 Task: Look for space in Ponneri, India from 3rd August, 2023 to 17th August, 2023 for 3 adults, 1 child in price range Rs.3000 to Rs.15000. Place can be entire place with 3 bedrooms having 4 beds and 2 bathrooms. Property type can be house, flat, guest house. Amenities needed are: wifi. Booking option can be shelf check-in. Required host language is English.
Action: Mouse pressed left at (606, 74)
Screenshot: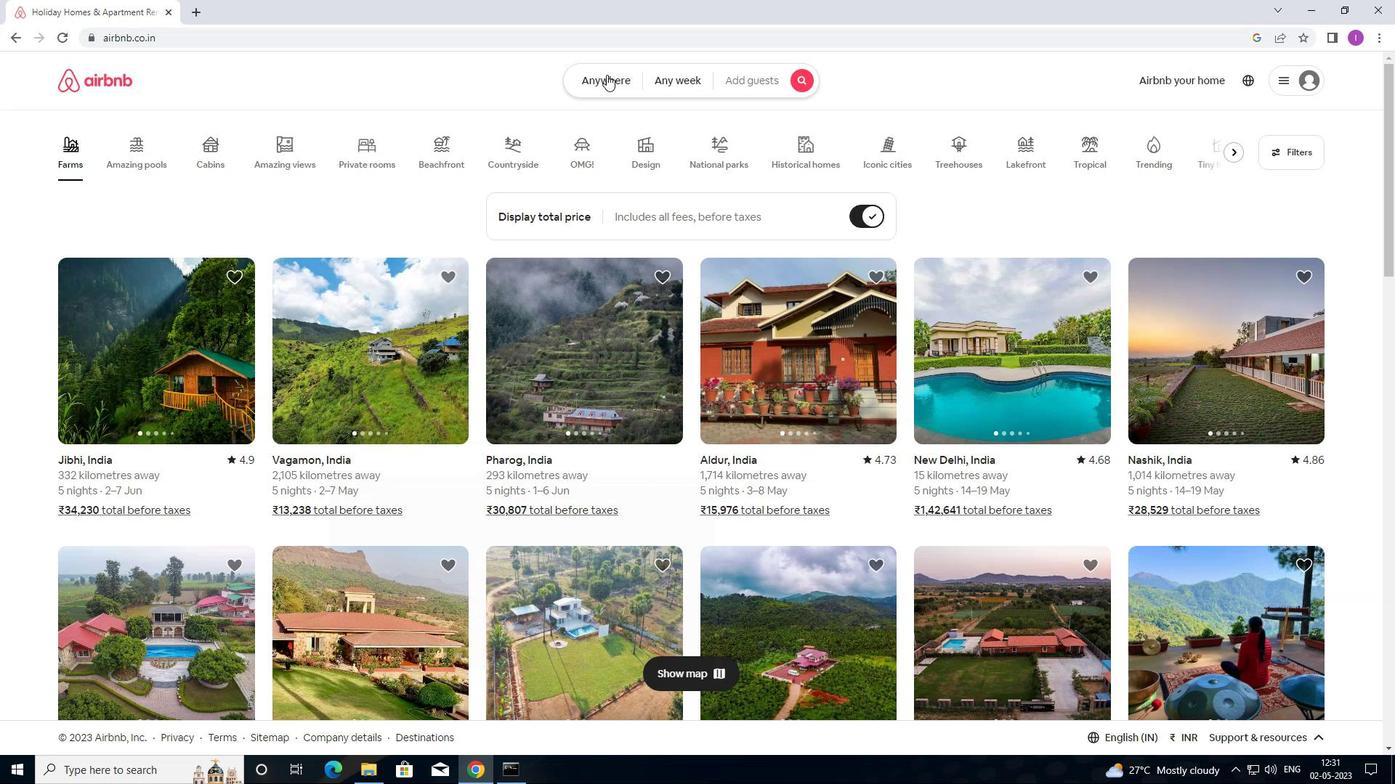 
Action: Mouse moved to (496, 144)
Screenshot: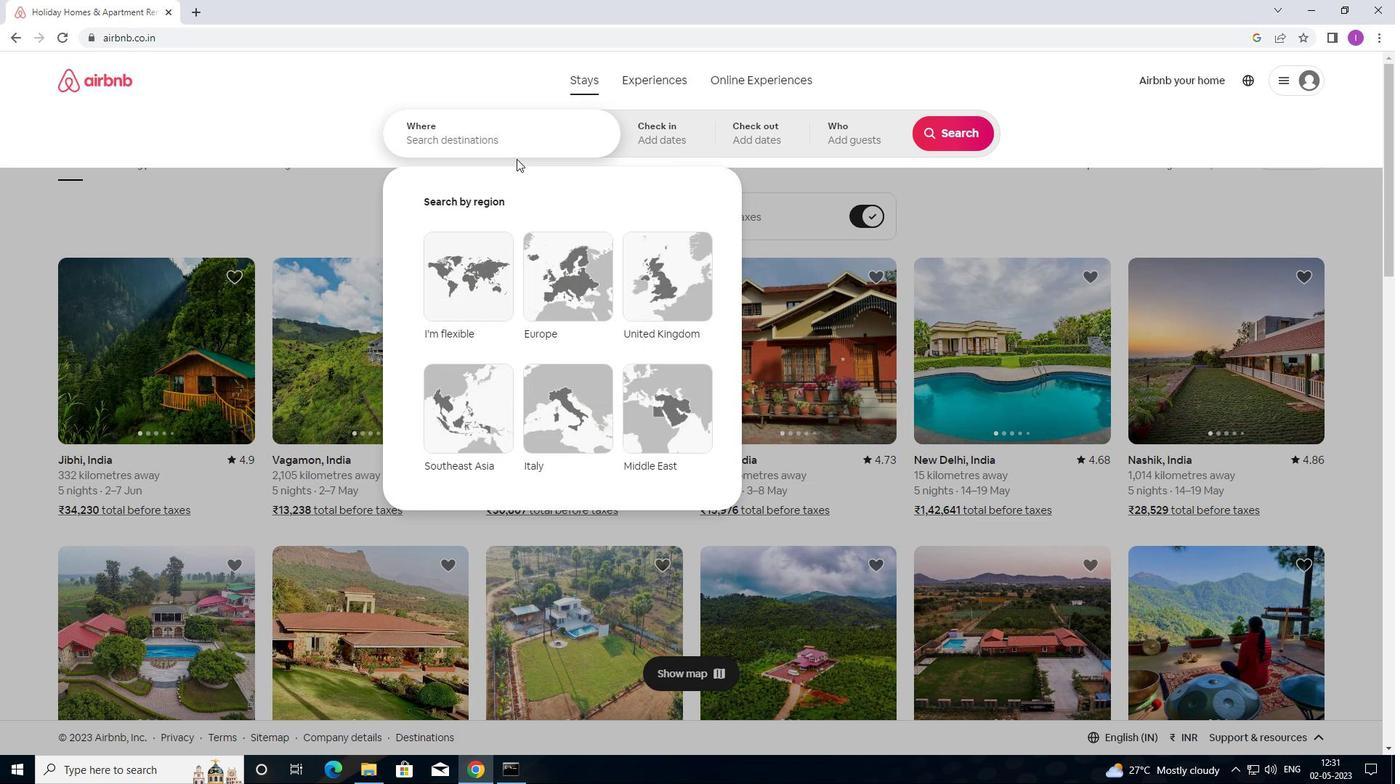 
Action: Mouse pressed left at (496, 144)
Screenshot: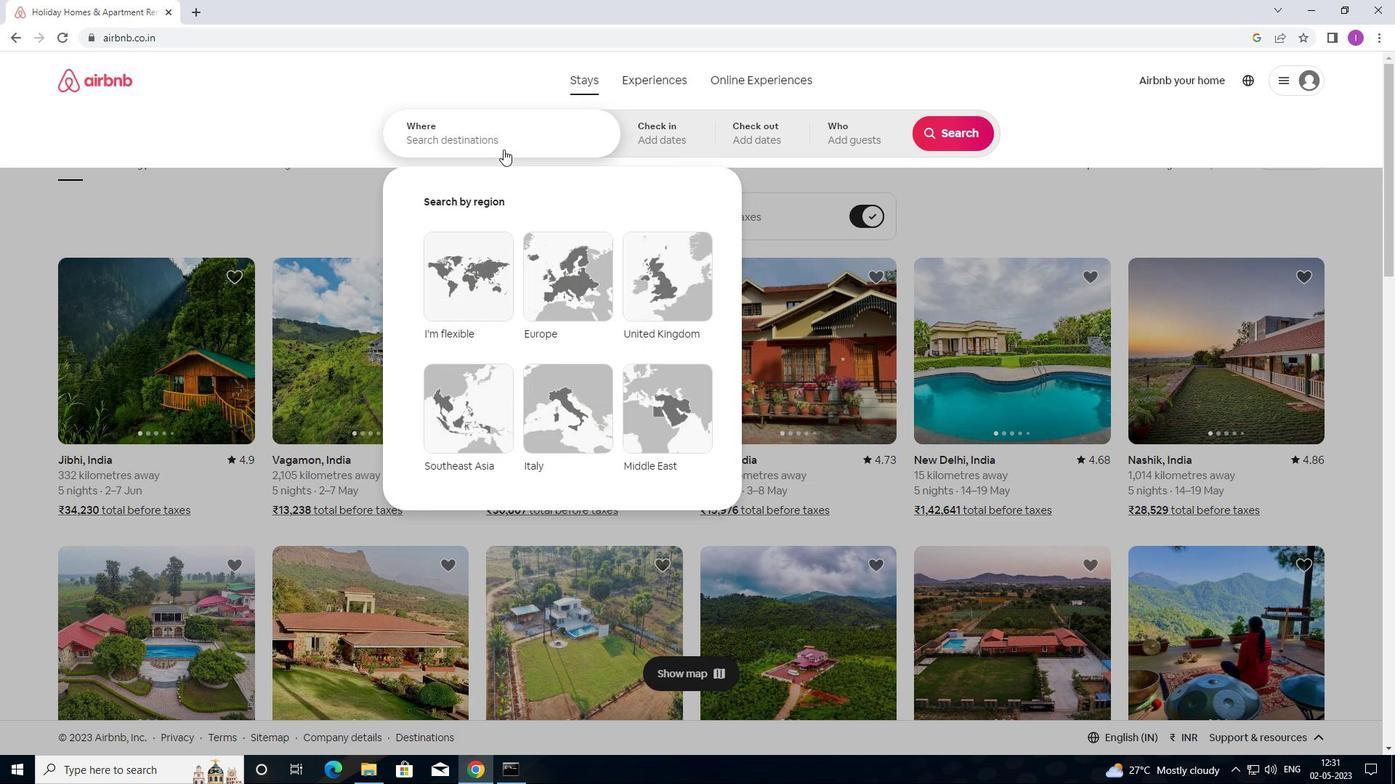 
Action: Mouse moved to (513, 146)
Screenshot: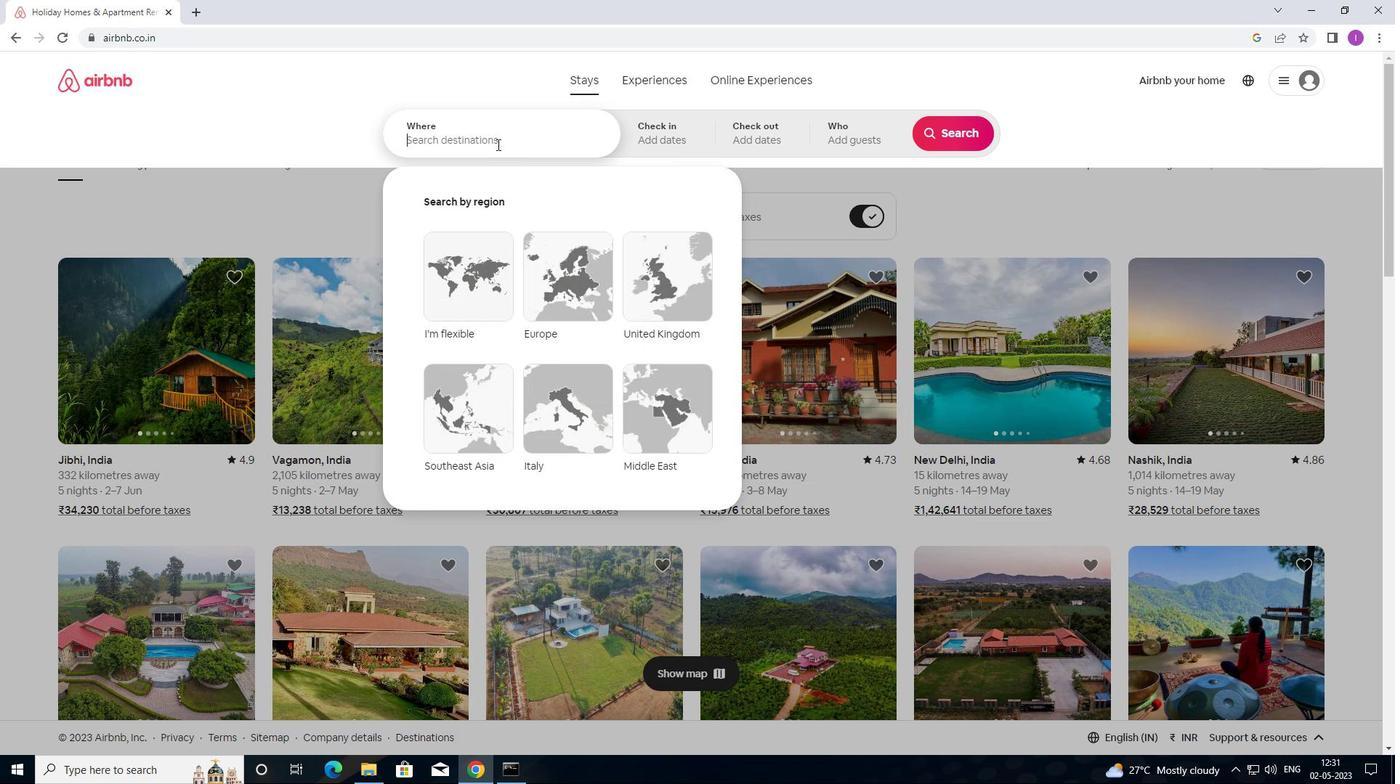 
Action: Key pressed <Key.shift>PONNERI,<Key.shift><Key.shift><Key.shift>INDIA
Screenshot: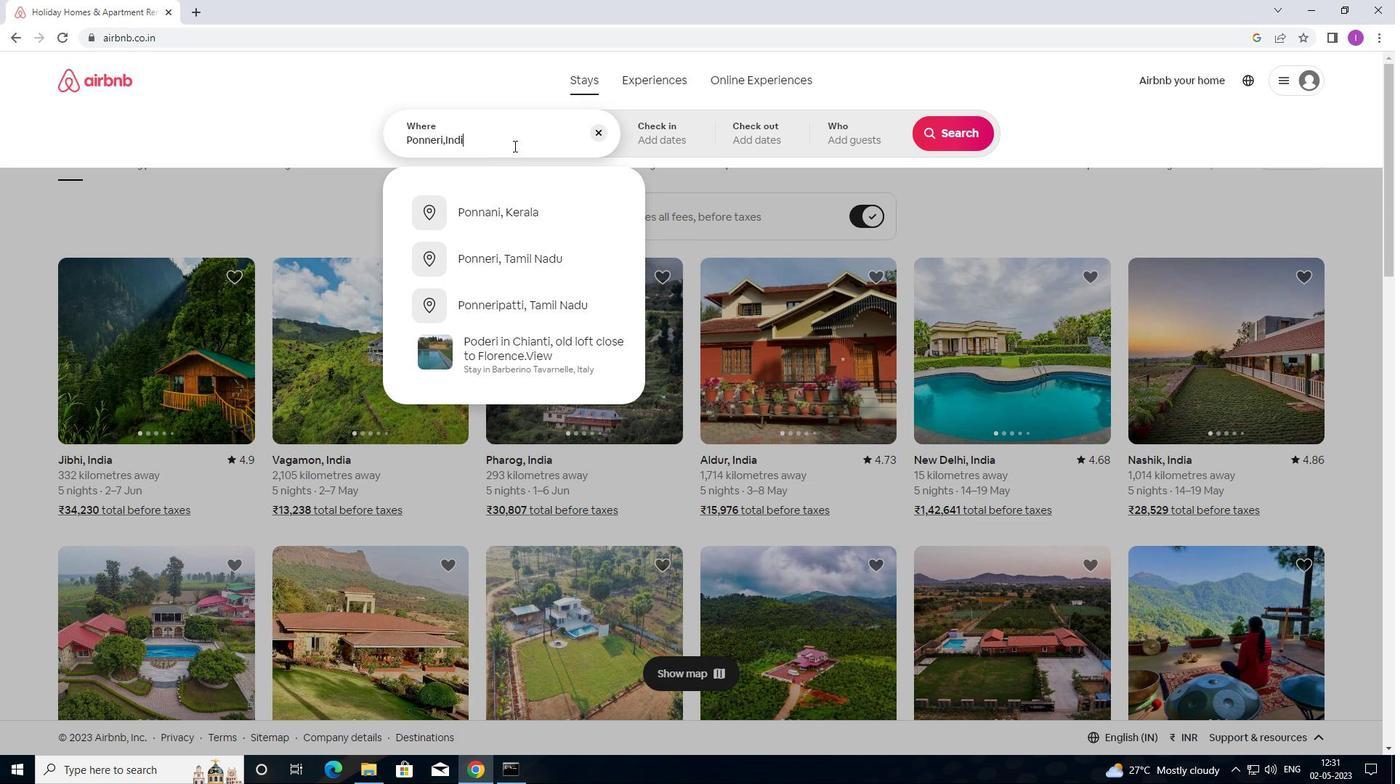 
Action: Mouse moved to (664, 136)
Screenshot: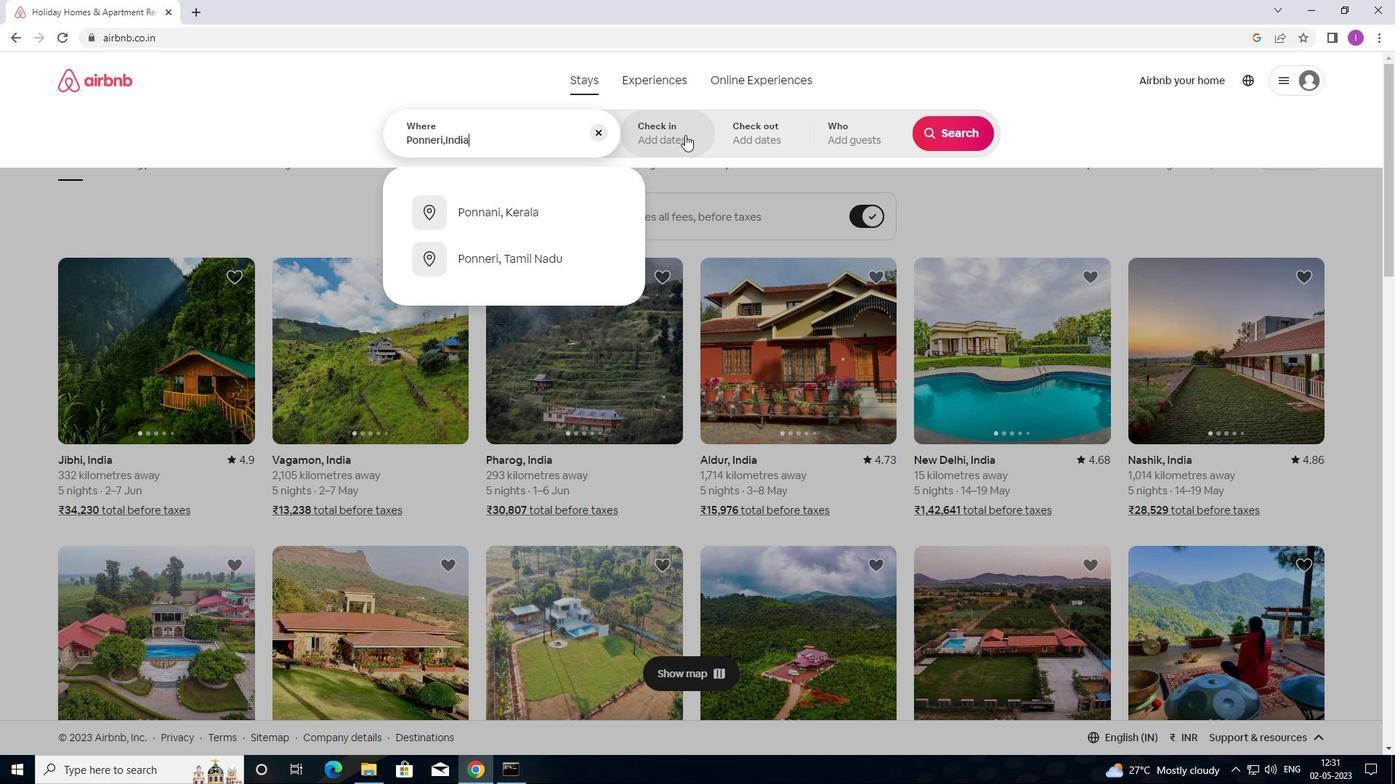 
Action: Mouse pressed left at (664, 136)
Screenshot: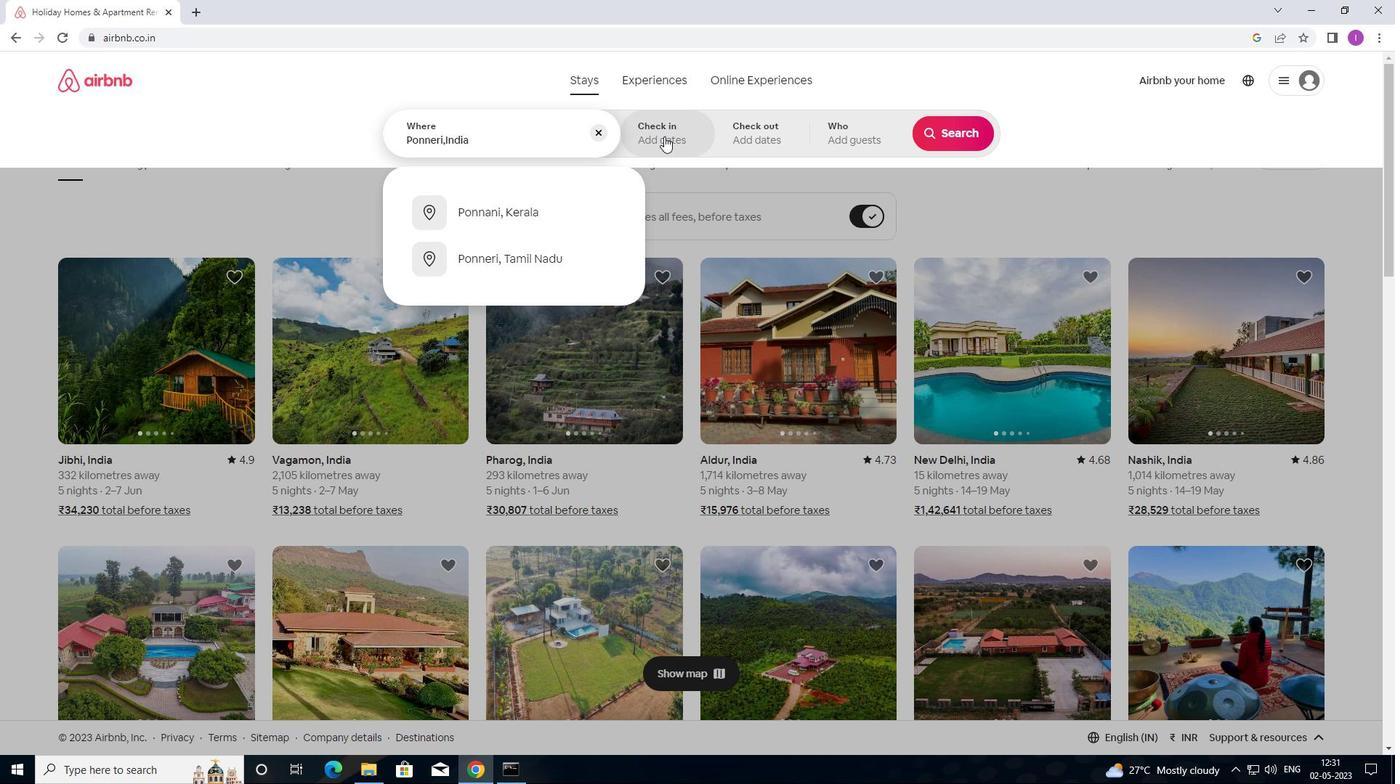 
Action: Mouse moved to (934, 249)
Screenshot: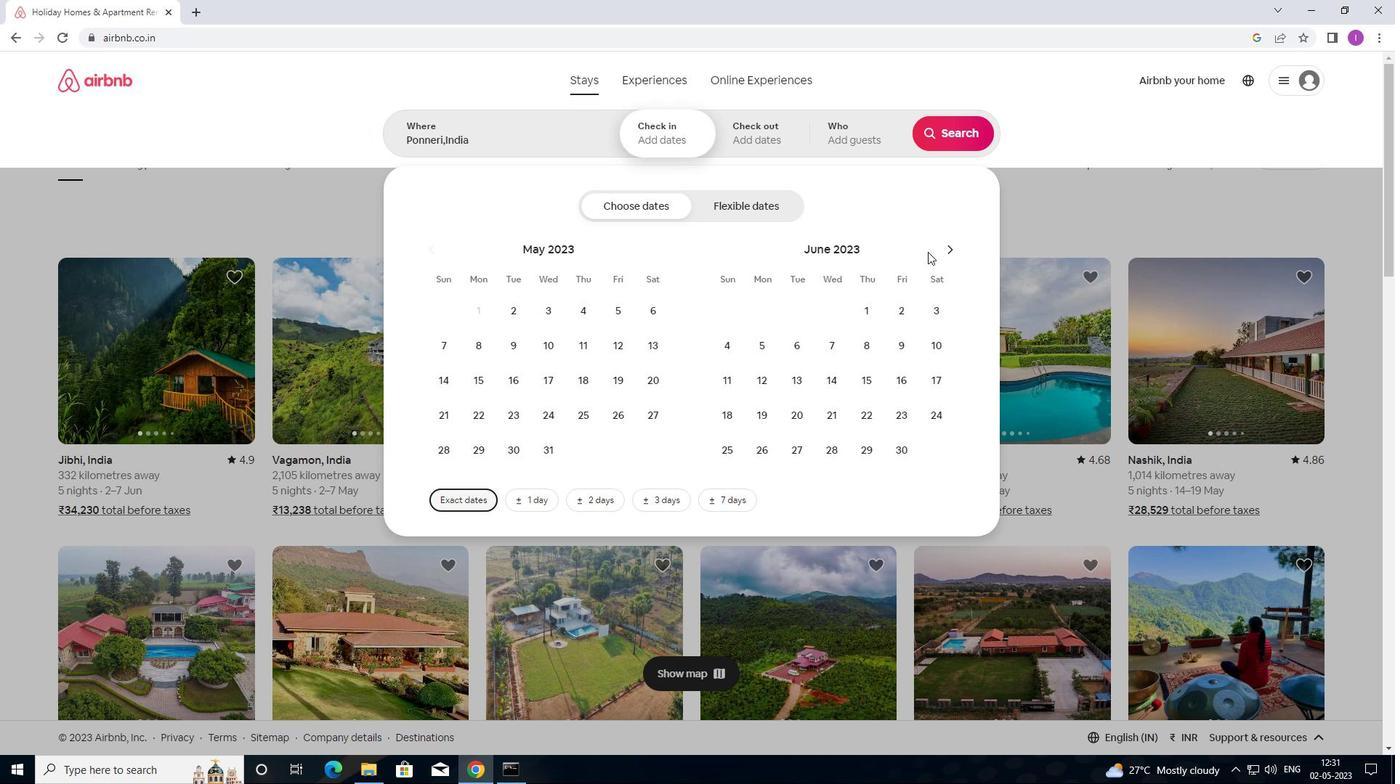 
Action: Mouse pressed left at (934, 249)
Screenshot: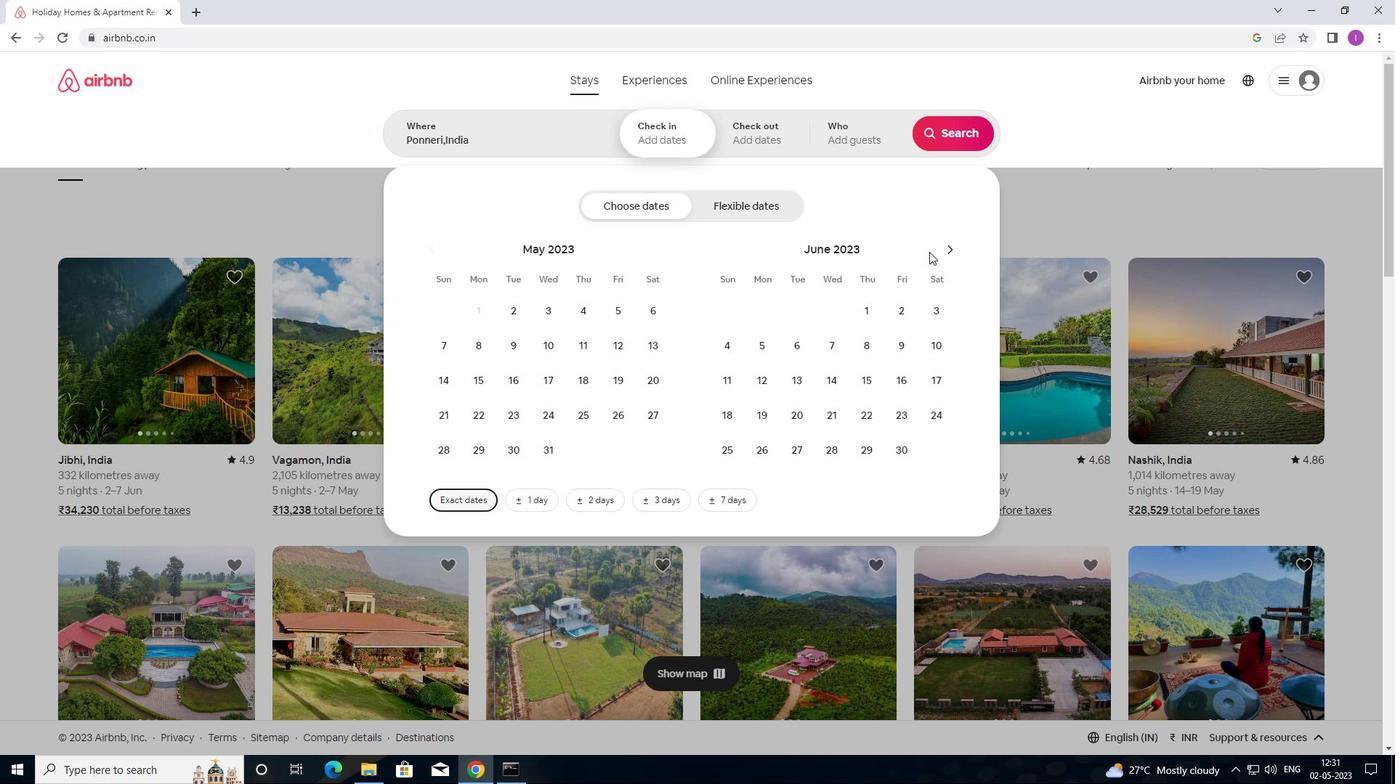 
Action: Mouse pressed left at (934, 249)
Screenshot: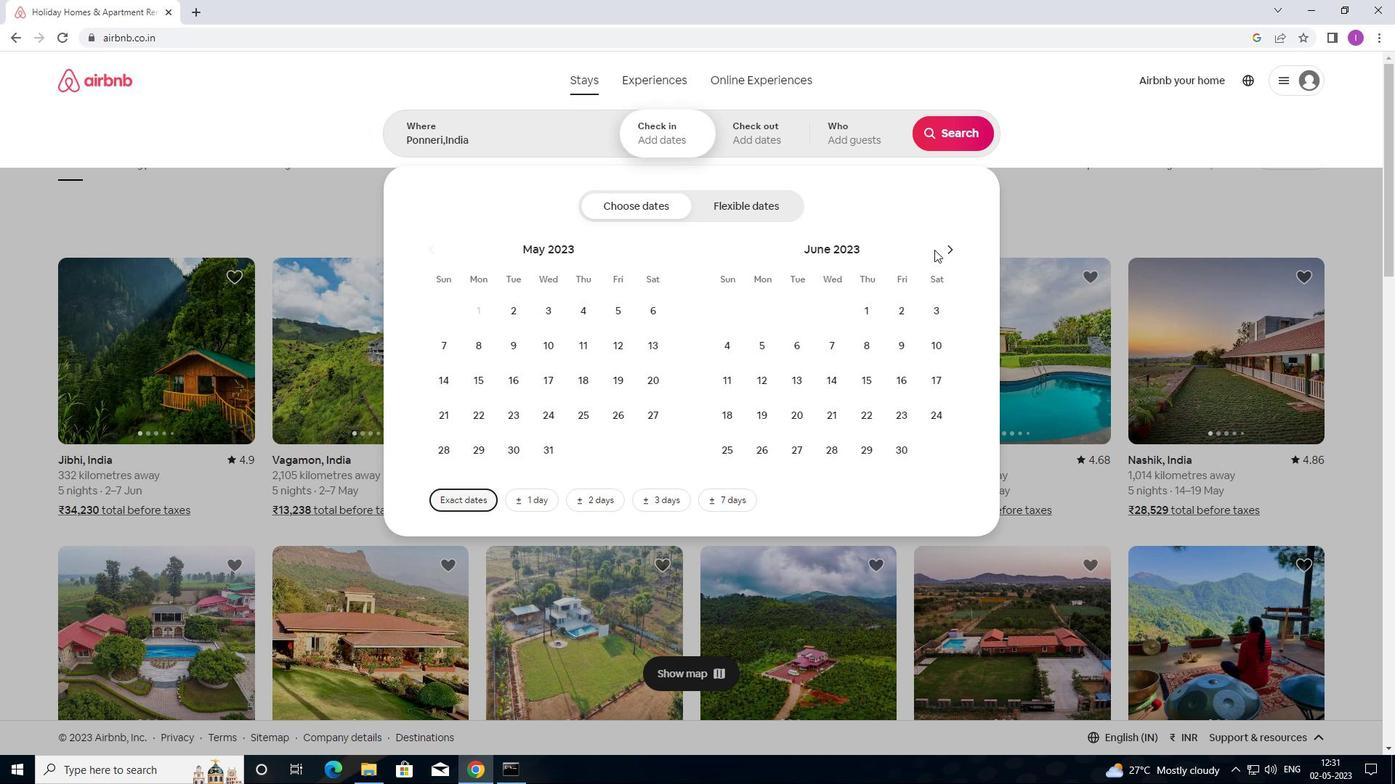 
Action: Mouse moved to (956, 248)
Screenshot: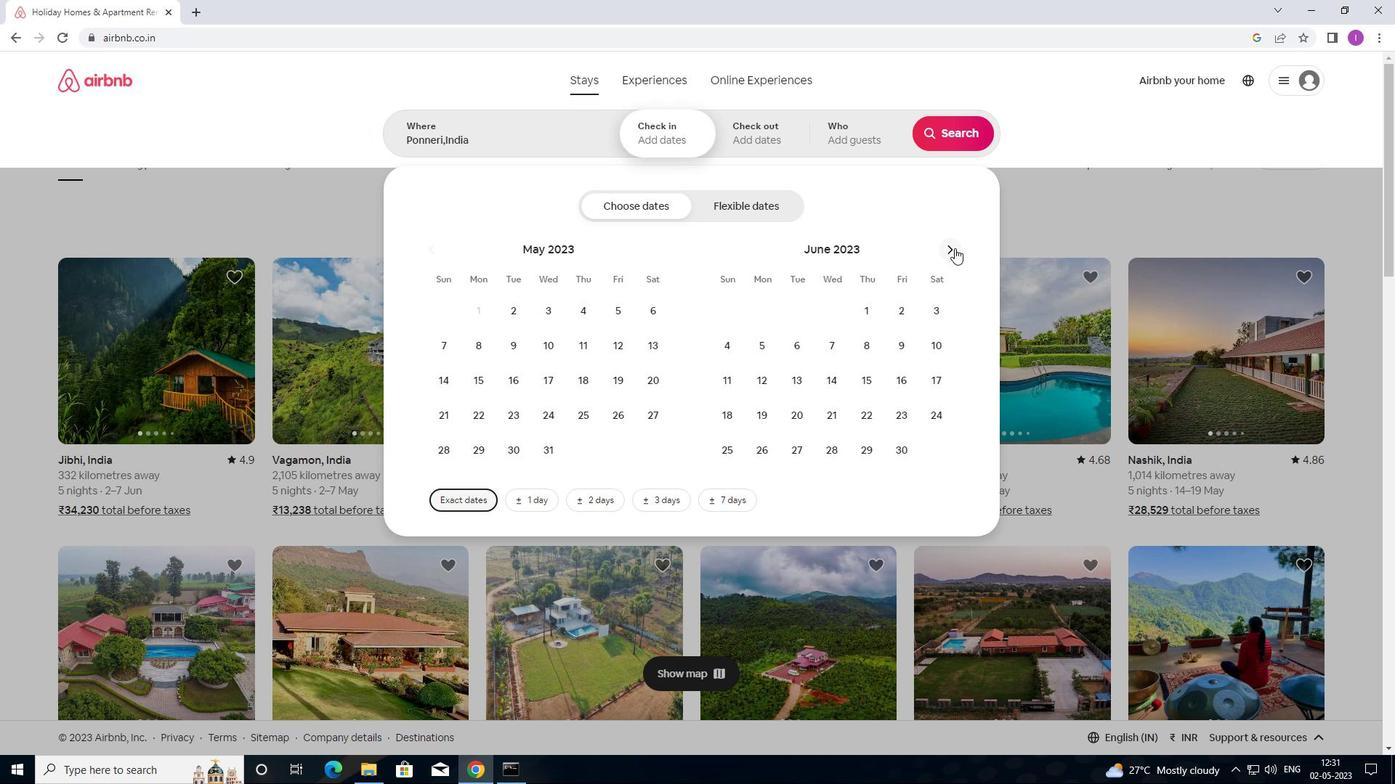 
Action: Mouse pressed left at (956, 248)
Screenshot: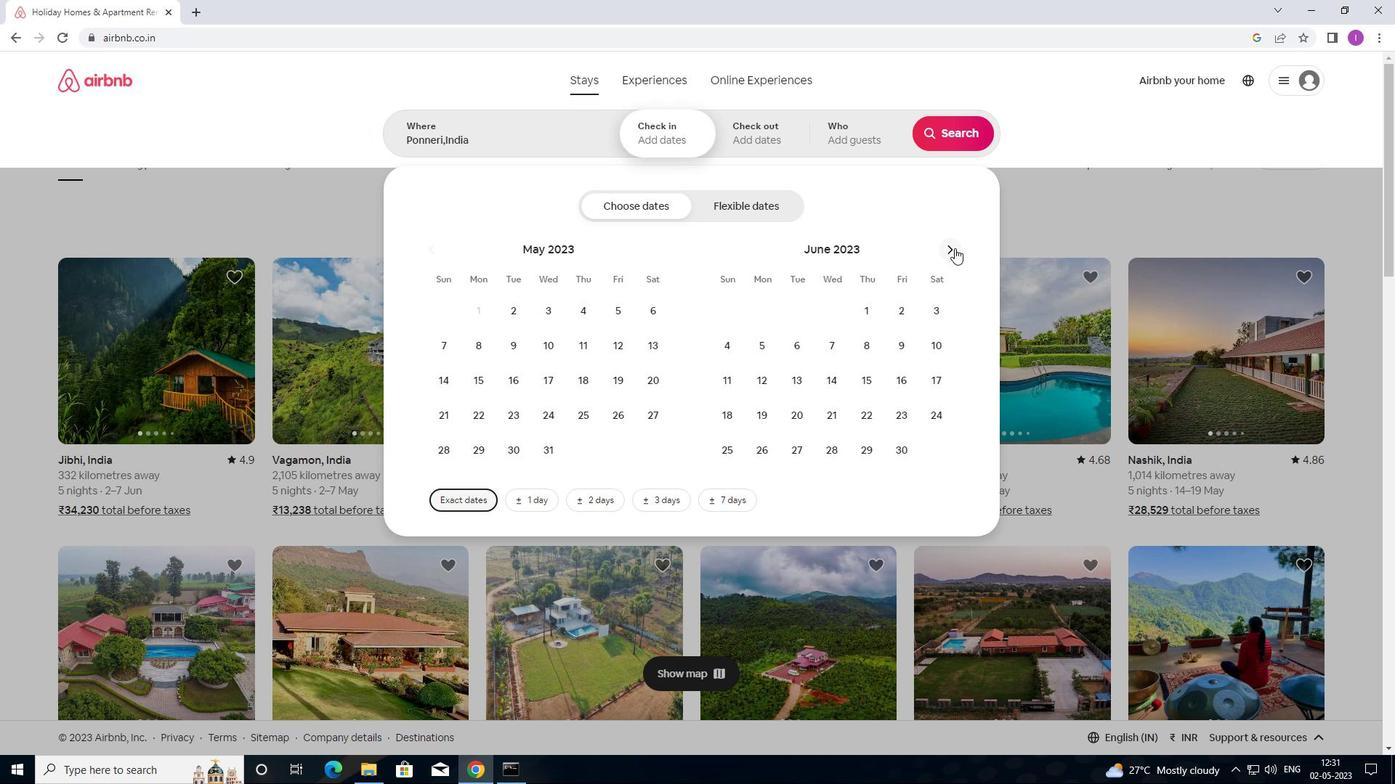 
Action: Mouse moved to (956, 250)
Screenshot: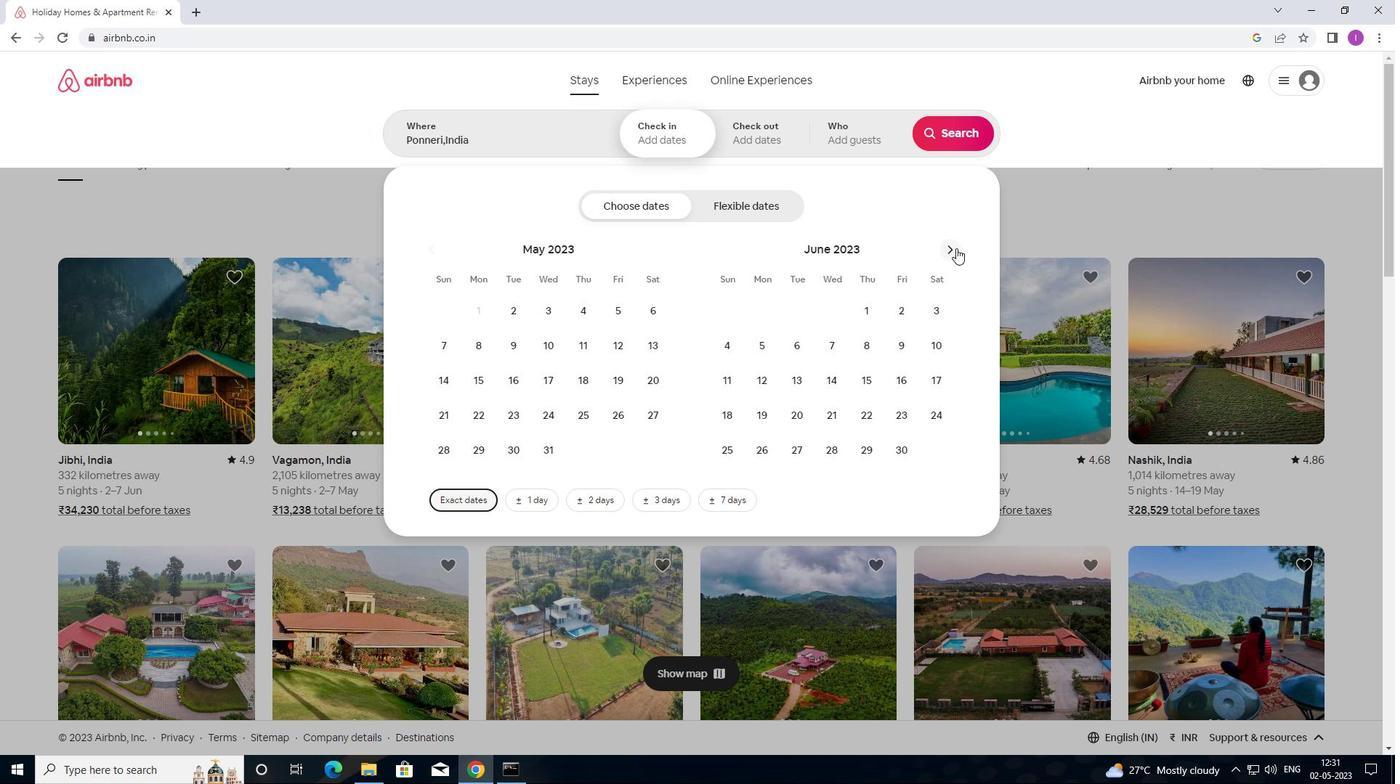 
Action: Mouse pressed left at (956, 250)
Screenshot: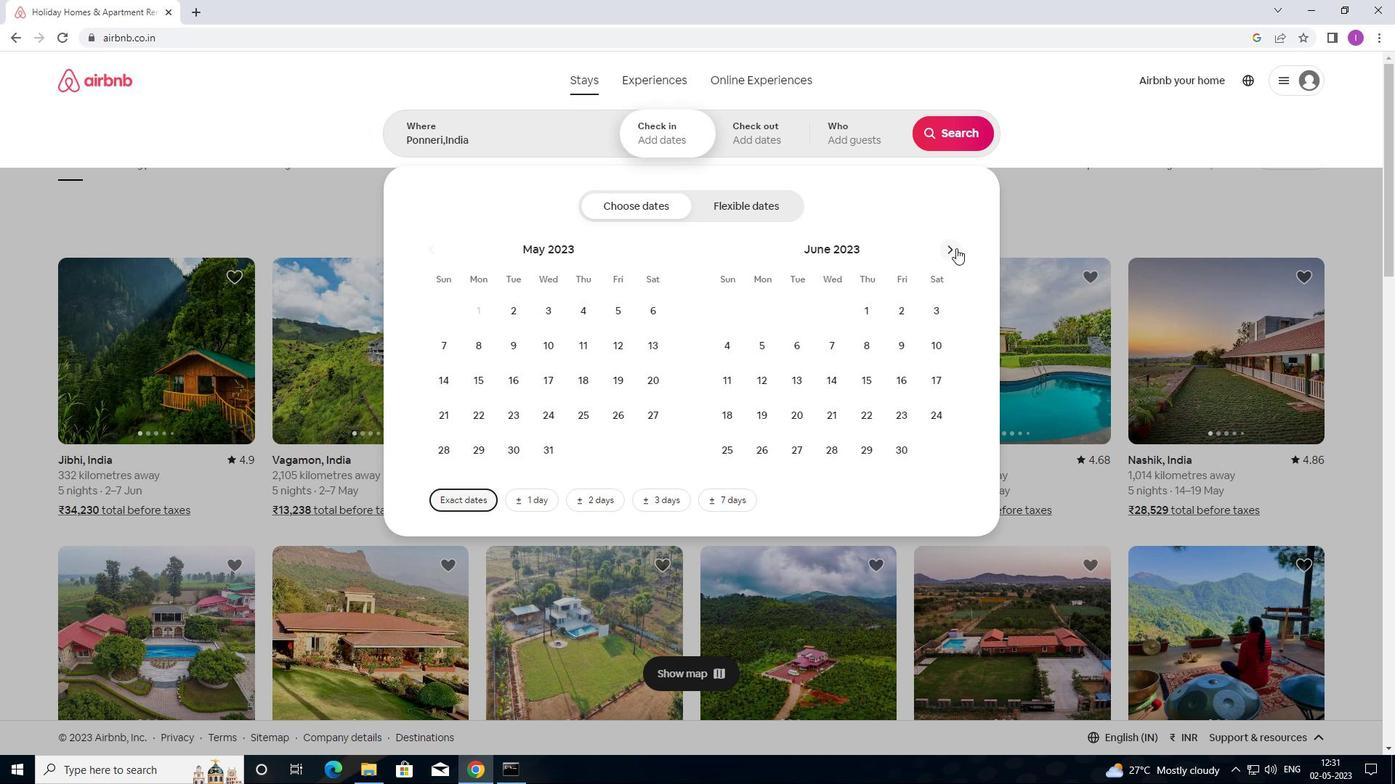 
Action: Mouse moved to (955, 252)
Screenshot: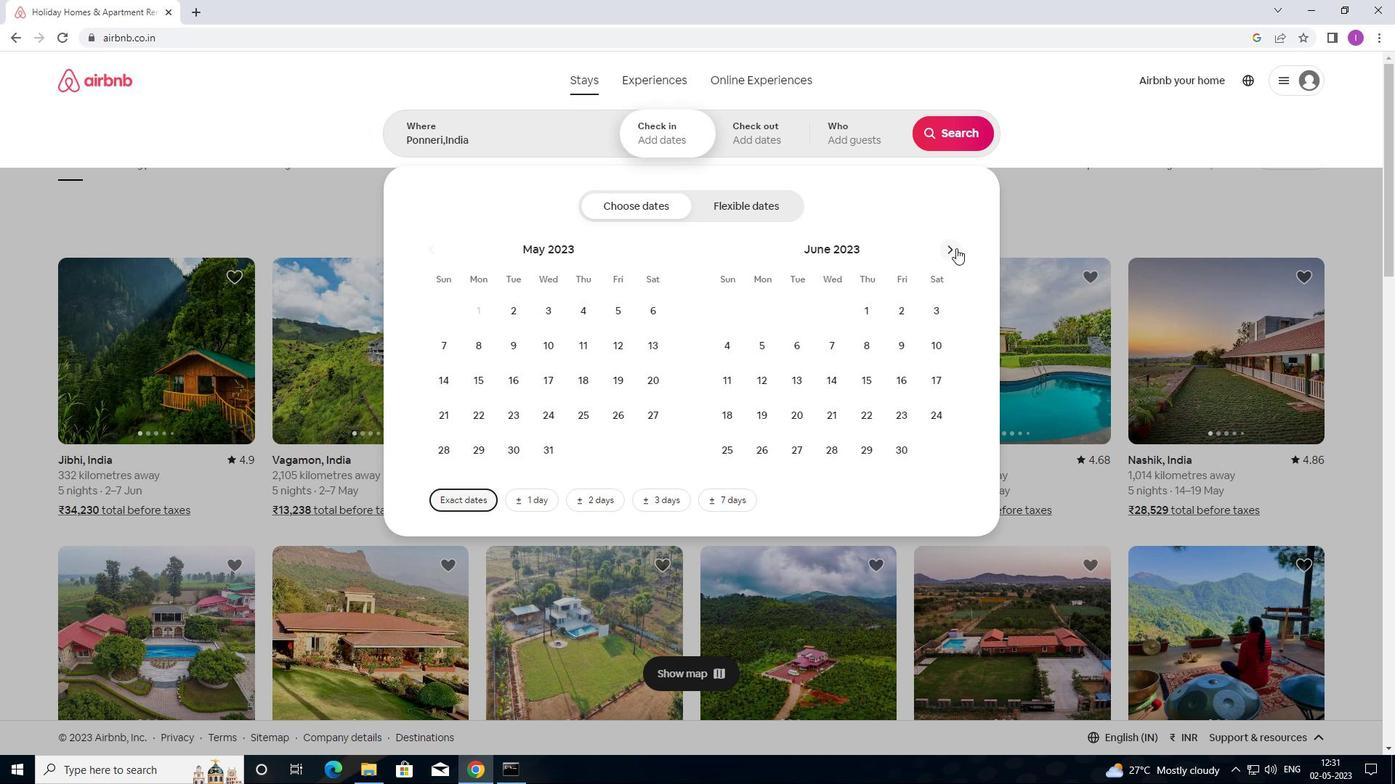 
Action: Mouse pressed left at (955, 252)
Screenshot: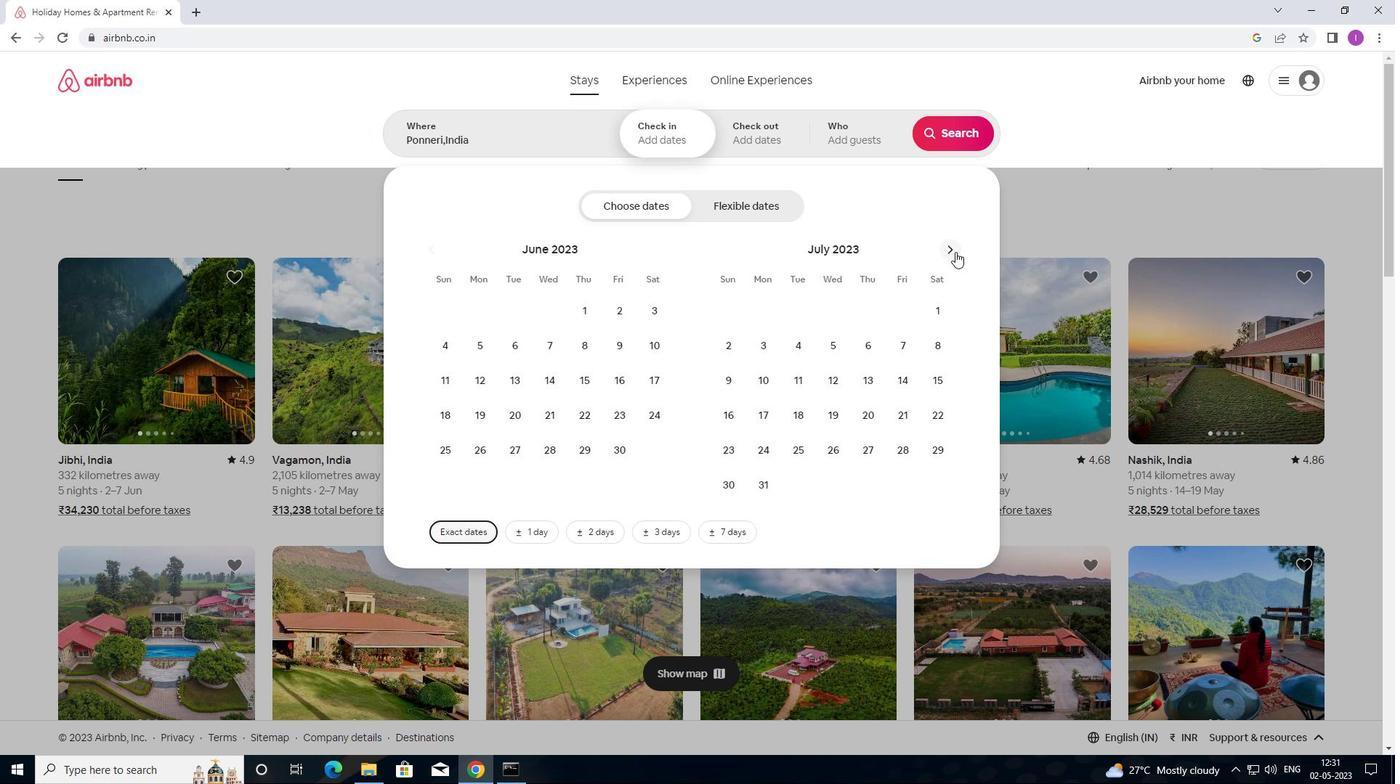 
Action: Mouse moved to (863, 313)
Screenshot: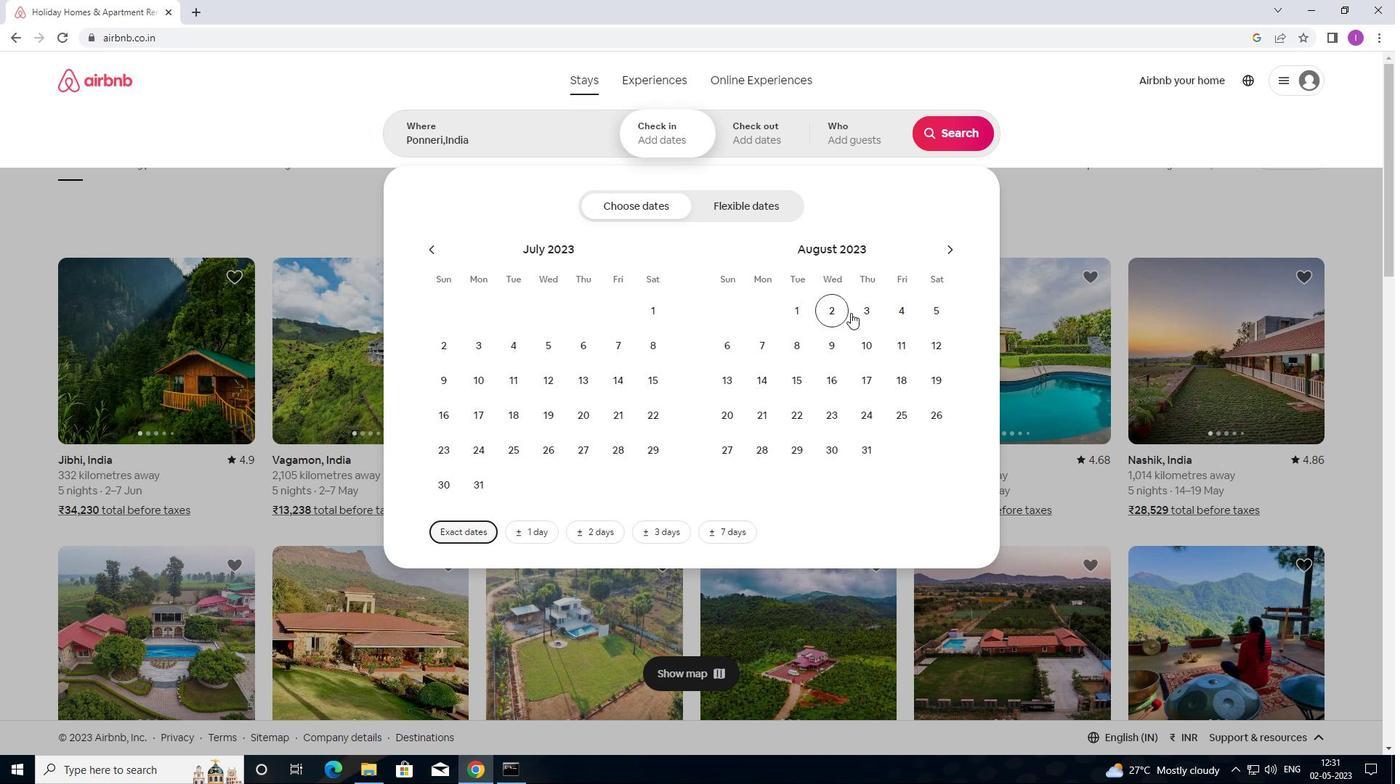 
Action: Mouse pressed left at (863, 313)
Screenshot: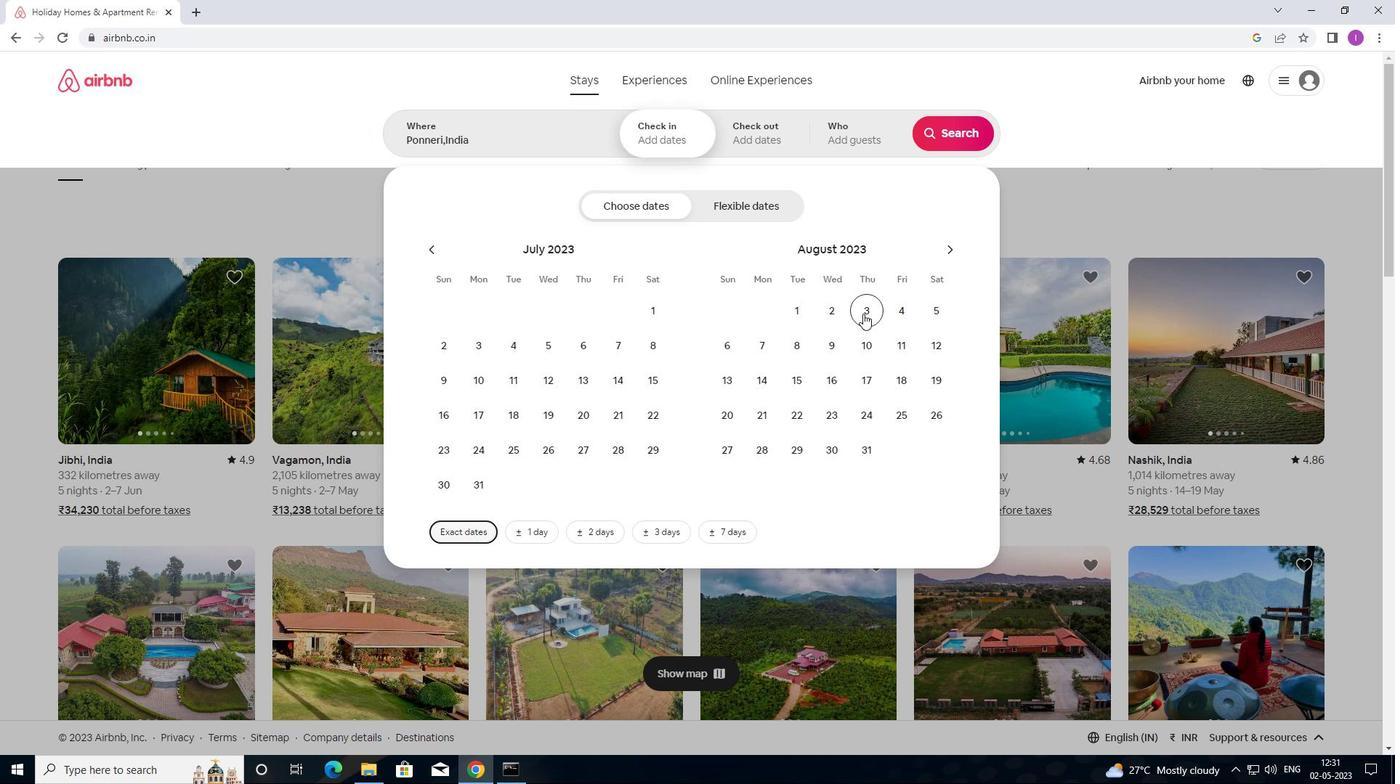 
Action: Mouse moved to (869, 377)
Screenshot: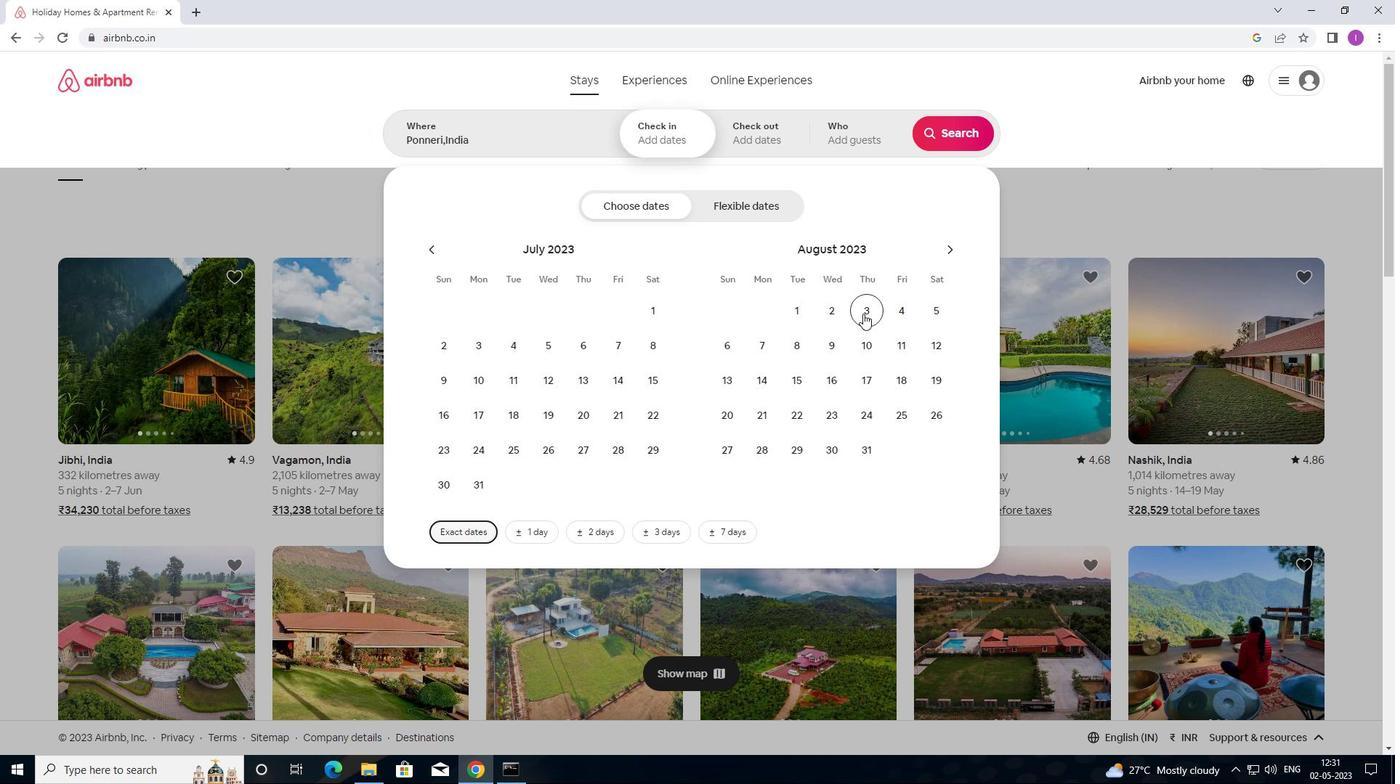 
Action: Mouse pressed left at (869, 377)
Screenshot: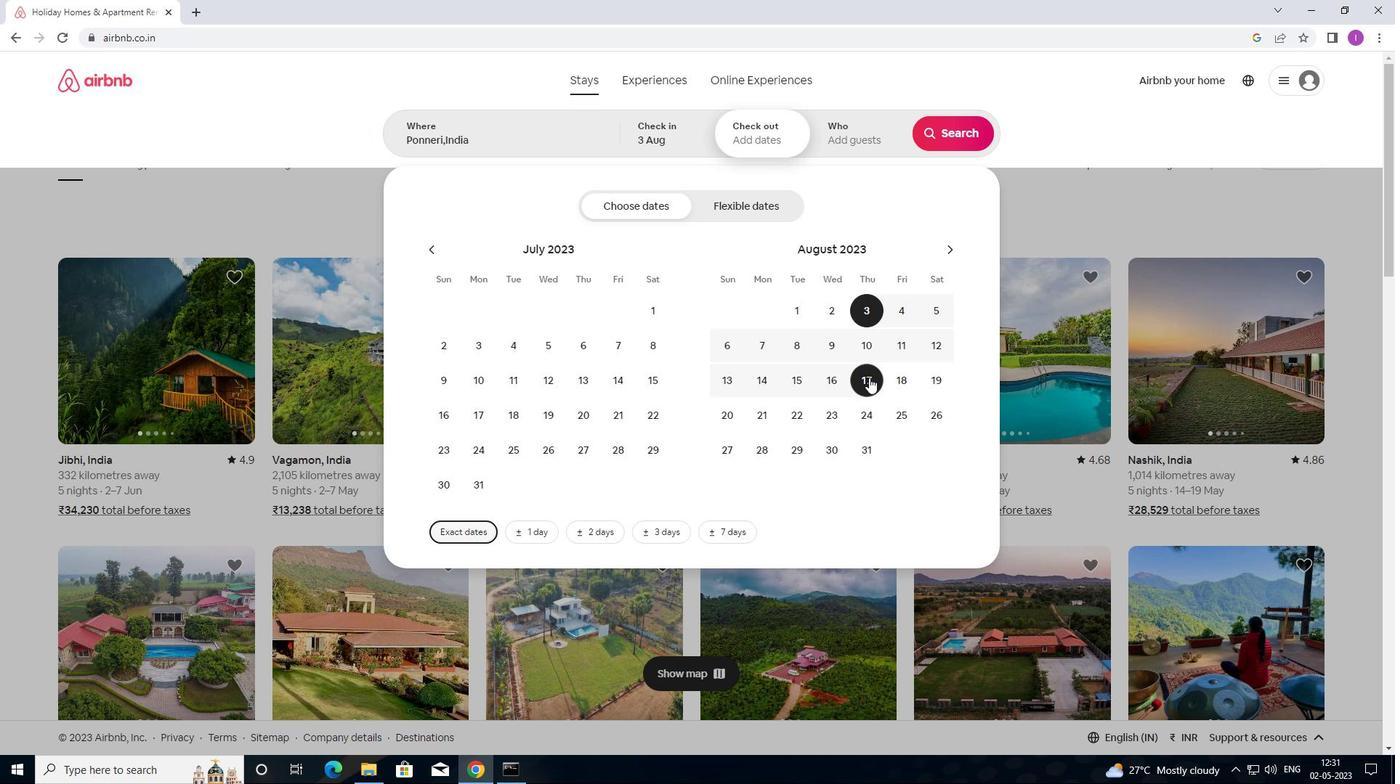 
Action: Mouse moved to (879, 130)
Screenshot: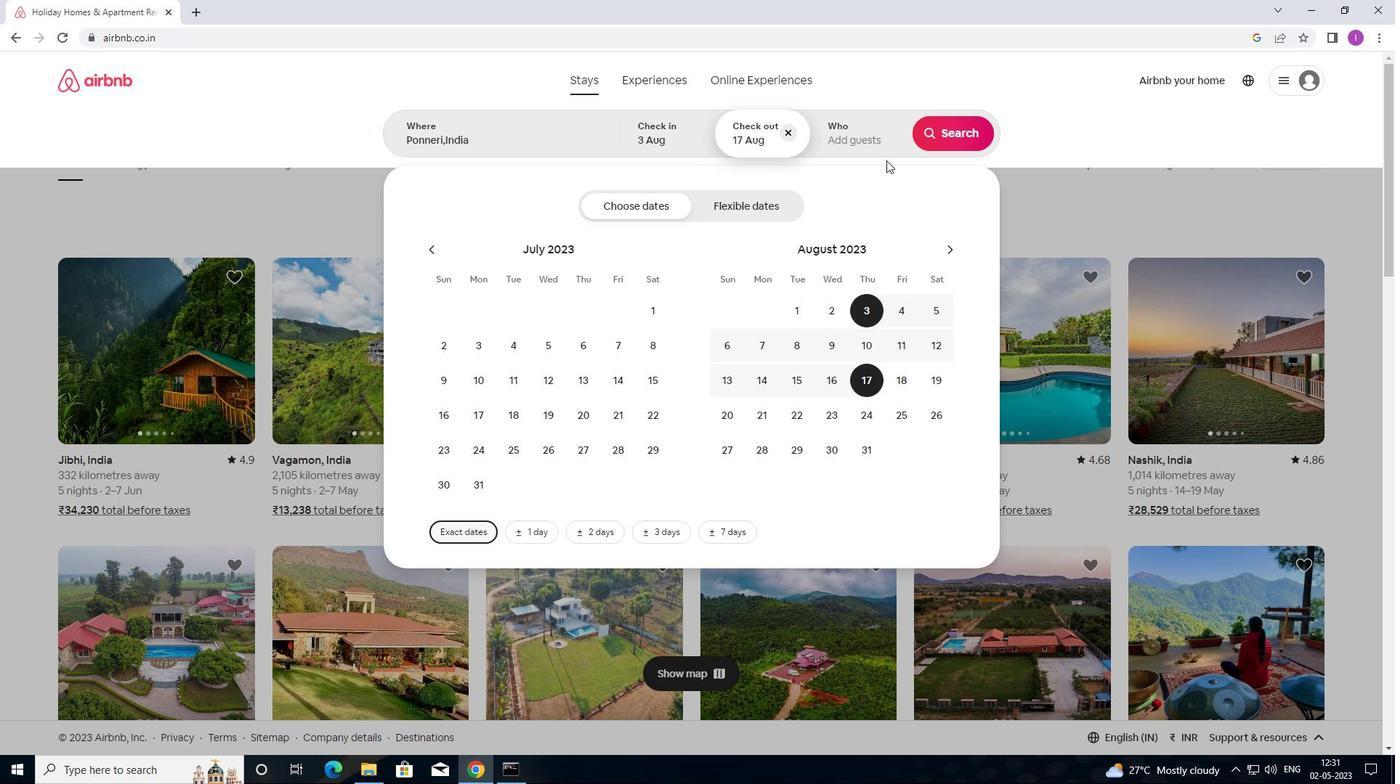 
Action: Mouse pressed left at (879, 130)
Screenshot: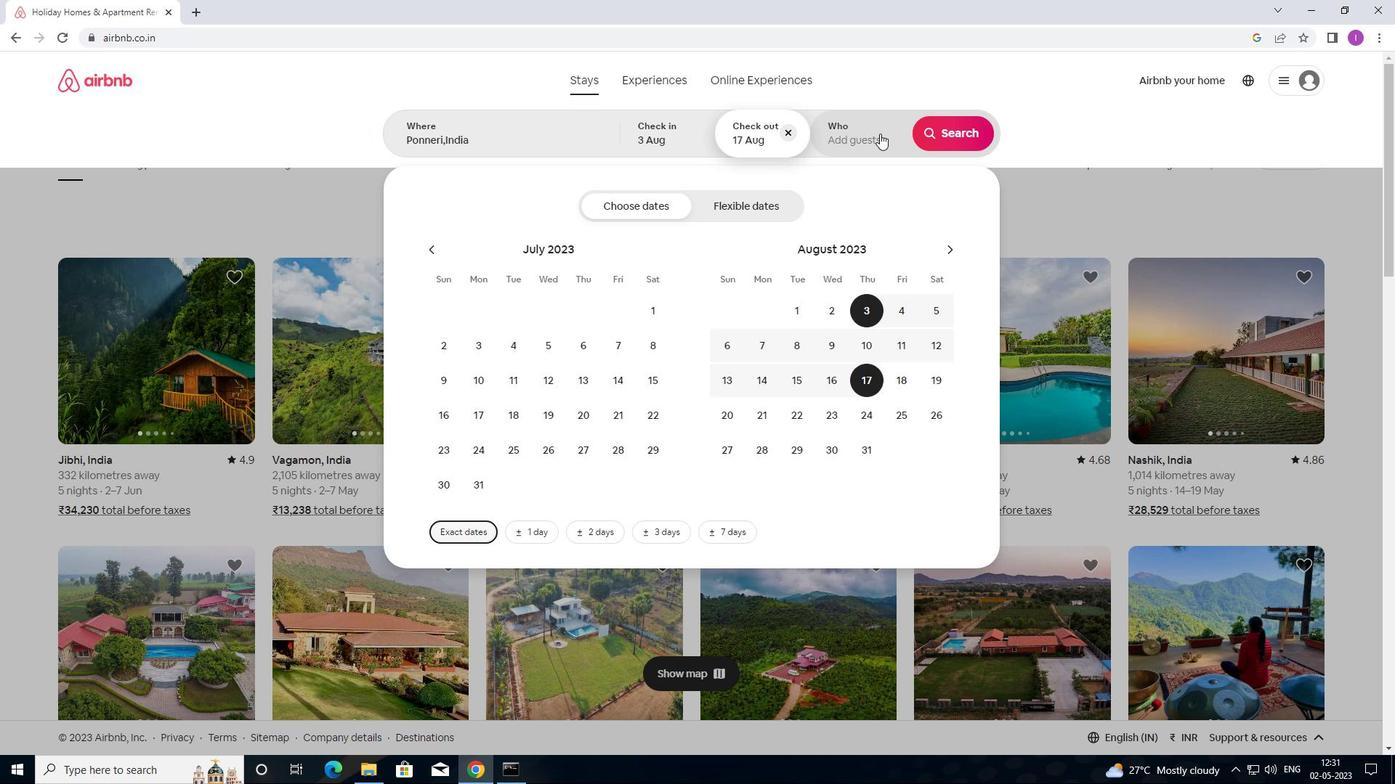 
Action: Mouse moved to (953, 211)
Screenshot: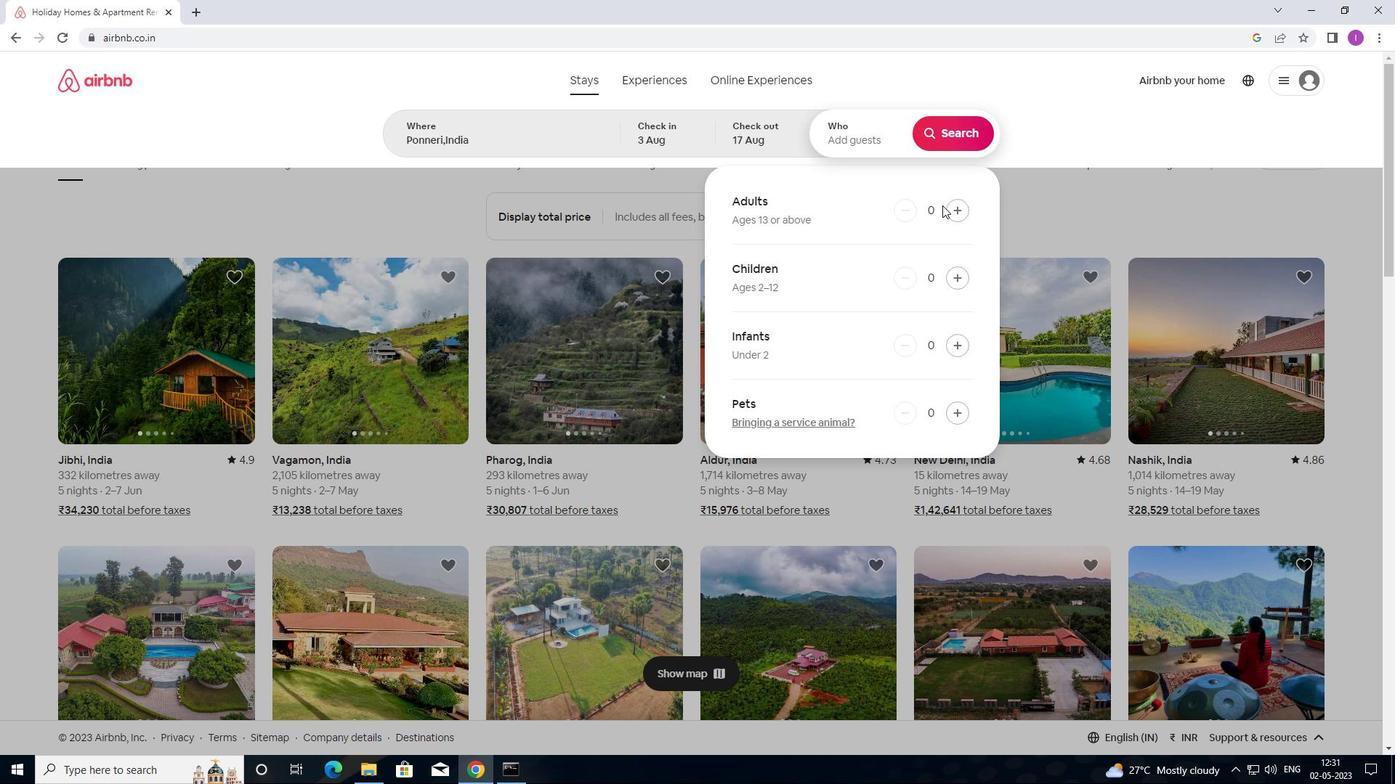
Action: Mouse pressed left at (953, 211)
Screenshot: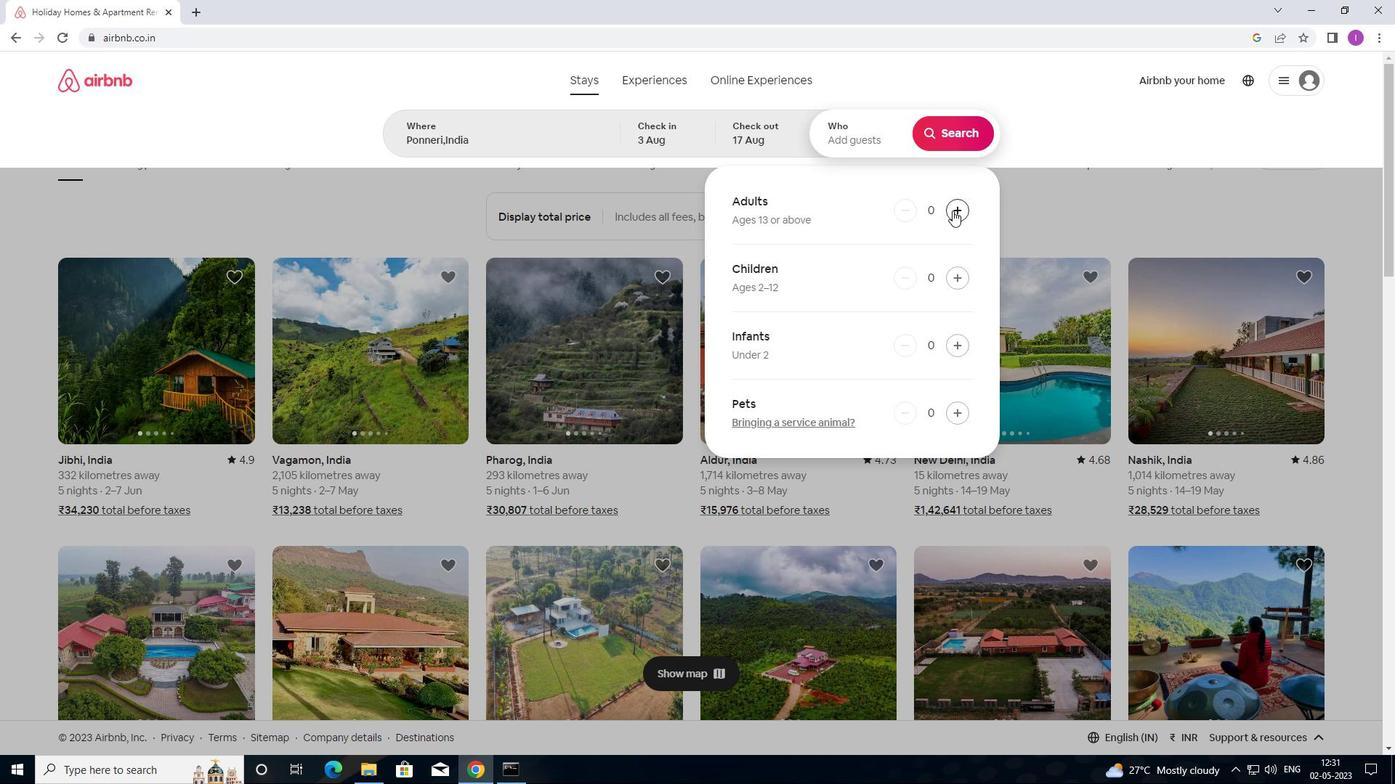 
Action: Mouse pressed left at (953, 211)
Screenshot: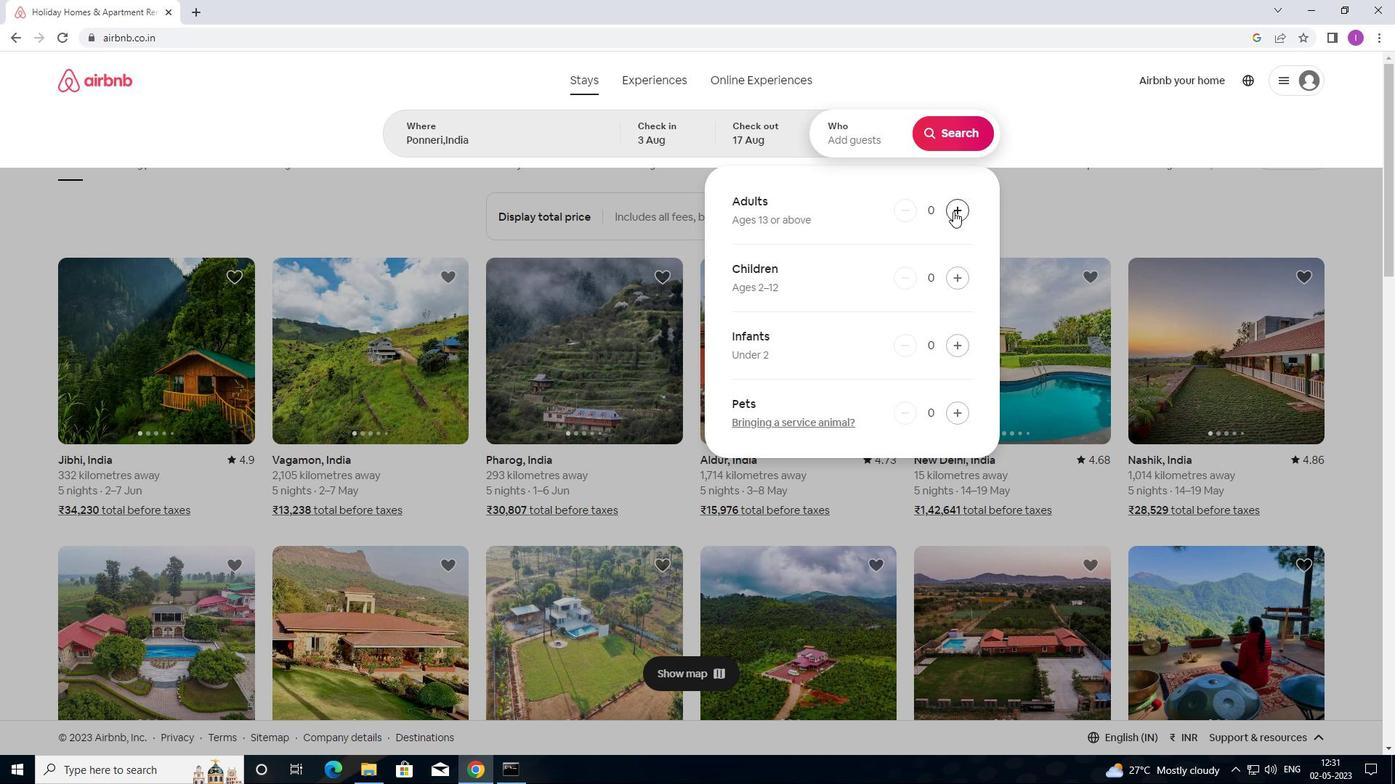 
Action: Mouse pressed left at (953, 211)
Screenshot: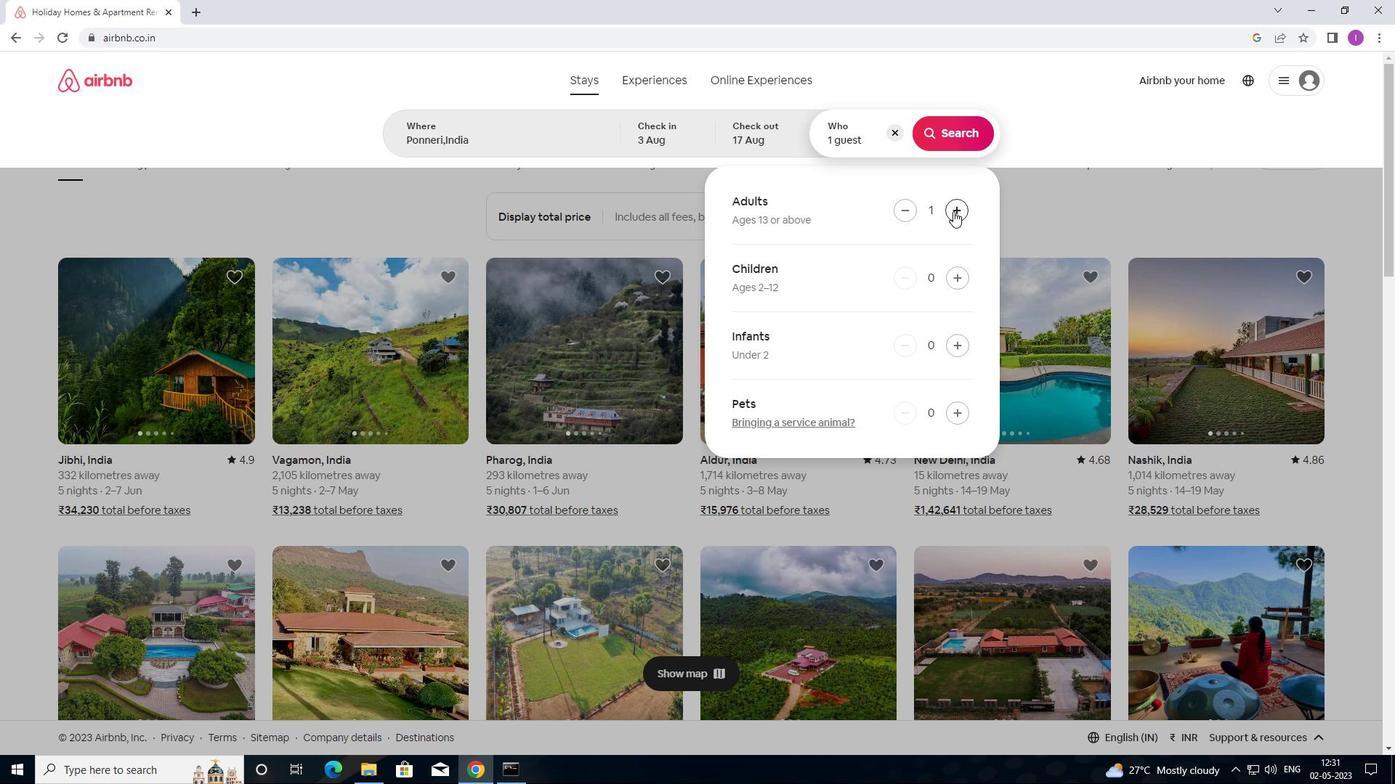 
Action: Mouse moved to (962, 276)
Screenshot: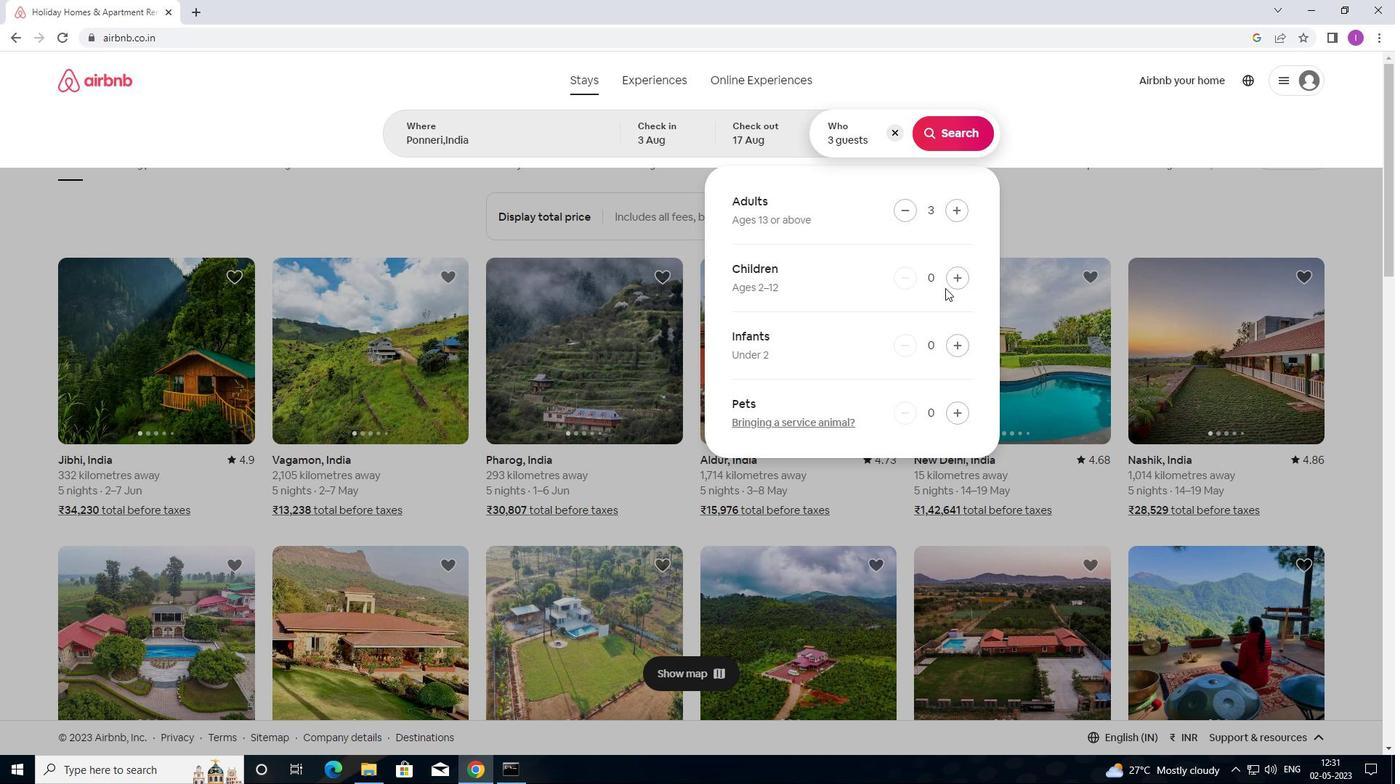 
Action: Mouse pressed left at (962, 276)
Screenshot: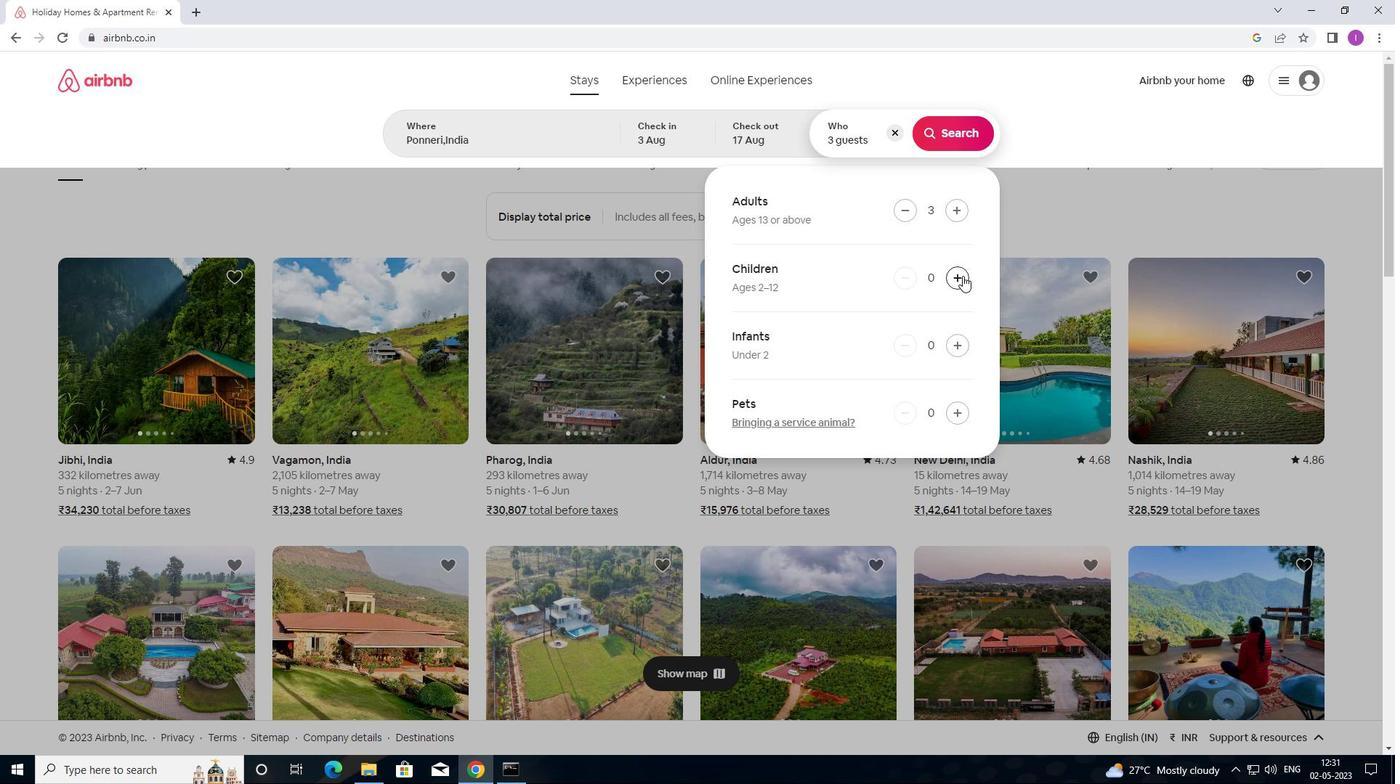
Action: Mouse moved to (955, 143)
Screenshot: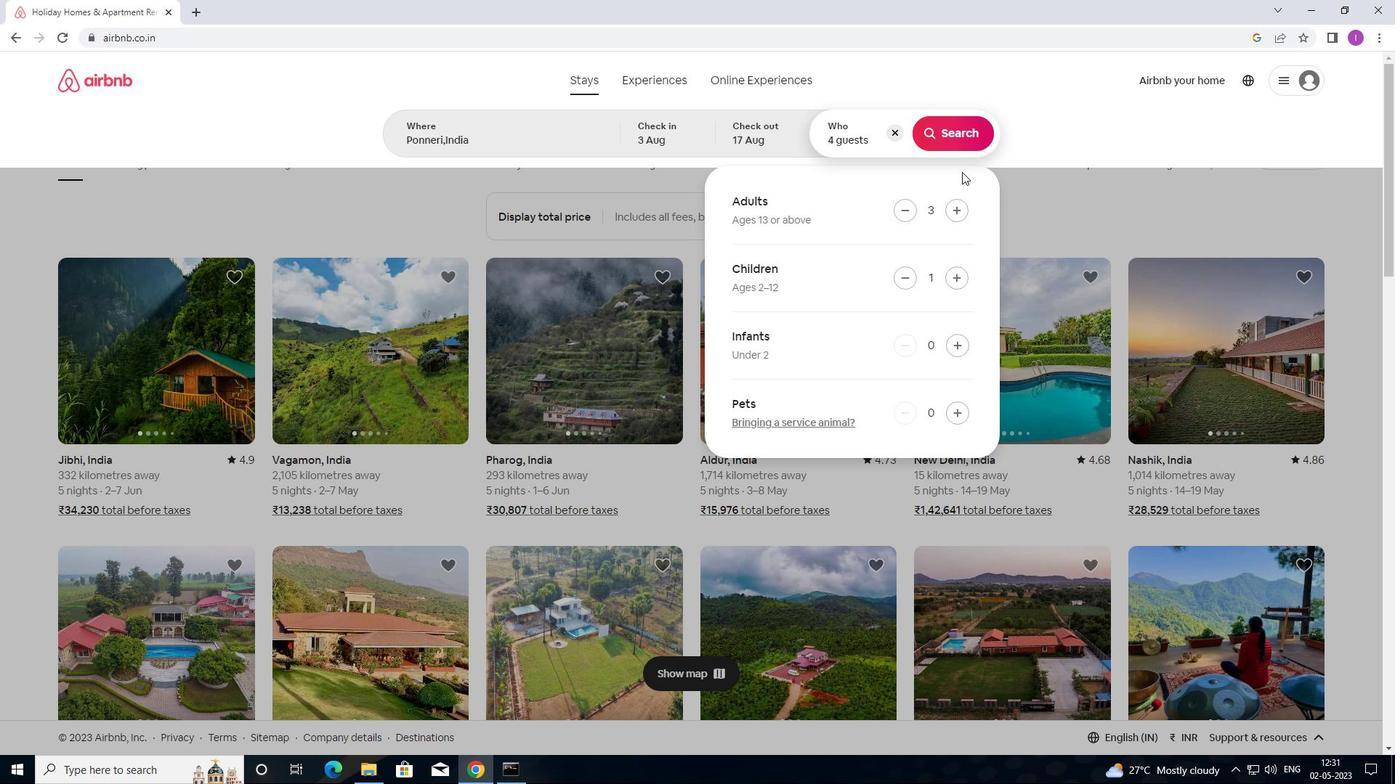 
Action: Mouse pressed left at (955, 143)
Screenshot: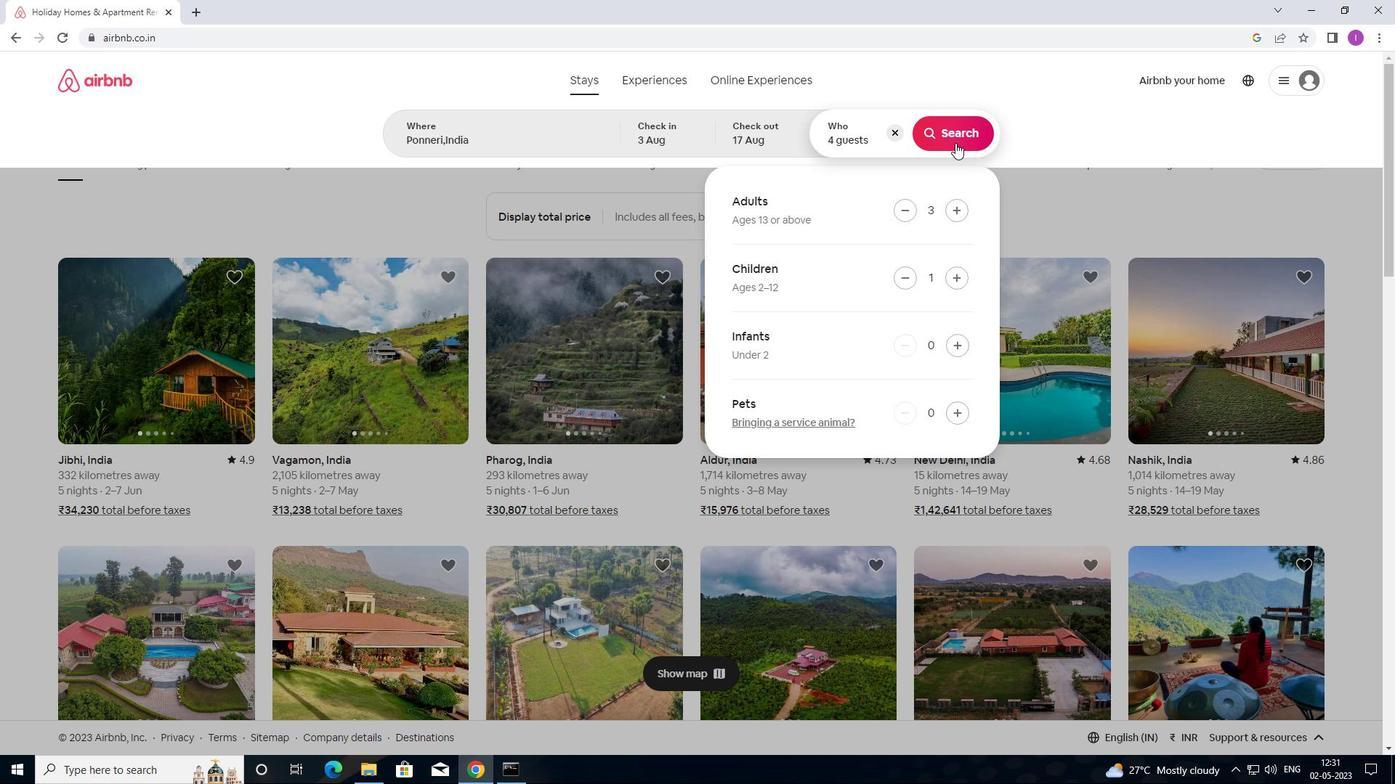 
Action: Mouse moved to (1311, 145)
Screenshot: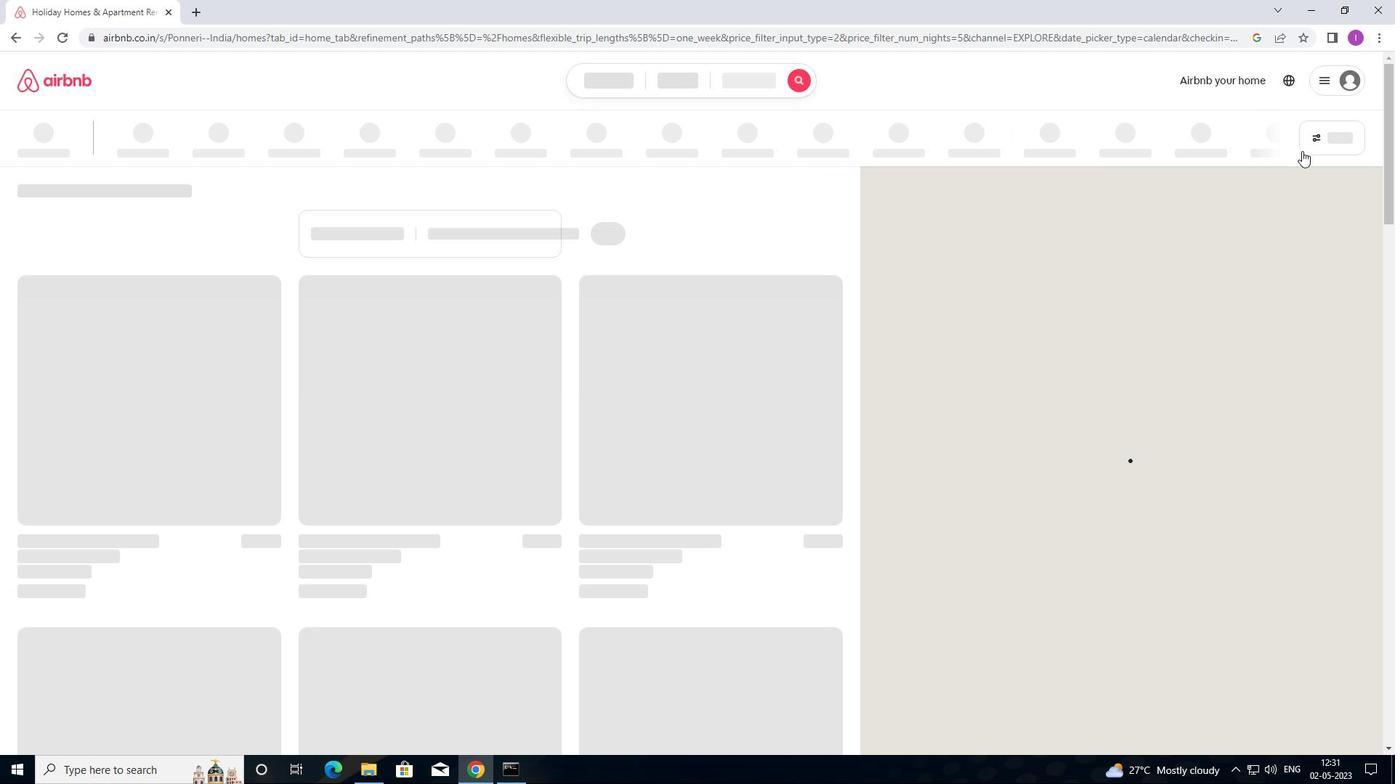 
Action: Mouse pressed left at (1311, 145)
Screenshot: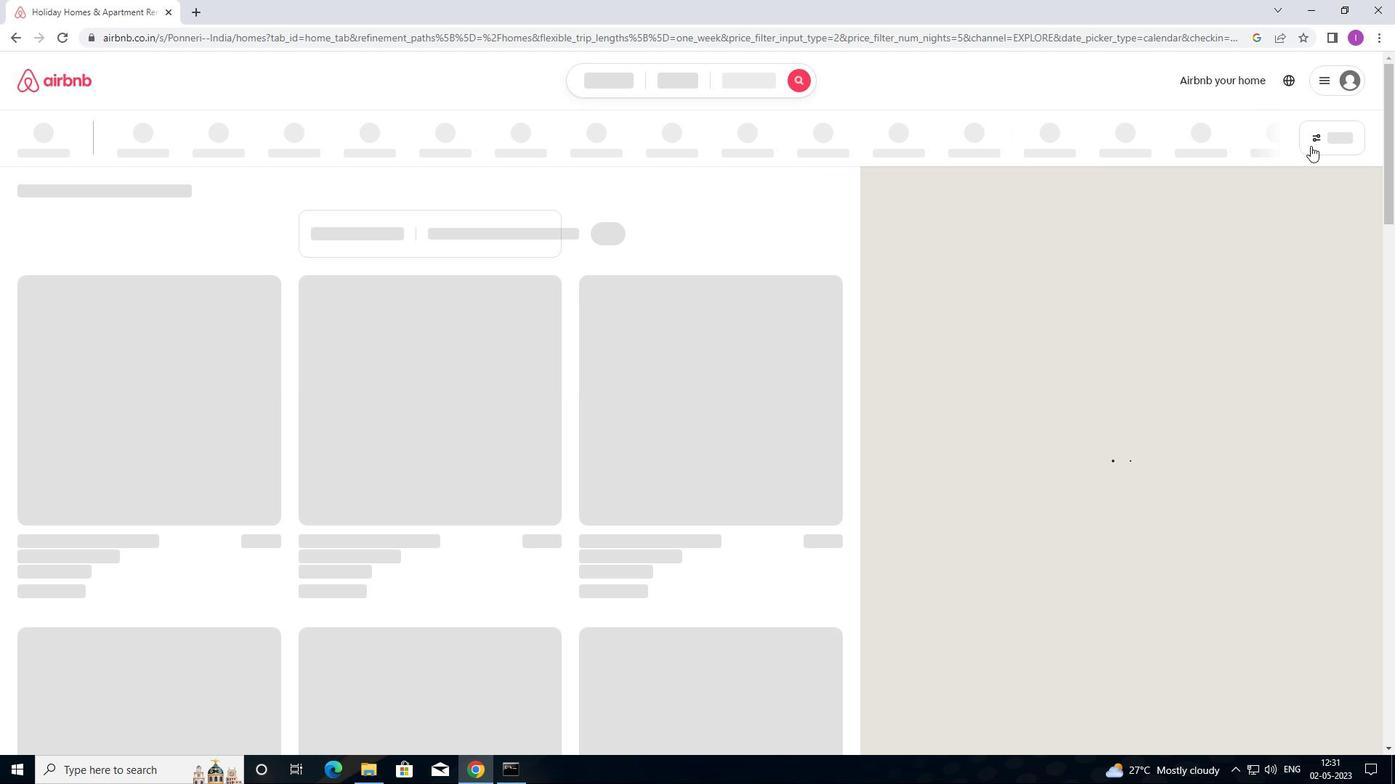 
Action: Mouse moved to (531, 325)
Screenshot: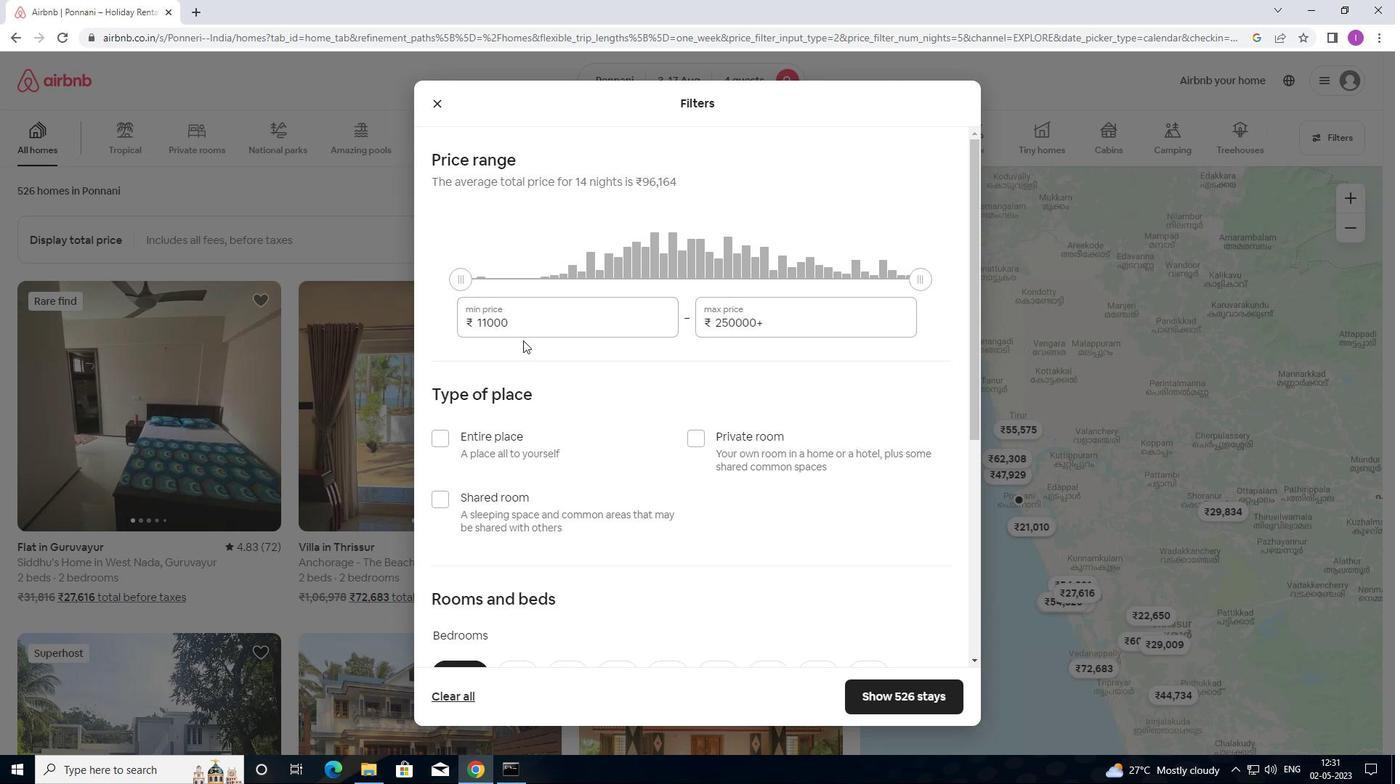 
Action: Mouse pressed left at (531, 325)
Screenshot: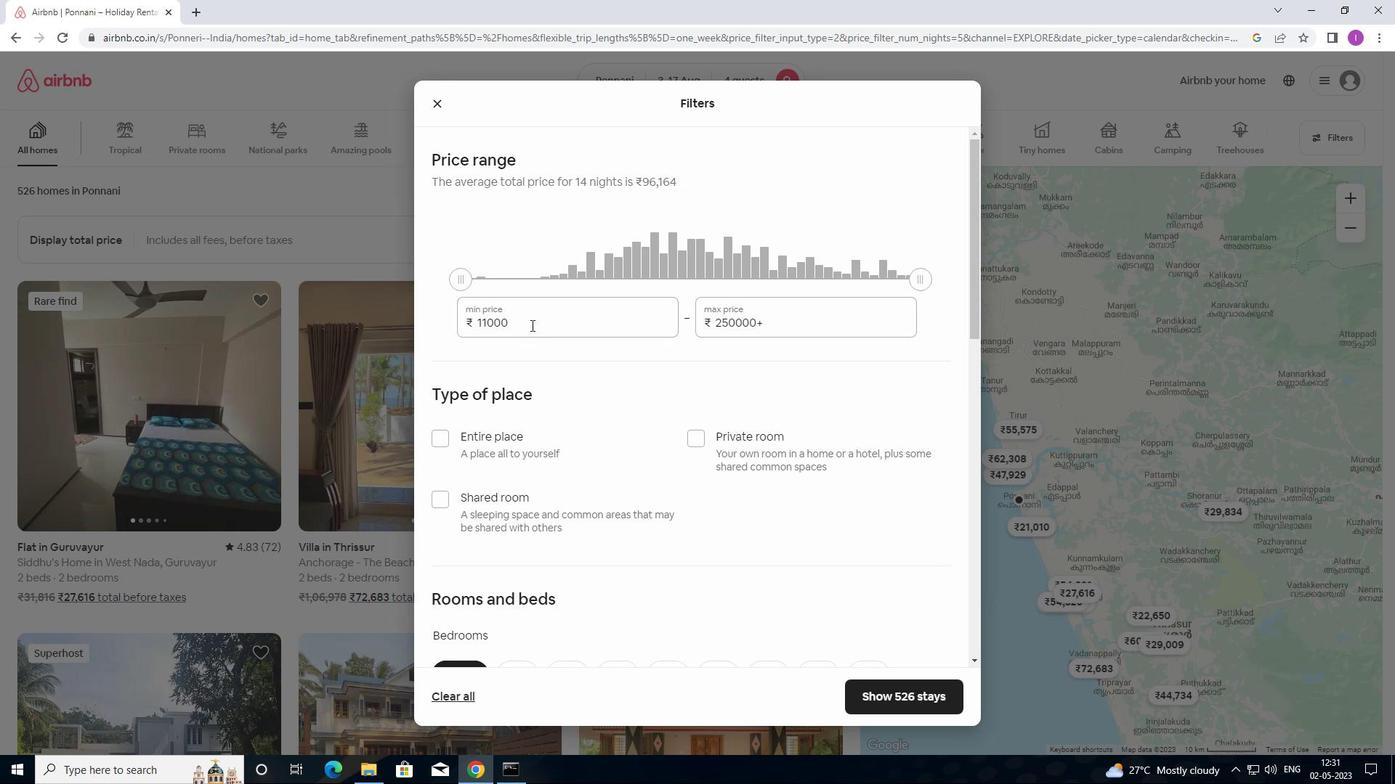 
Action: Mouse moved to (475, 332)
Screenshot: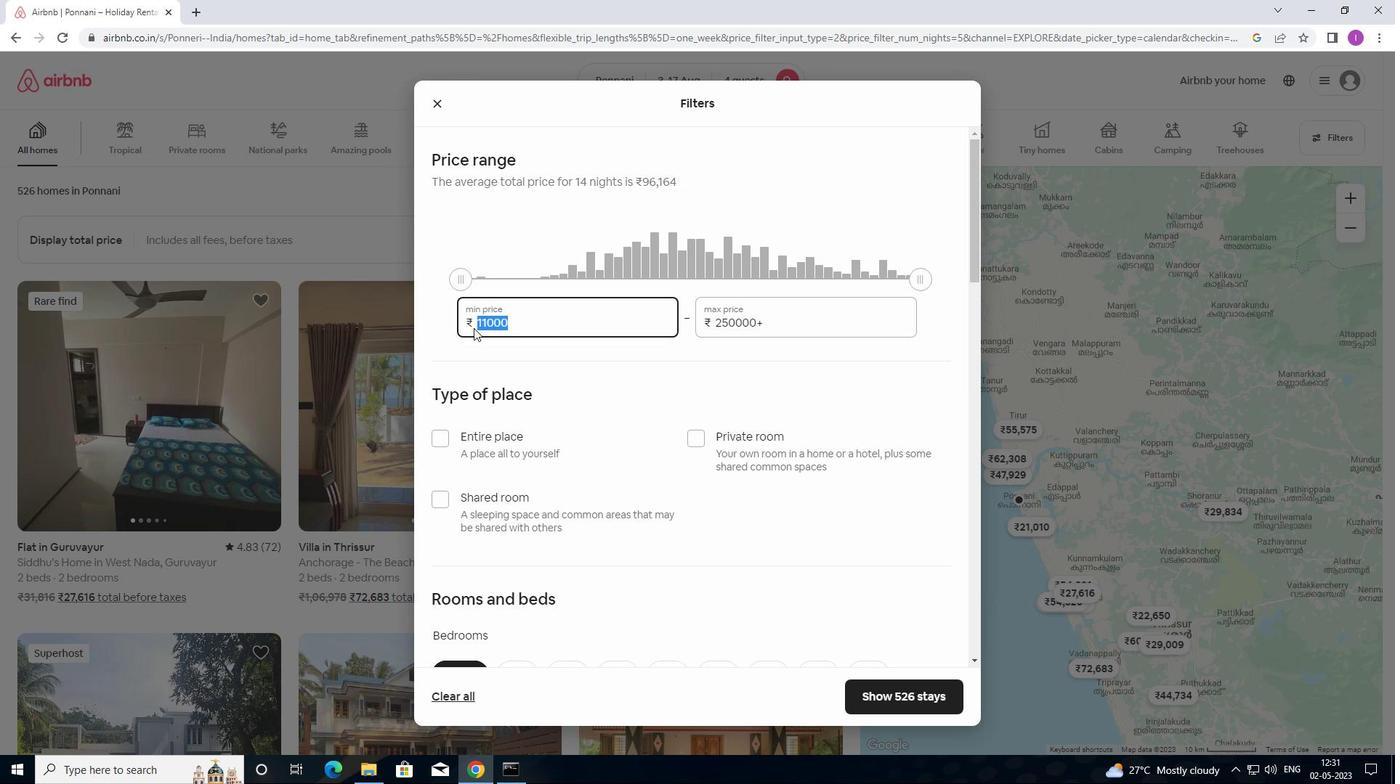 
Action: Key pressed 300
Screenshot: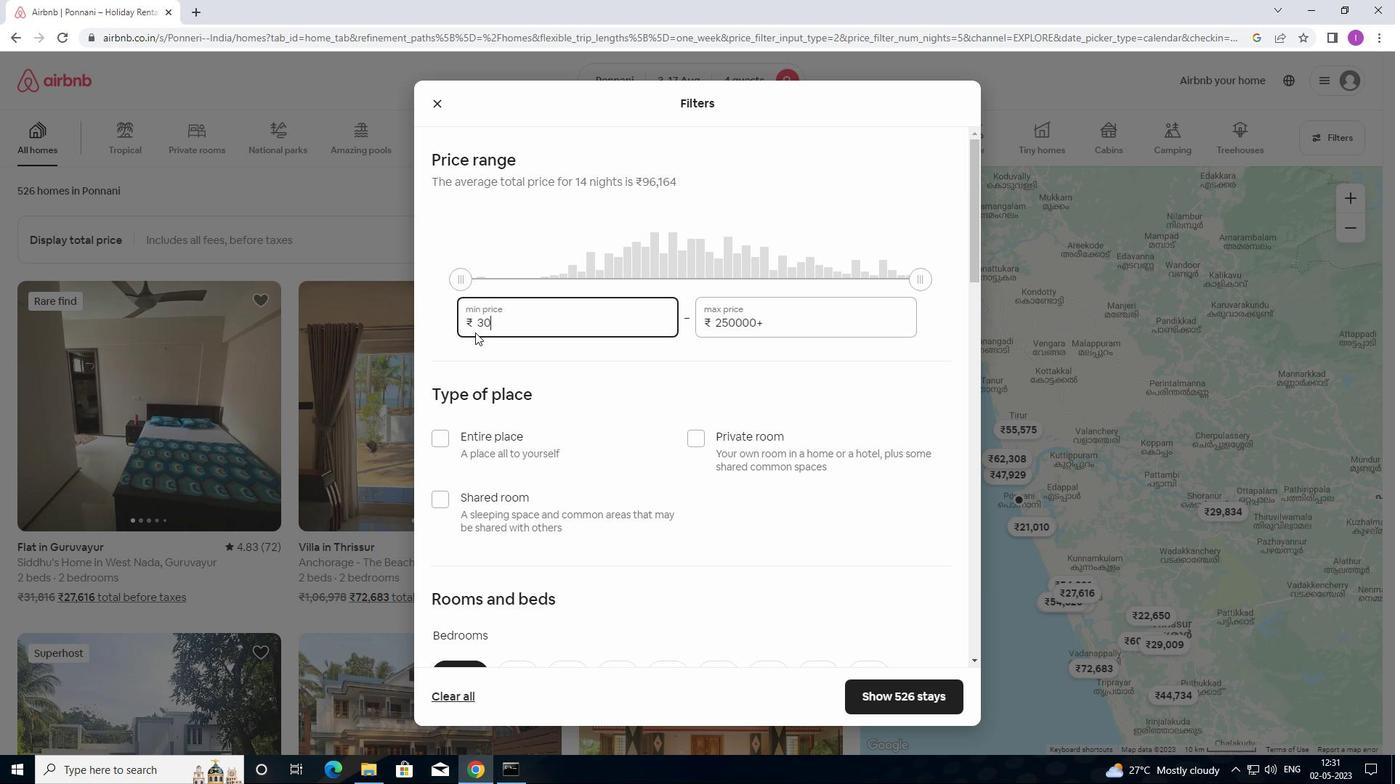 
Action: Mouse moved to (484, 330)
Screenshot: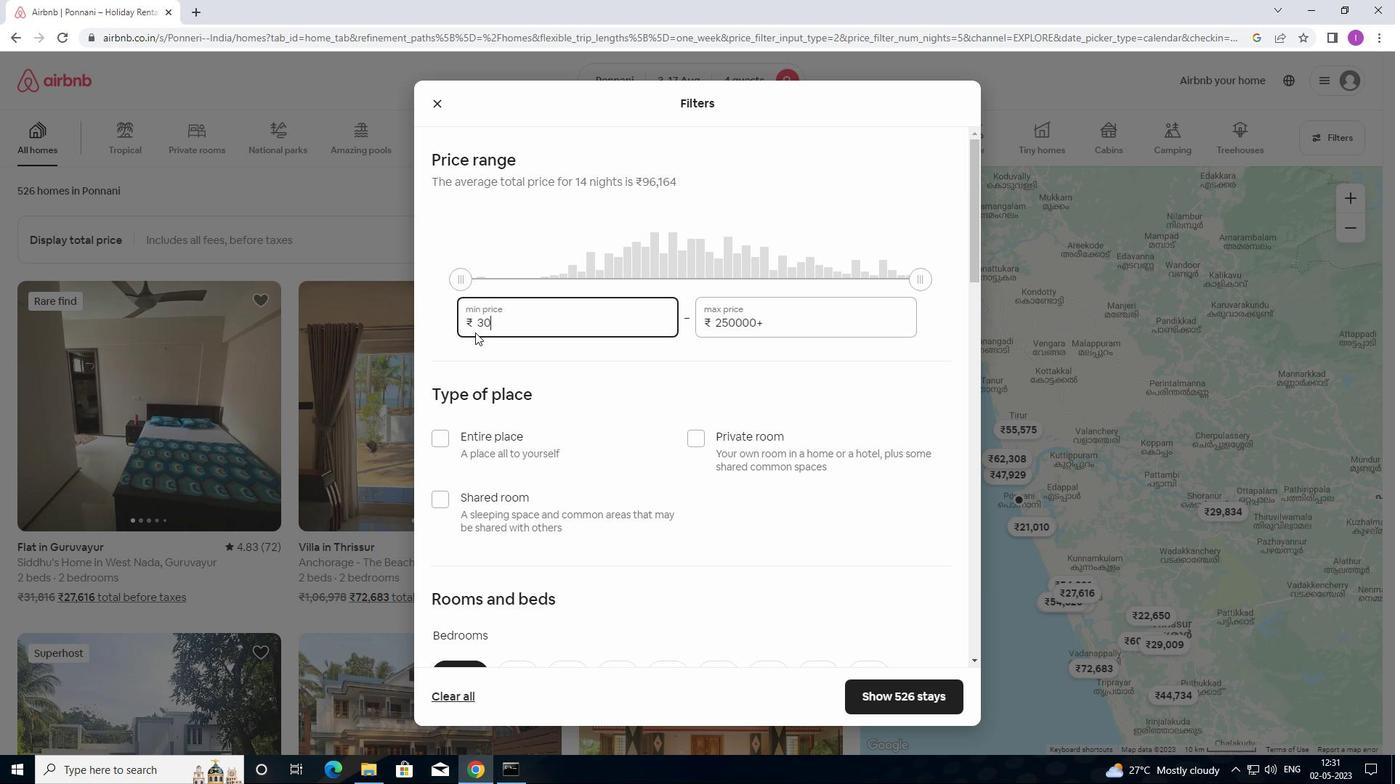 
Action: Key pressed 0
Screenshot: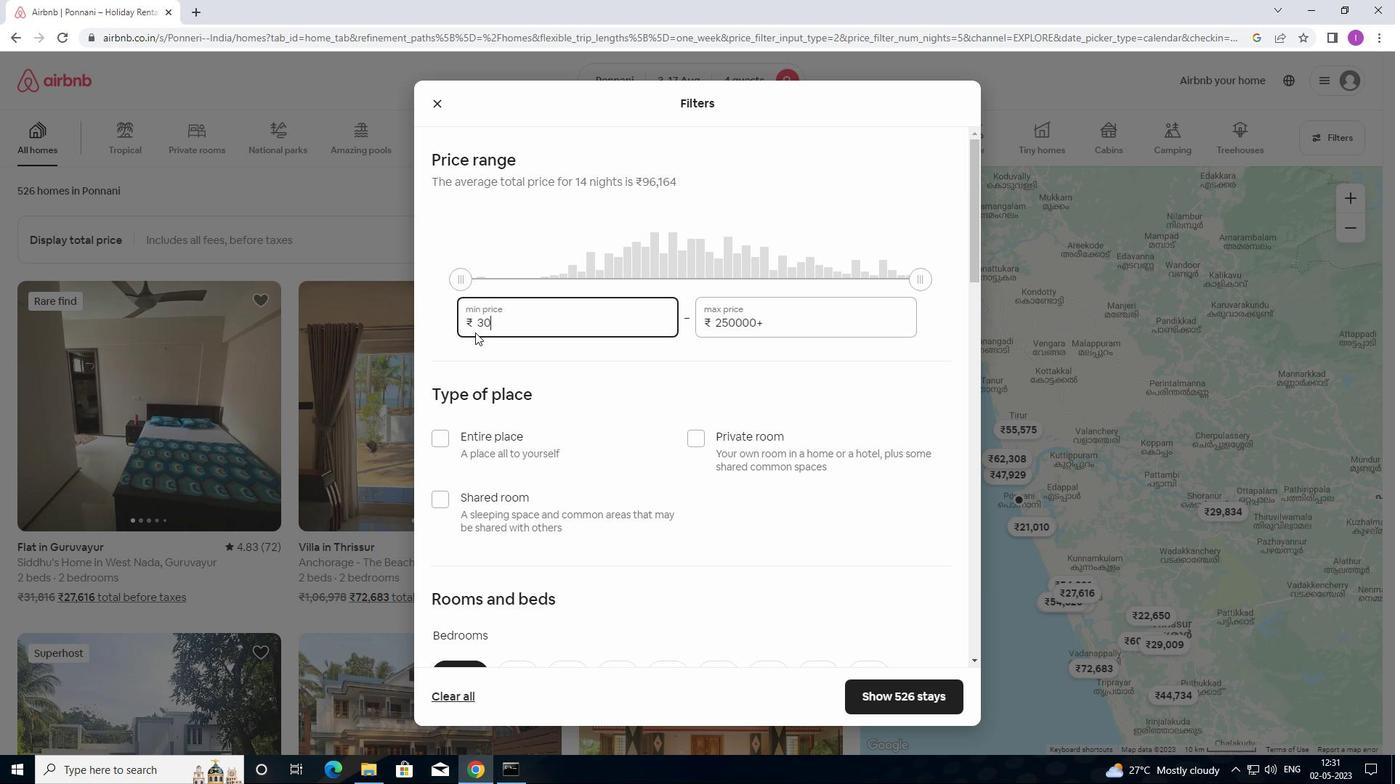 
Action: Mouse moved to (787, 324)
Screenshot: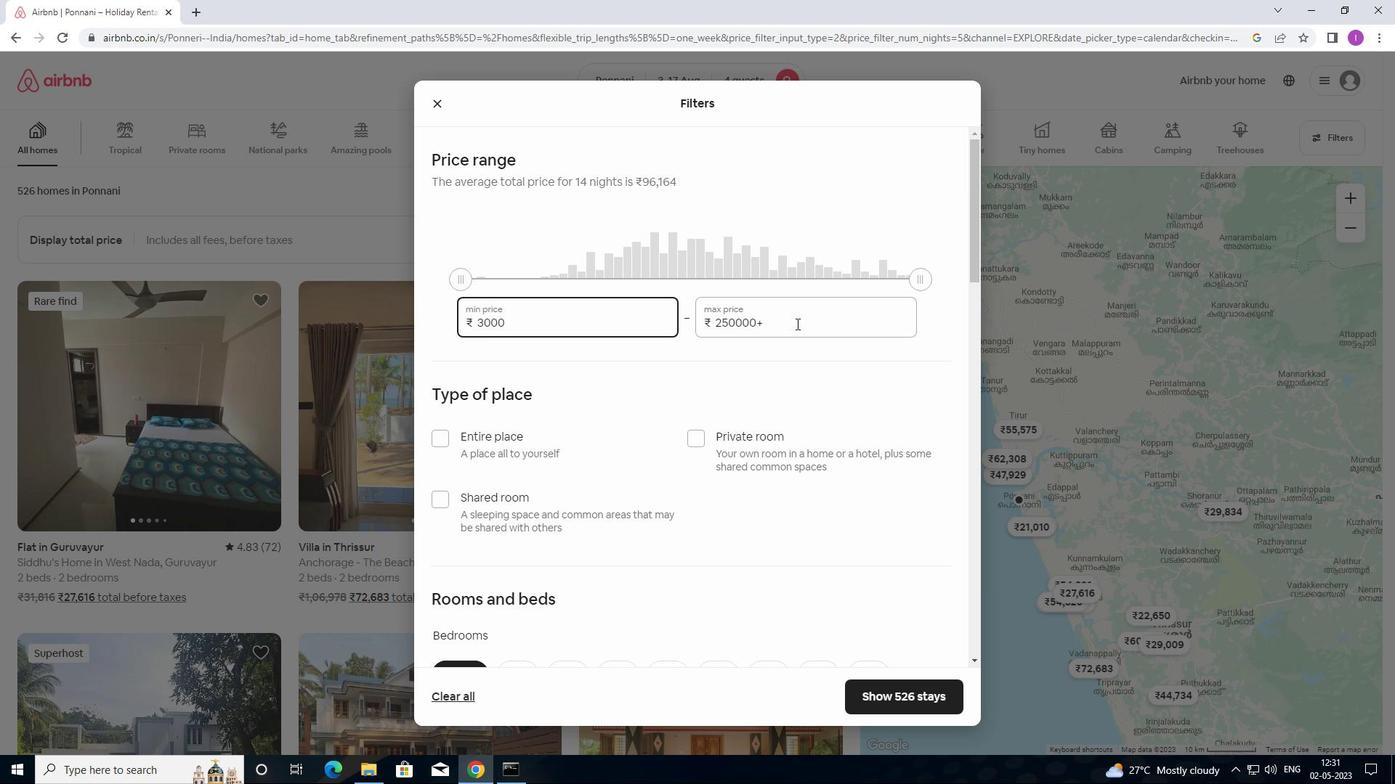 
Action: Mouse pressed left at (787, 324)
Screenshot: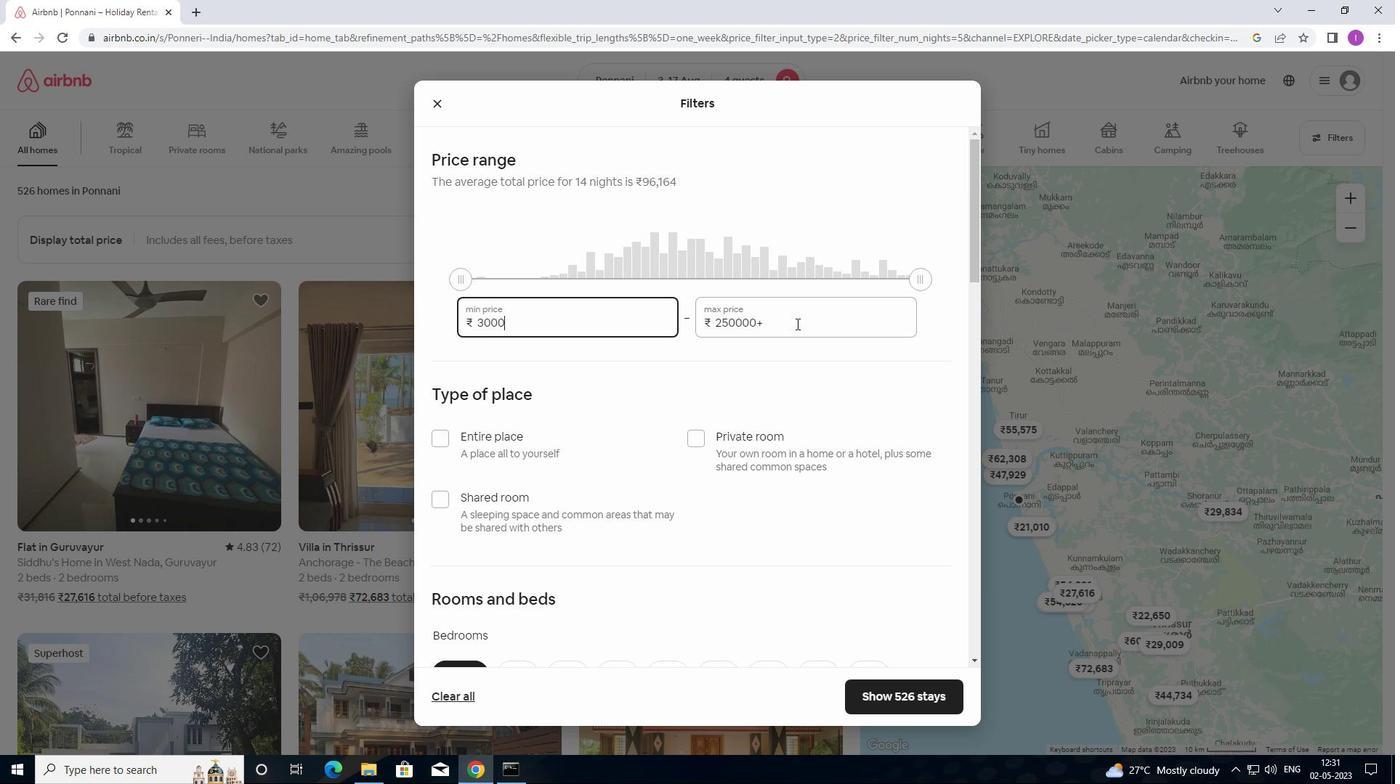 
Action: Mouse moved to (691, 330)
Screenshot: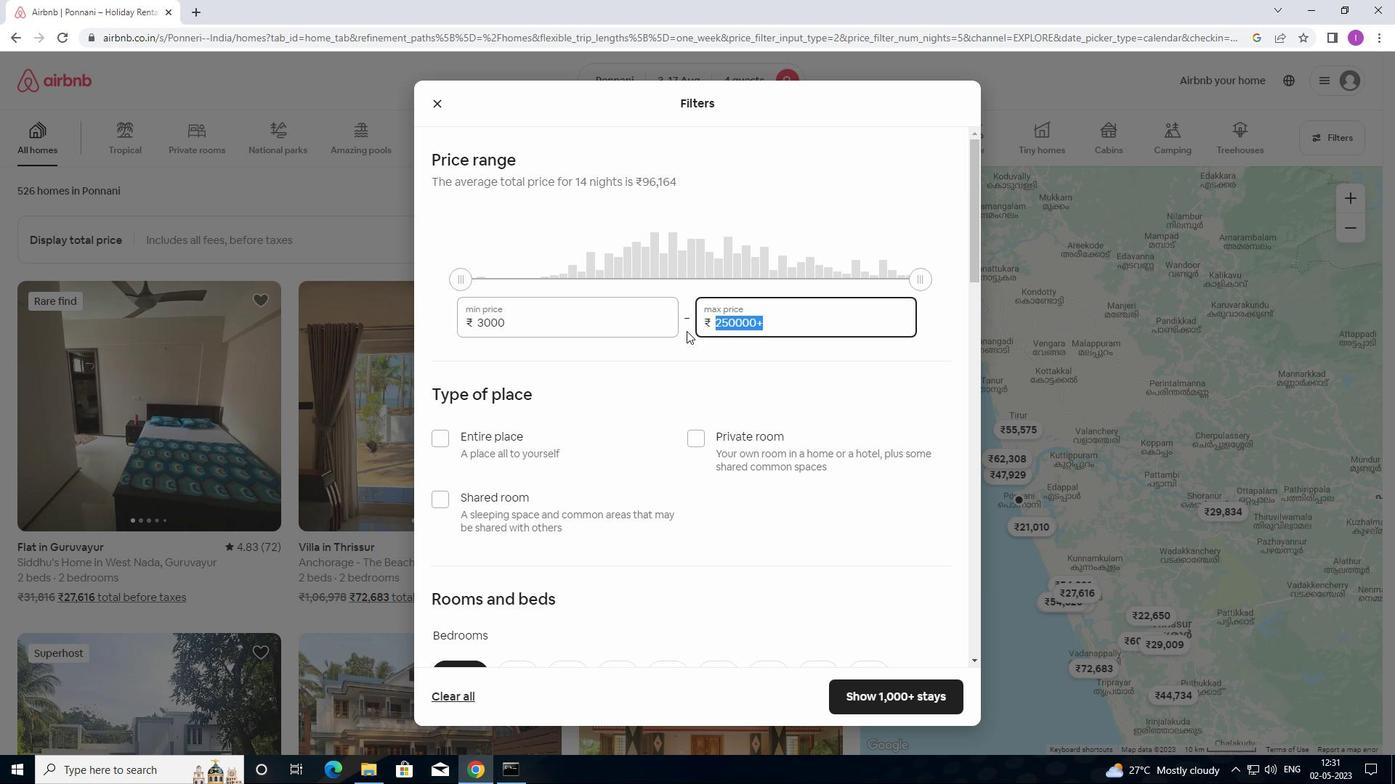 
Action: Key pressed 15
Screenshot: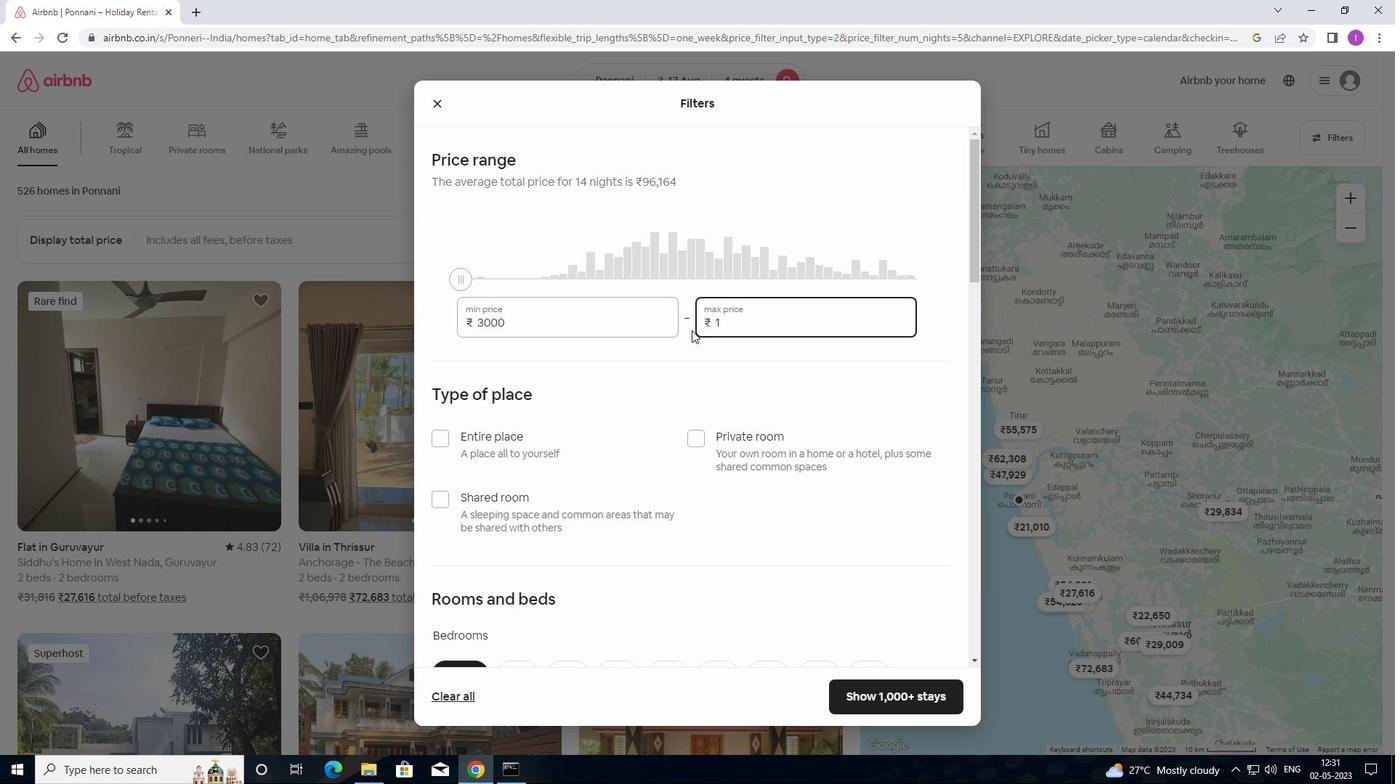 
Action: Mouse moved to (693, 329)
Screenshot: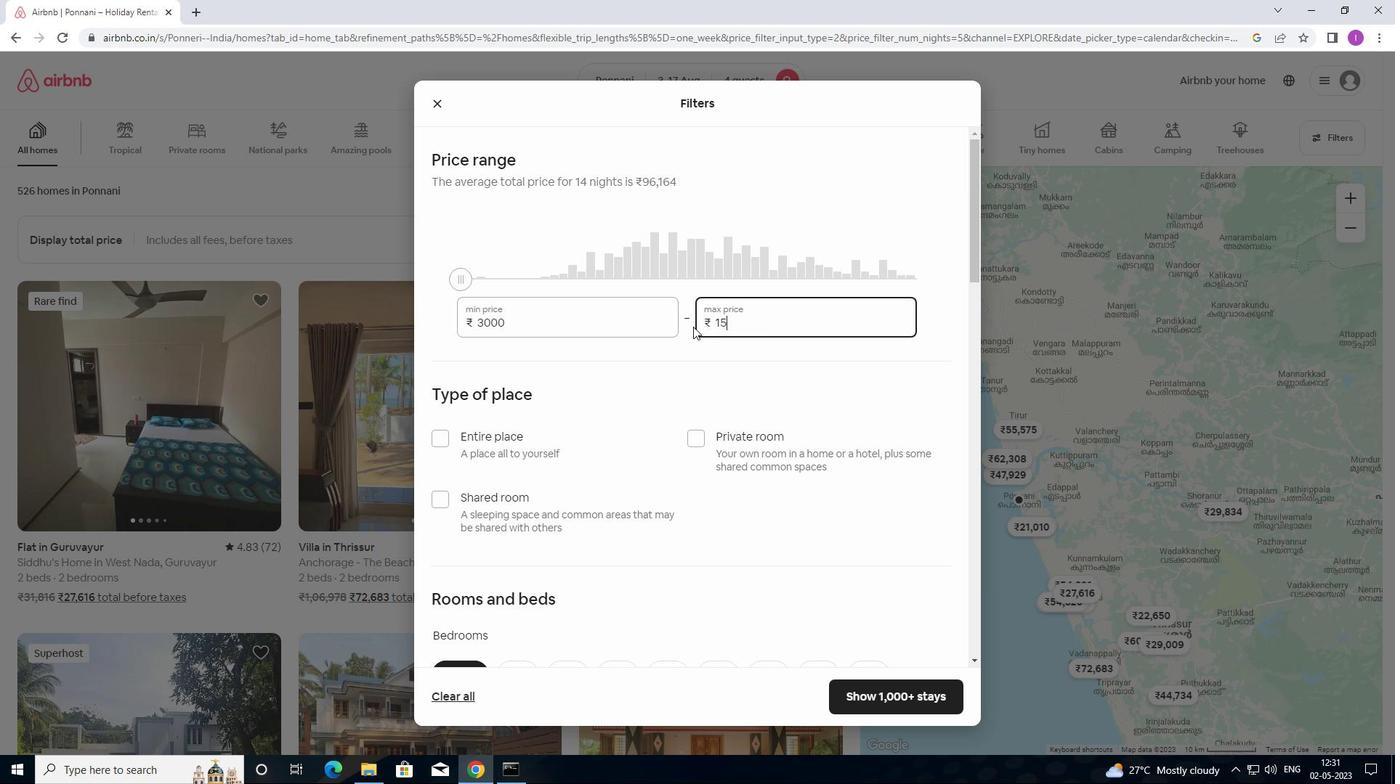 
Action: Key pressed 0
Screenshot: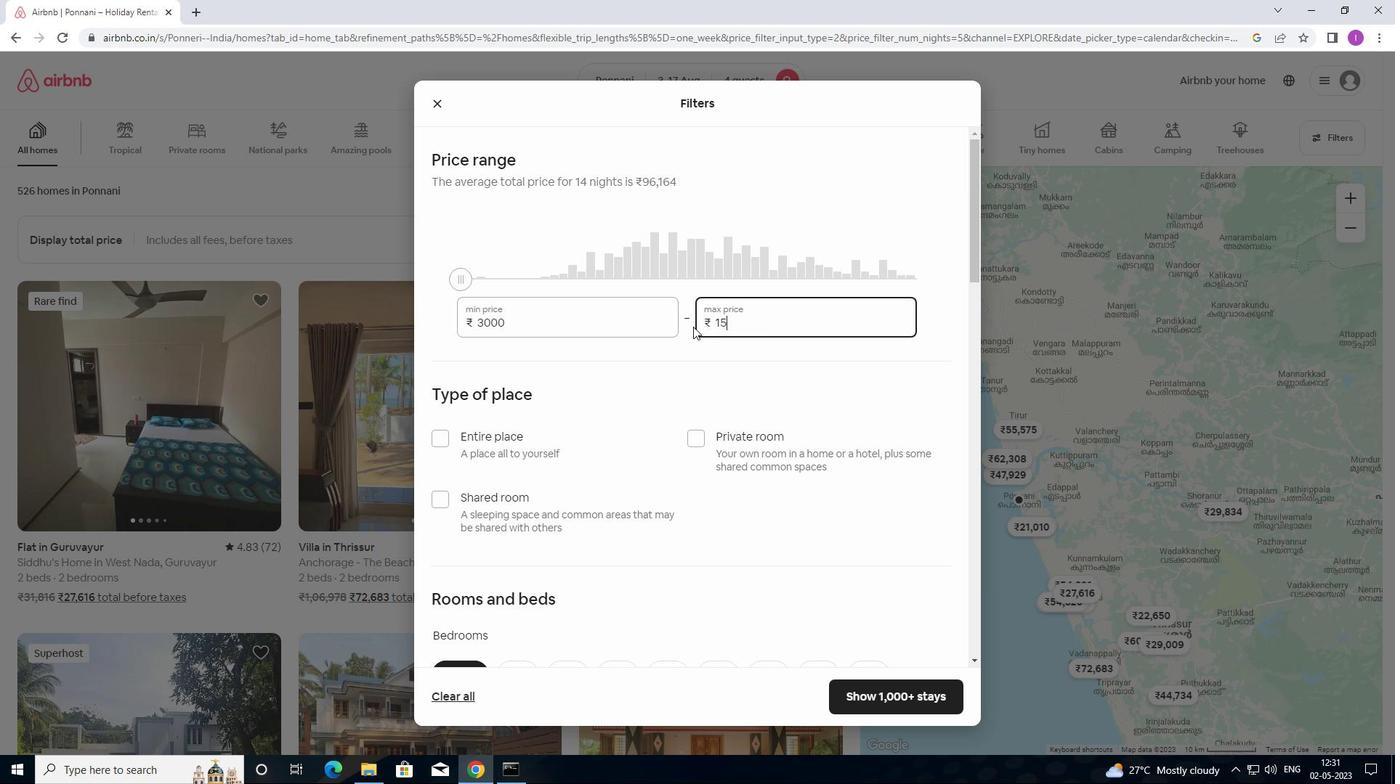 
Action: Mouse moved to (693, 332)
Screenshot: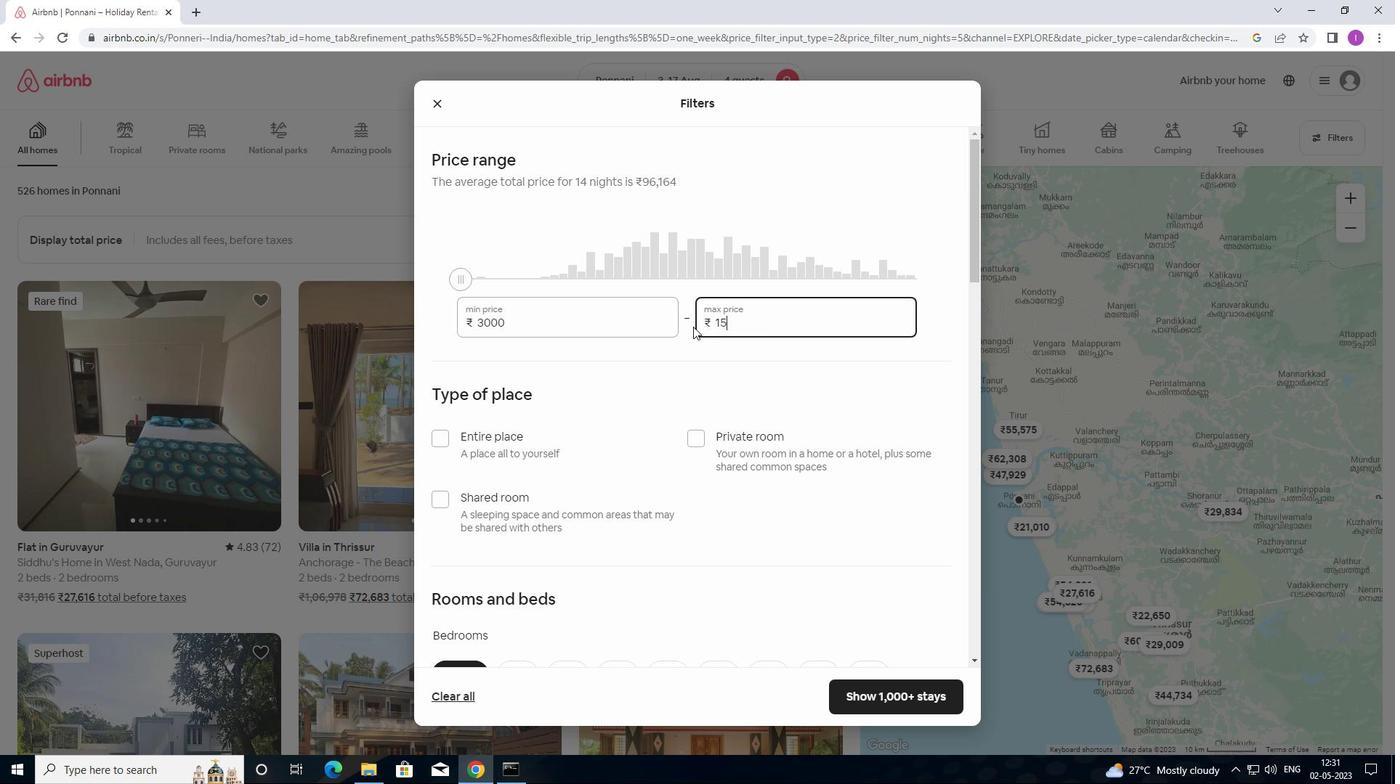 
Action: Key pressed 00
Screenshot: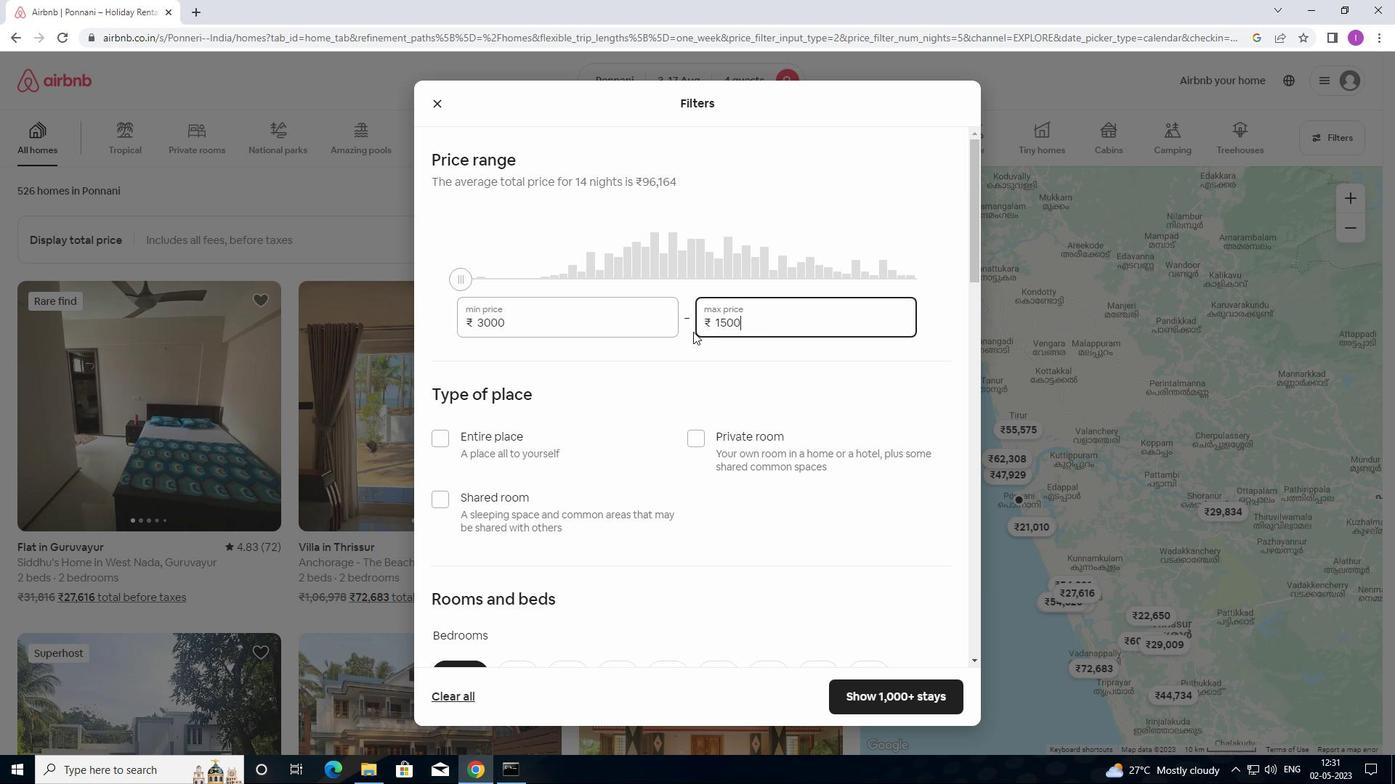 
Action: Mouse moved to (712, 425)
Screenshot: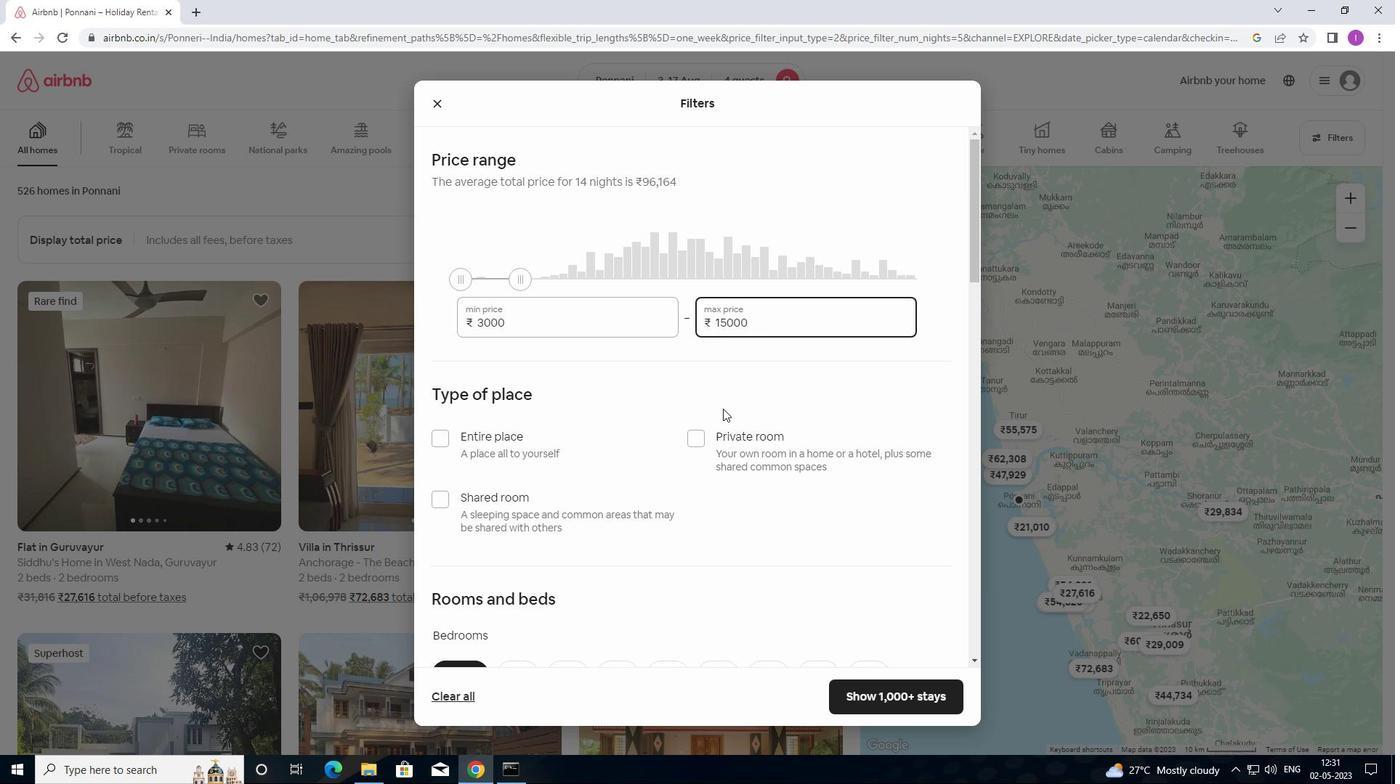 
Action: Mouse scrolled (712, 424) with delta (0, 0)
Screenshot: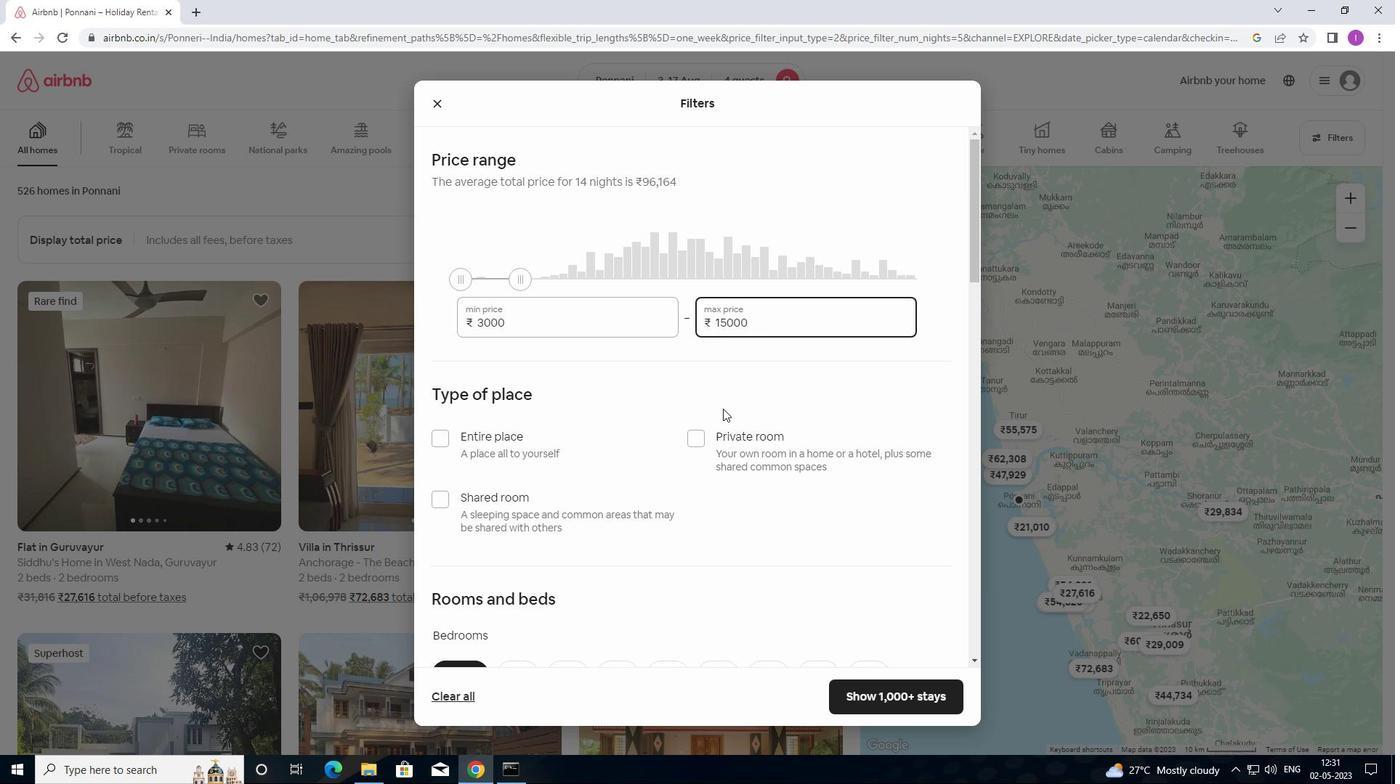
Action: Mouse moved to (712, 427)
Screenshot: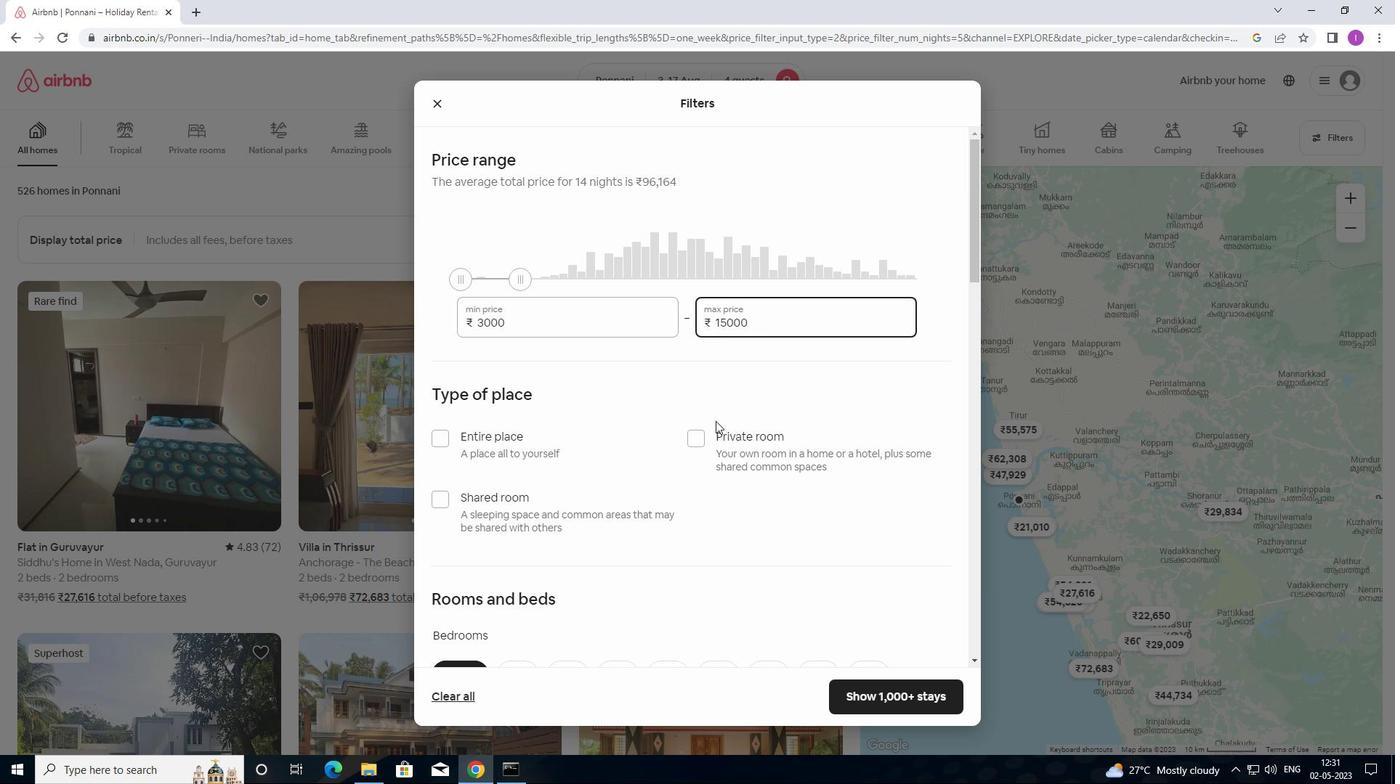 
Action: Mouse scrolled (712, 426) with delta (0, 0)
Screenshot: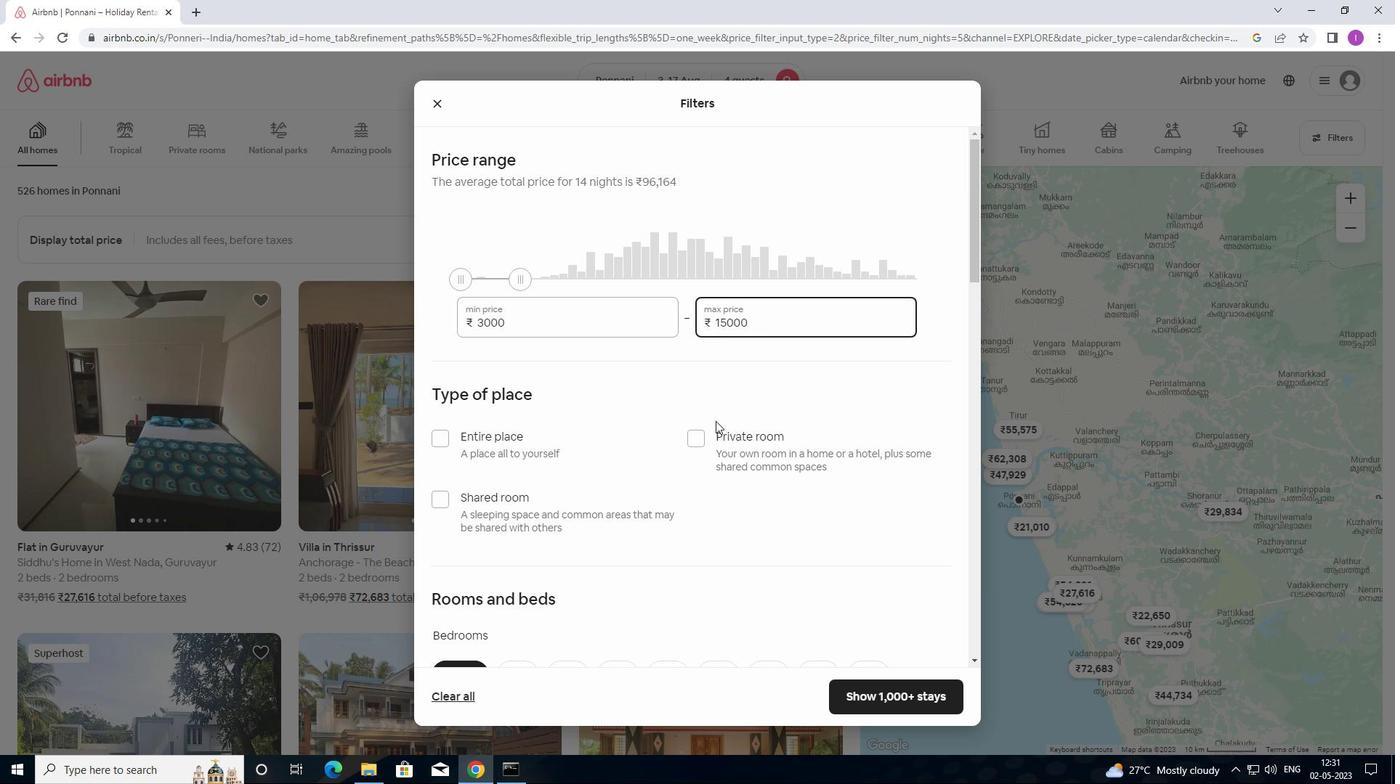 
Action: Mouse scrolled (712, 426) with delta (0, 0)
Screenshot: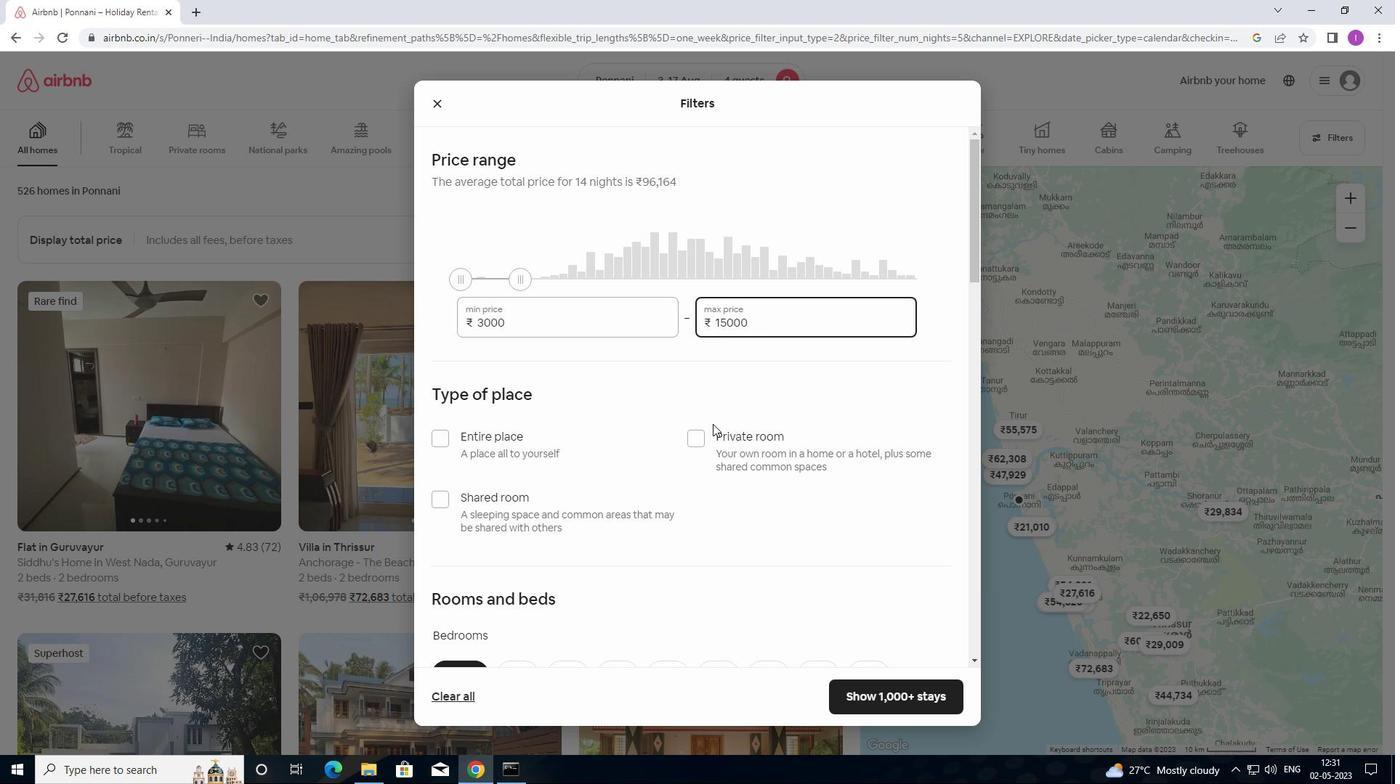
Action: Mouse moved to (438, 218)
Screenshot: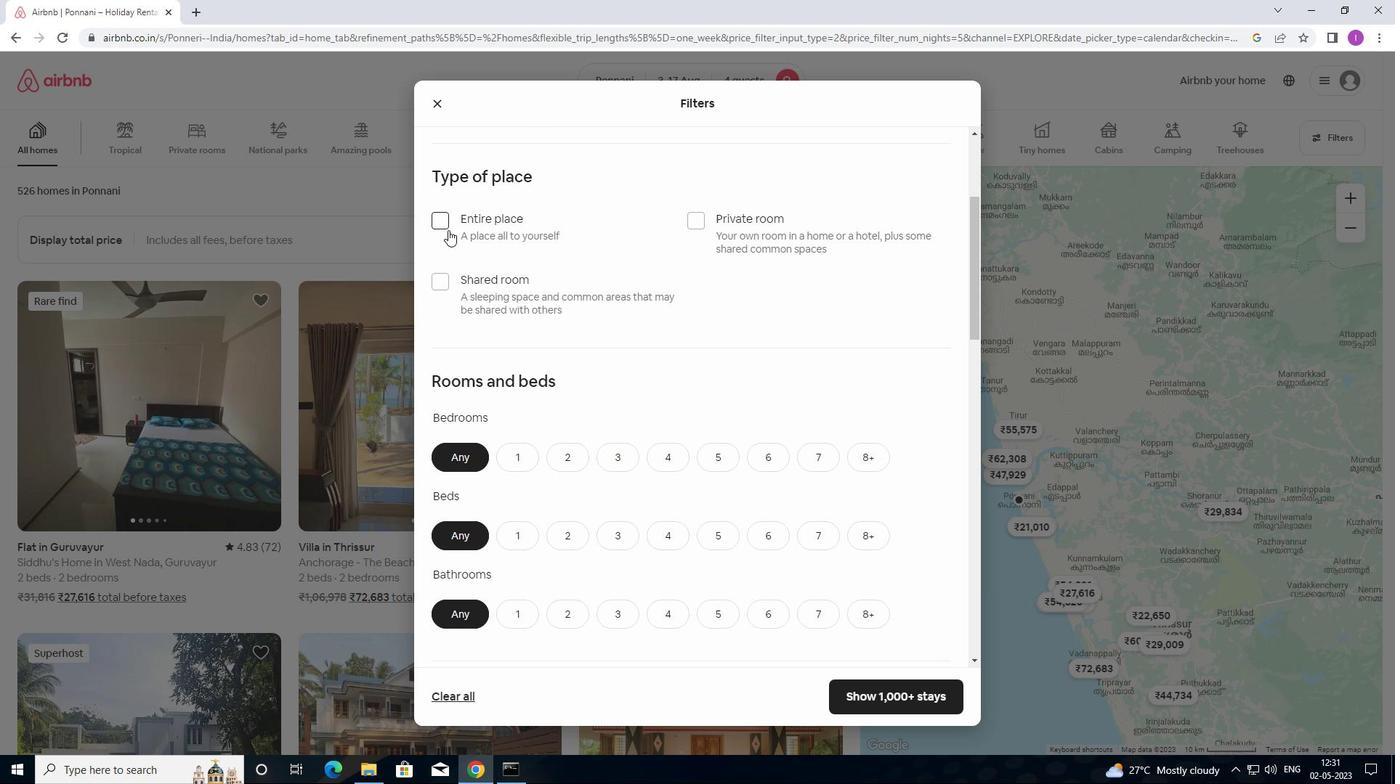 
Action: Mouse pressed left at (438, 218)
Screenshot: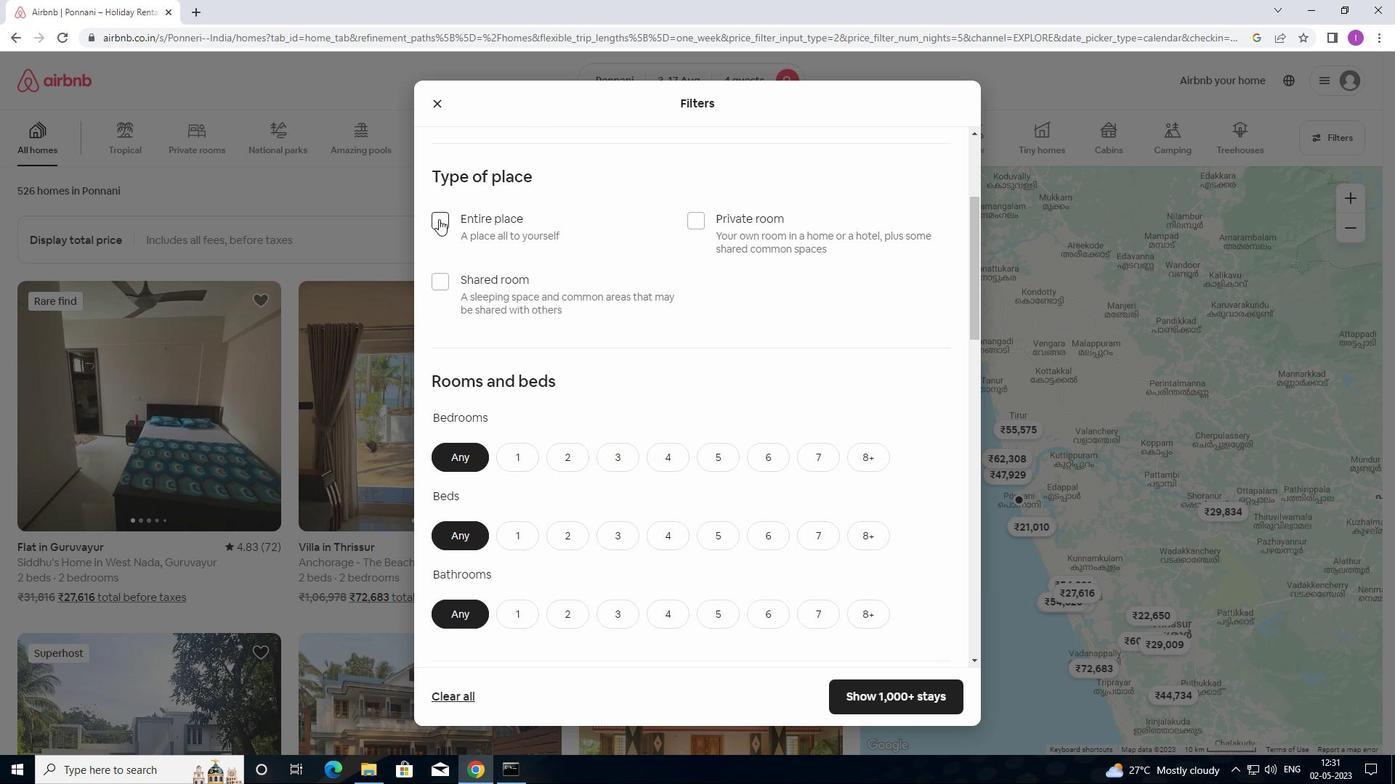 
Action: Mouse moved to (629, 366)
Screenshot: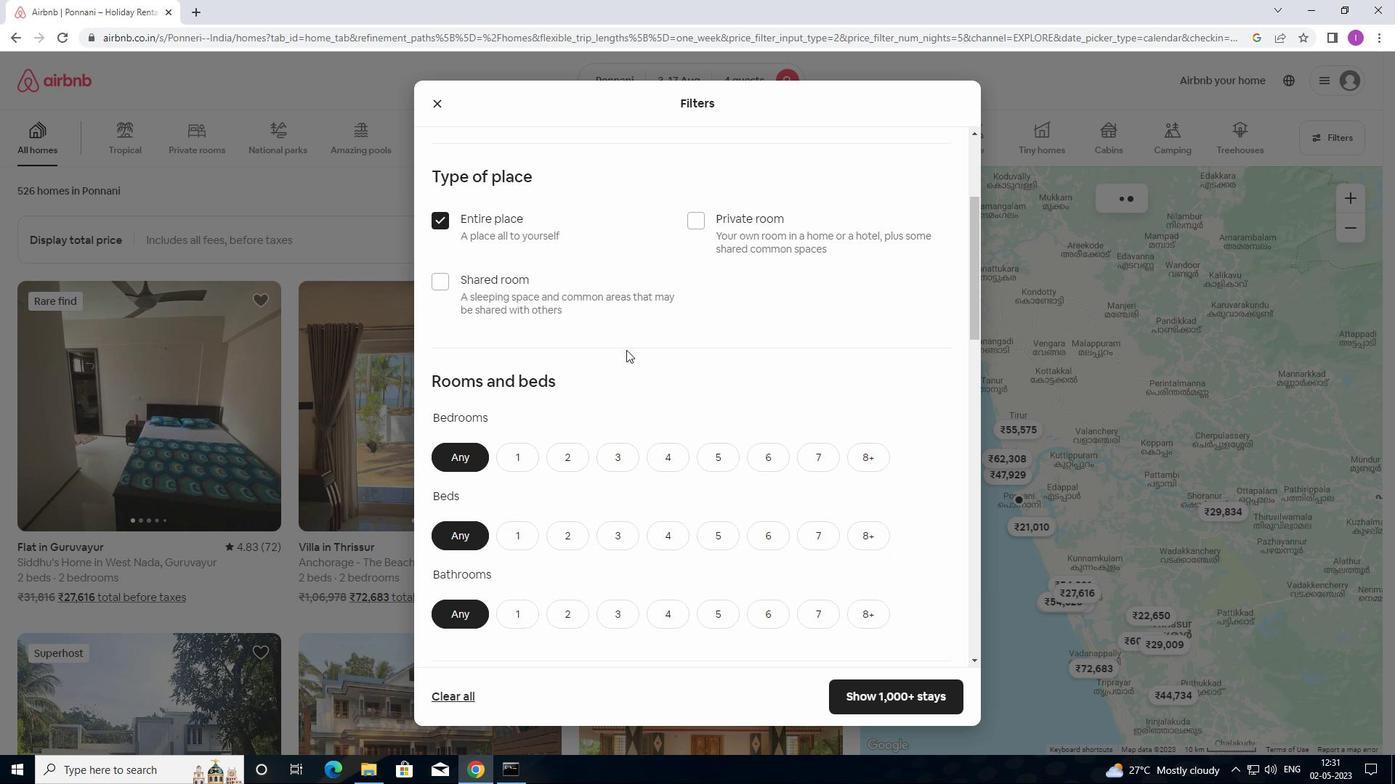 
Action: Mouse scrolled (629, 365) with delta (0, 0)
Screenshot: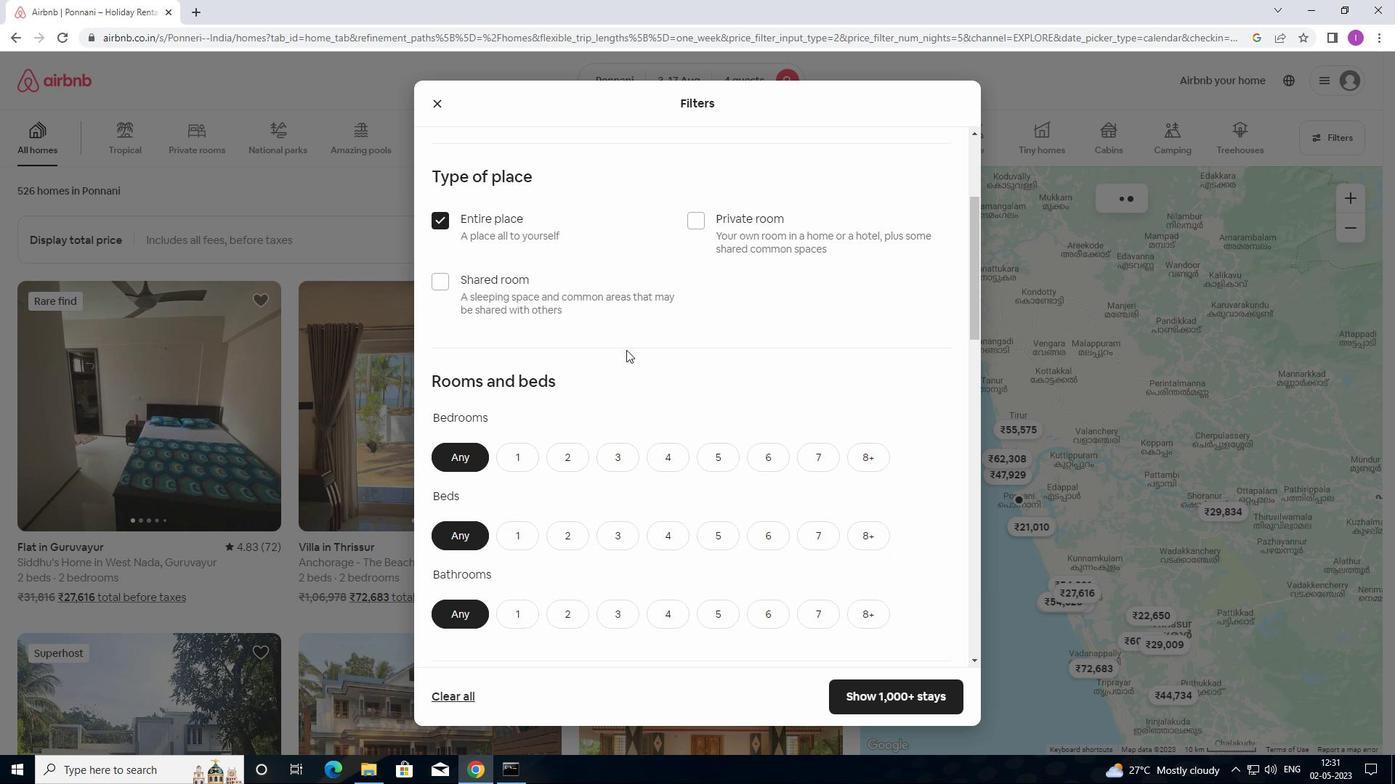 
Action: Mouse moved to (629, 367)
Screenshot: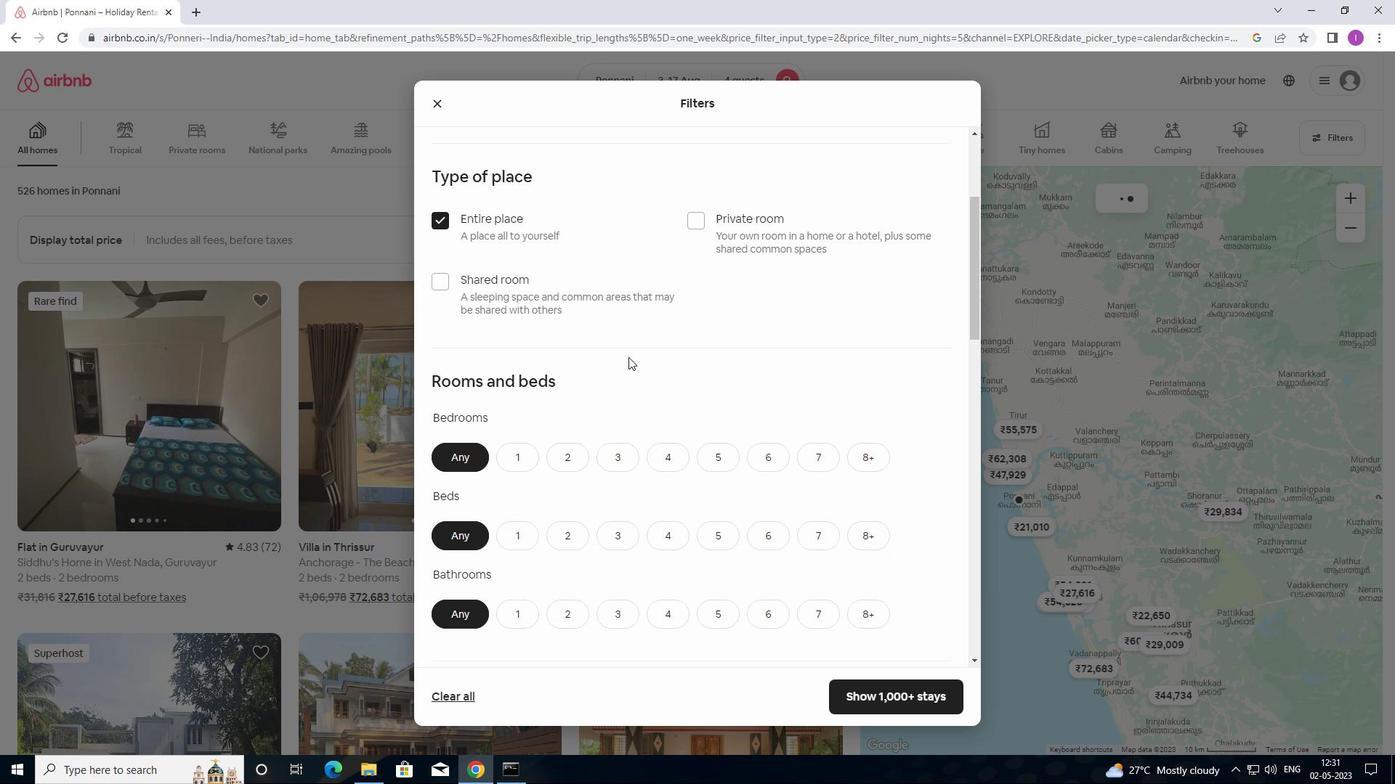 
Action: Mouse scrolled (629, 366) with delta (0, 0)
Screenshot: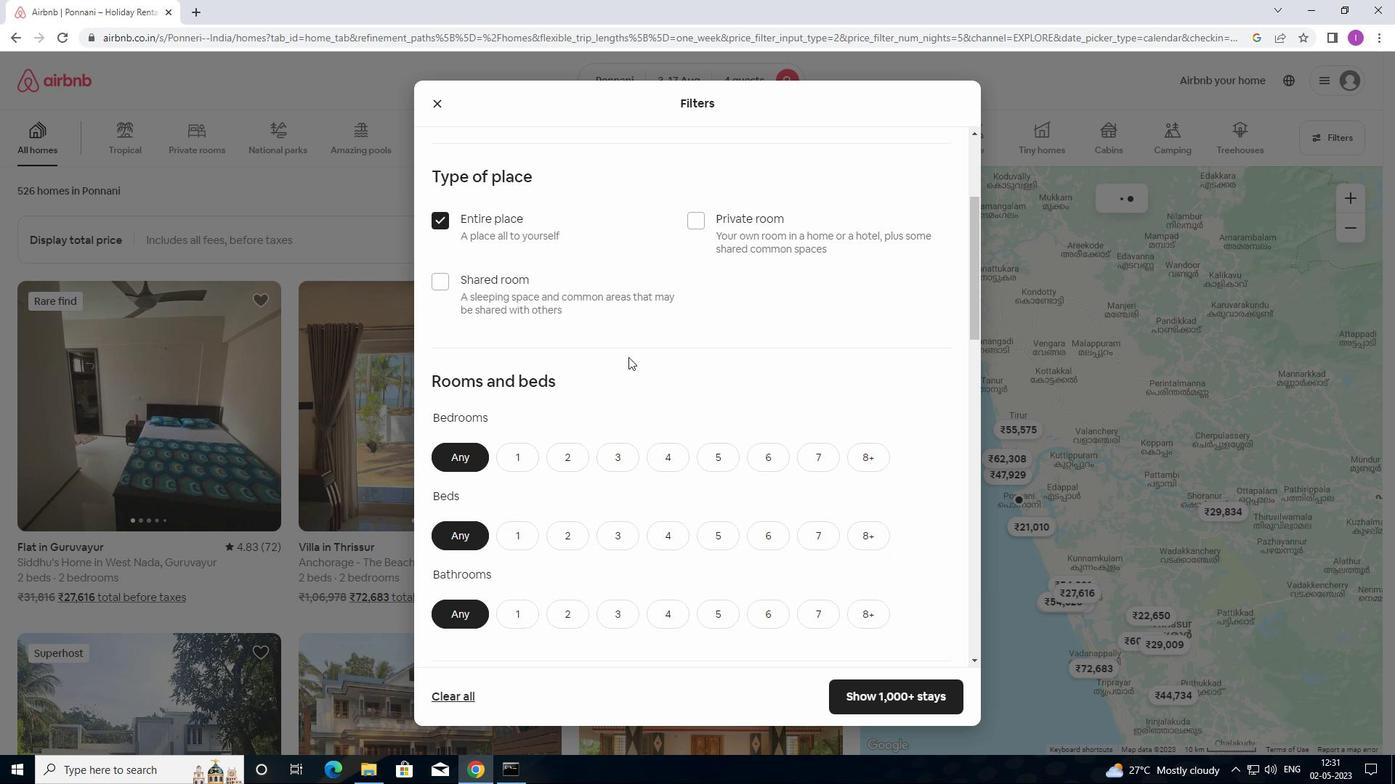 
Action: Mouse scrolled (629, 366) with delta (0, 0)
Screenshot: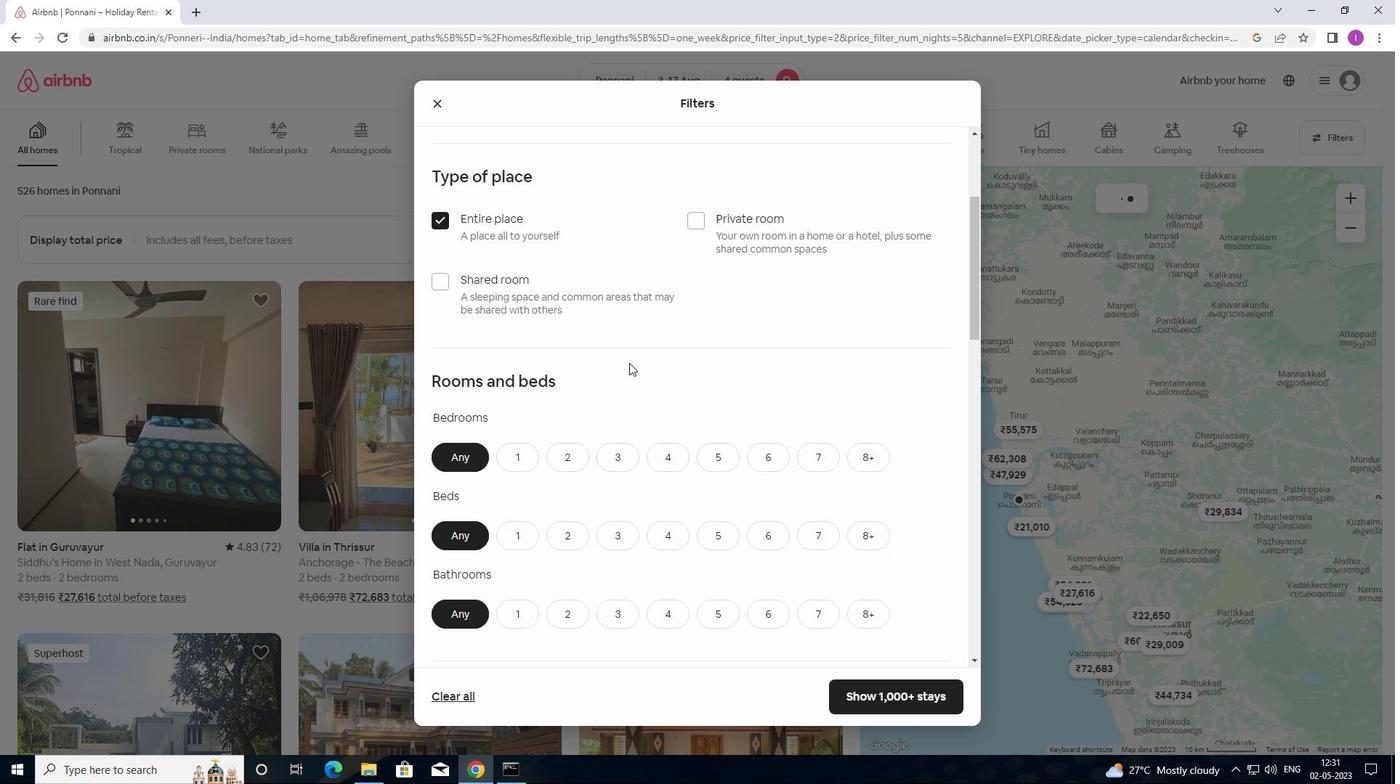 
Action: Mouse moved to (597, 249)
Screenshot: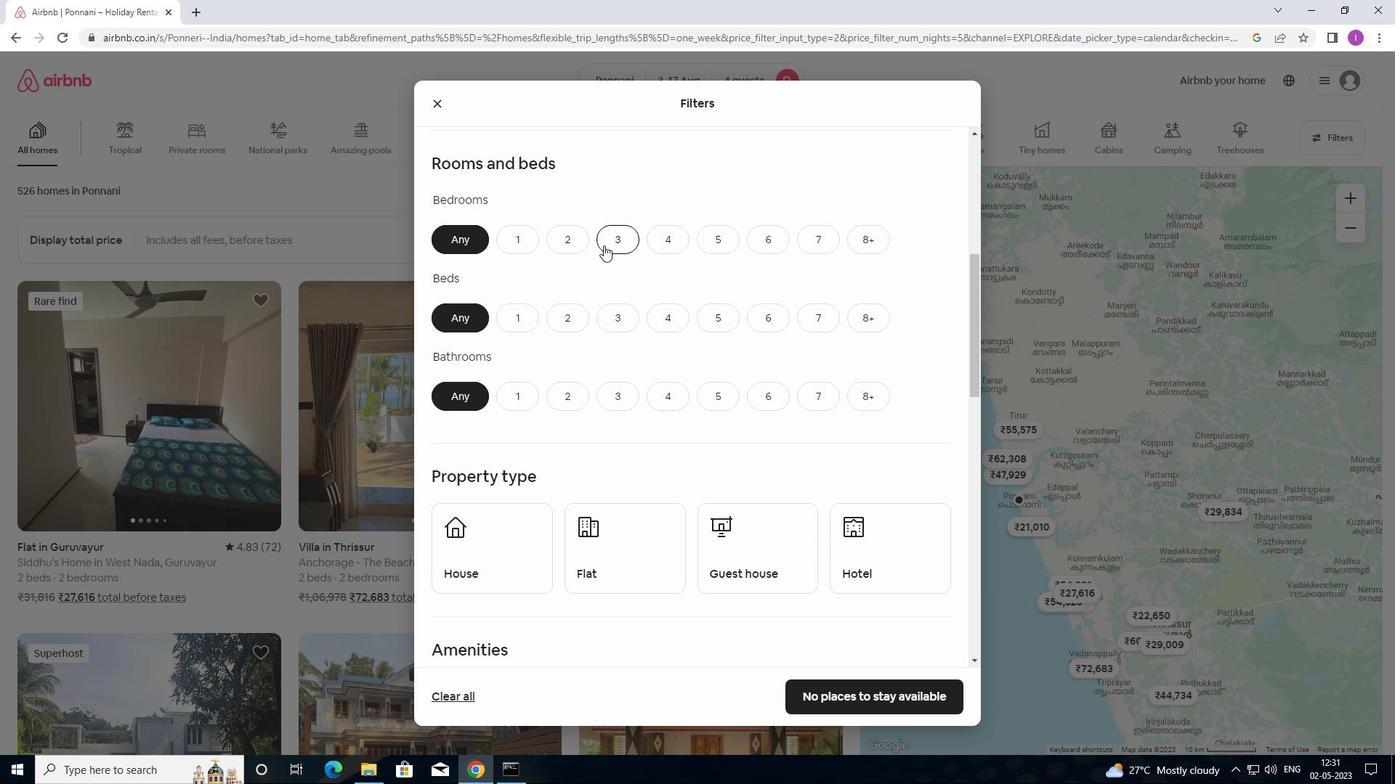 
Action: Mouse pressed left at (597, 249)
Screenshot: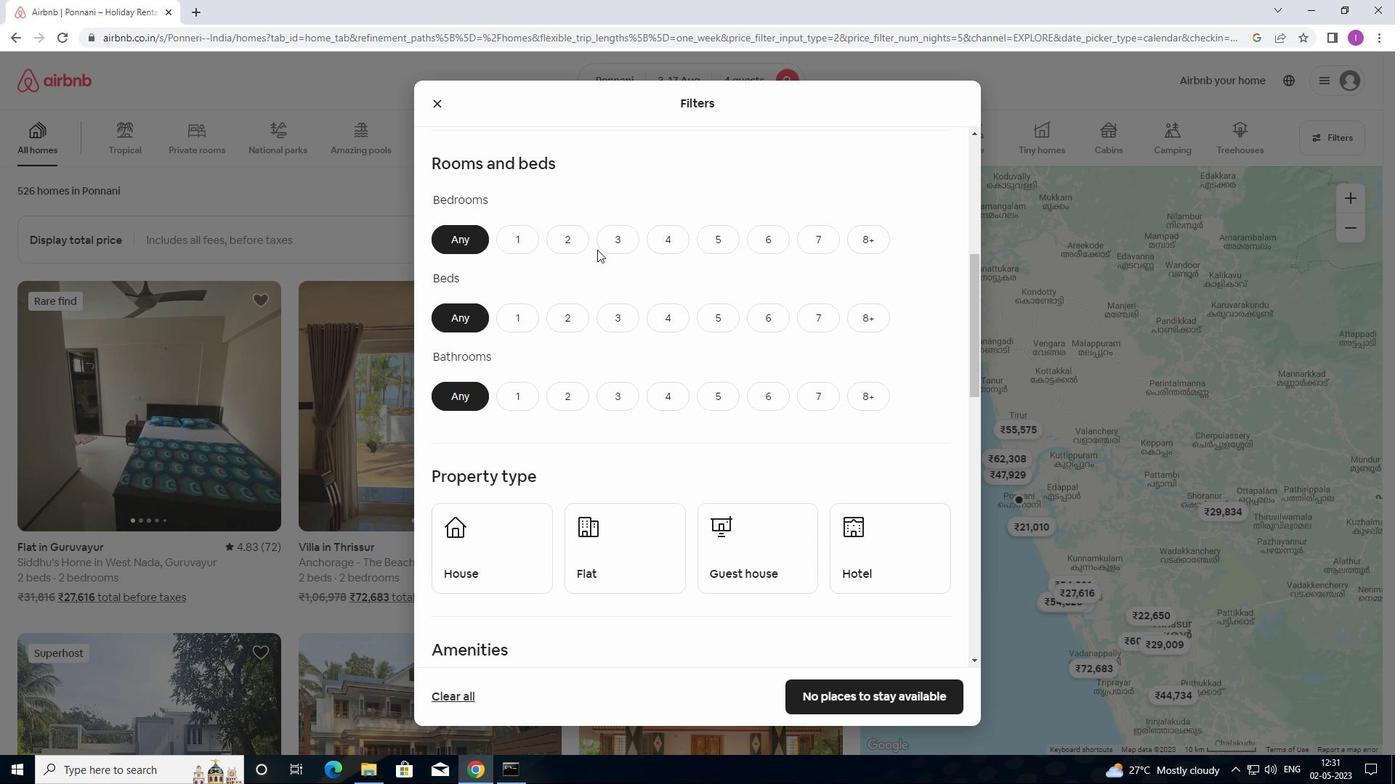 
Action: Mouse moved to (607, 241)
Screenshot: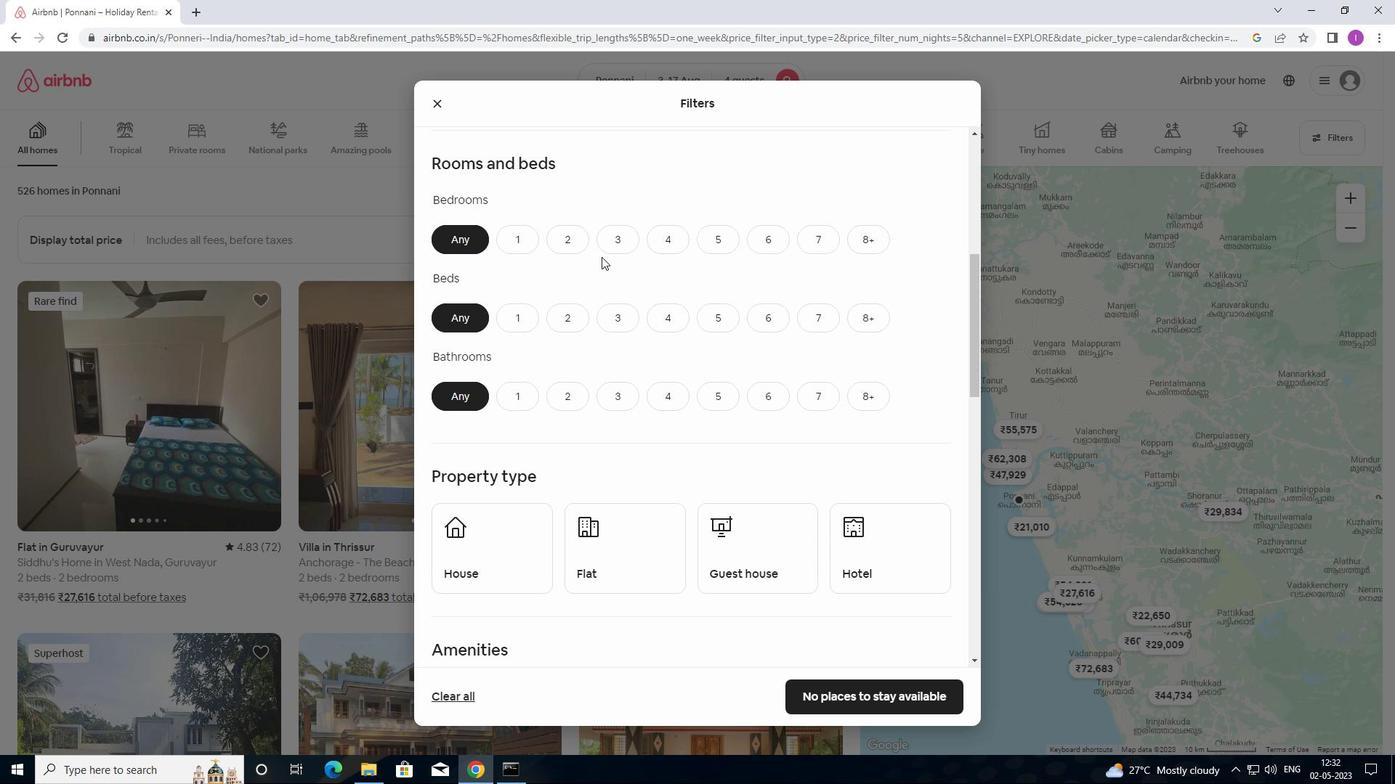 
Action: Mouse pressed left at (607, 241)
Screenshot: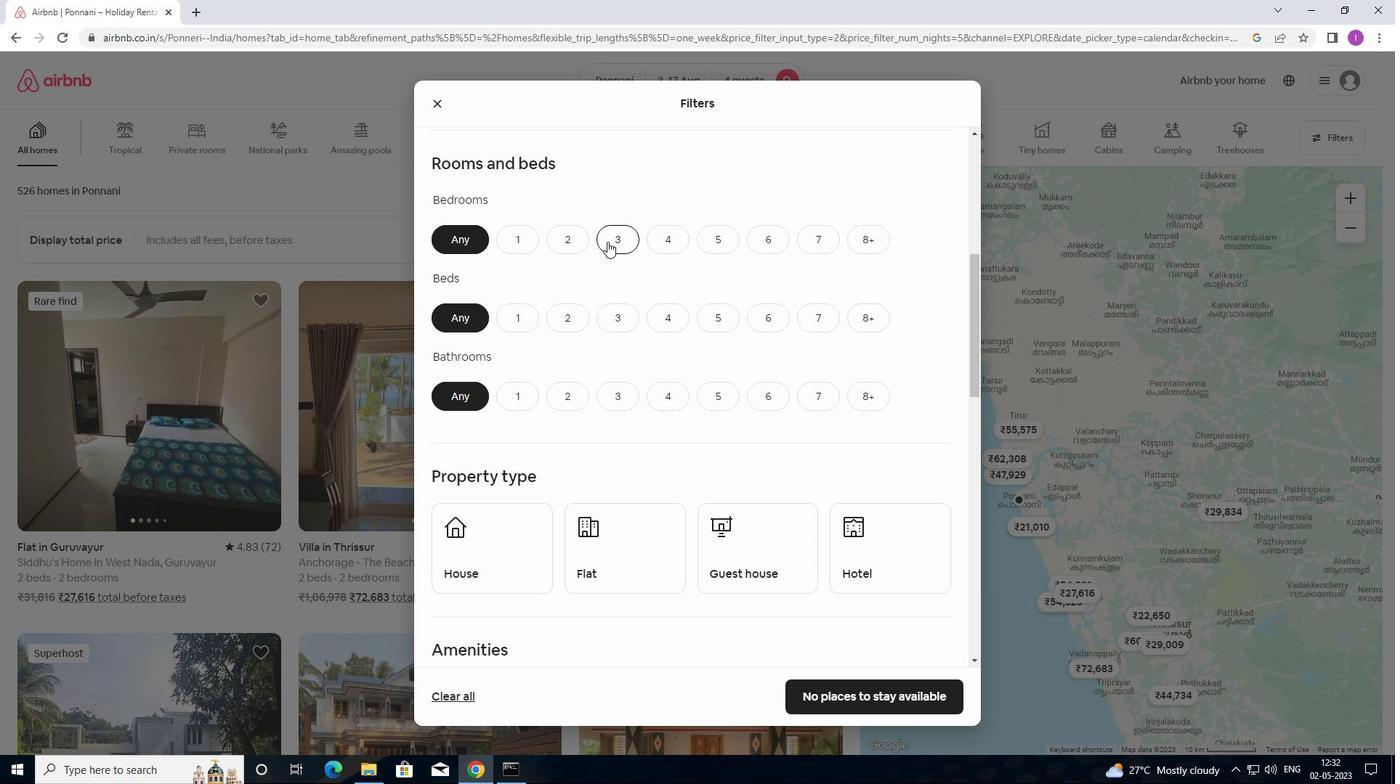 
Action: Mouse moved to (653, 316)
Screenshot: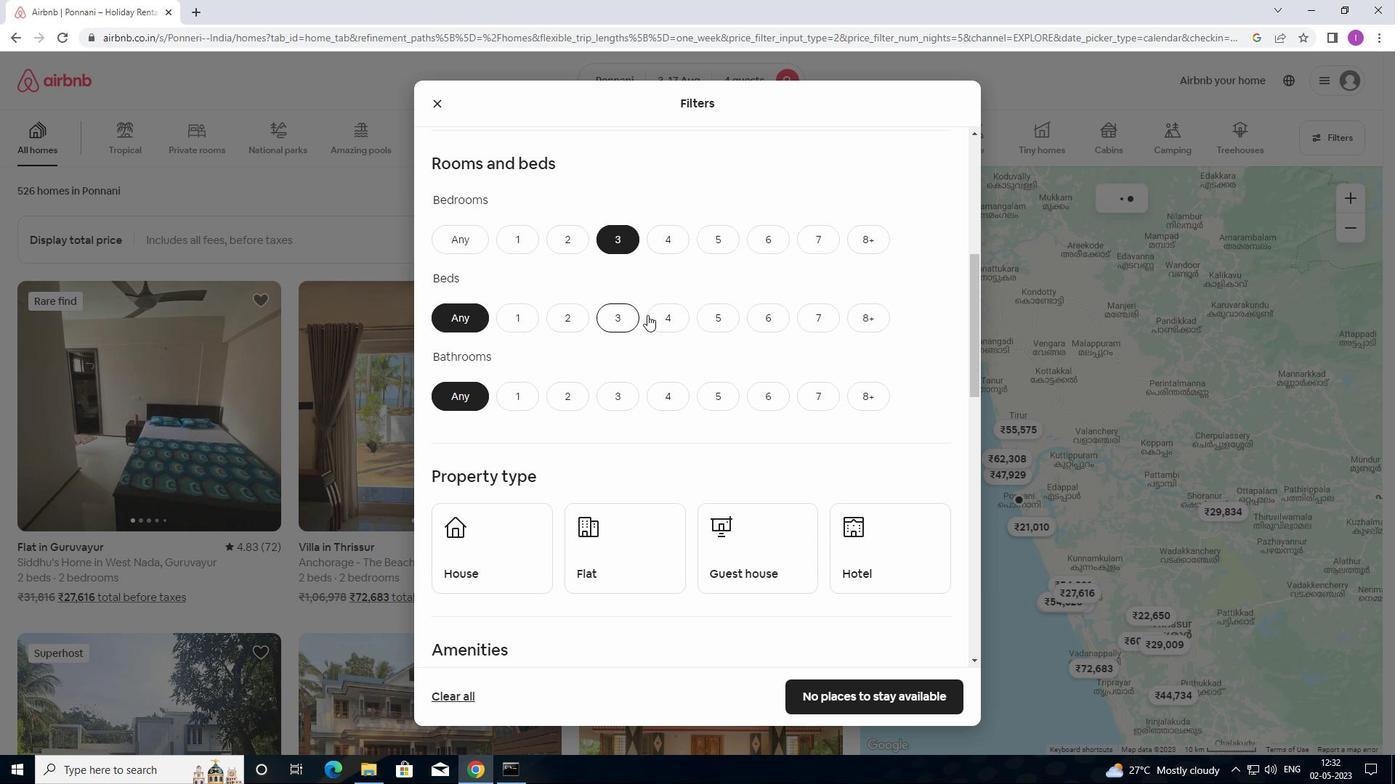 
Action: Mouse pressed left at (653, 316)
Screenshot: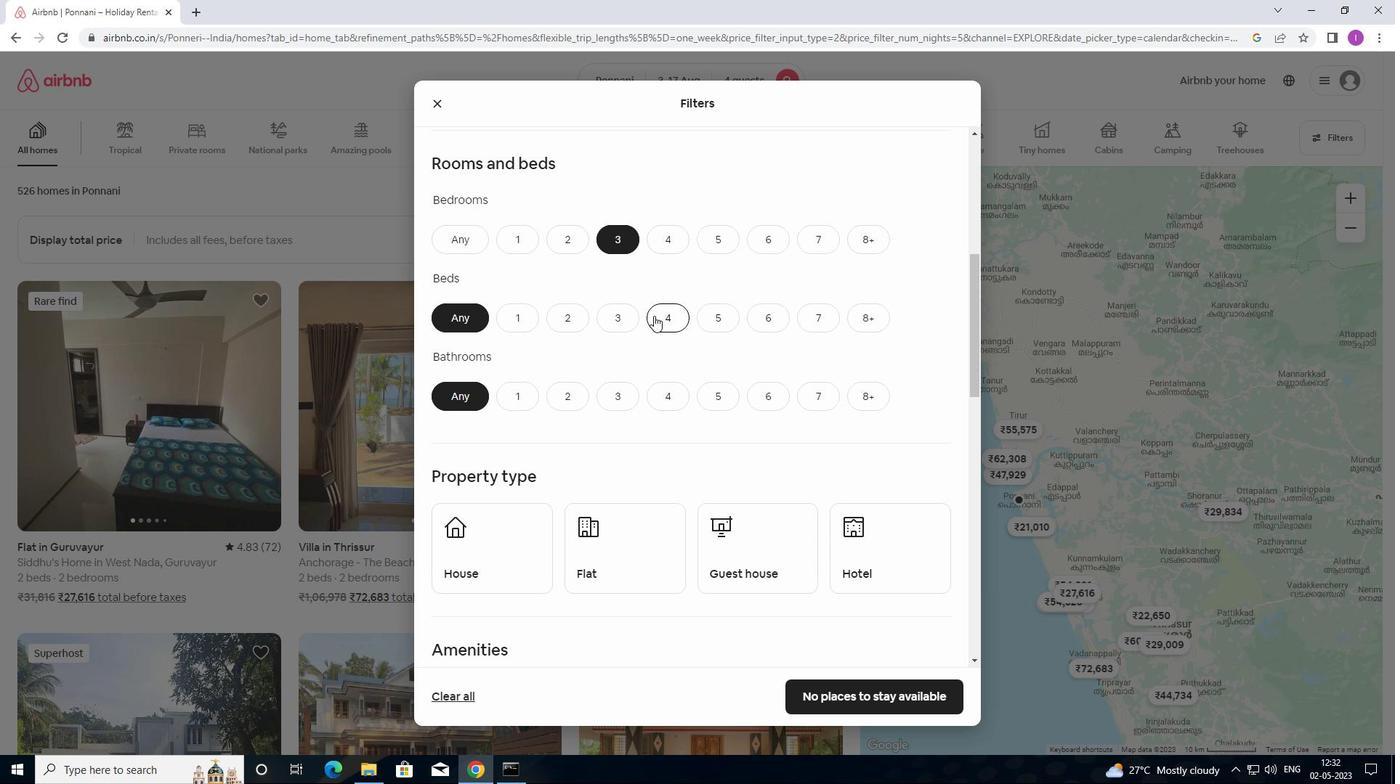 
Action: Mouse moved to (566, 401)
Screenshot: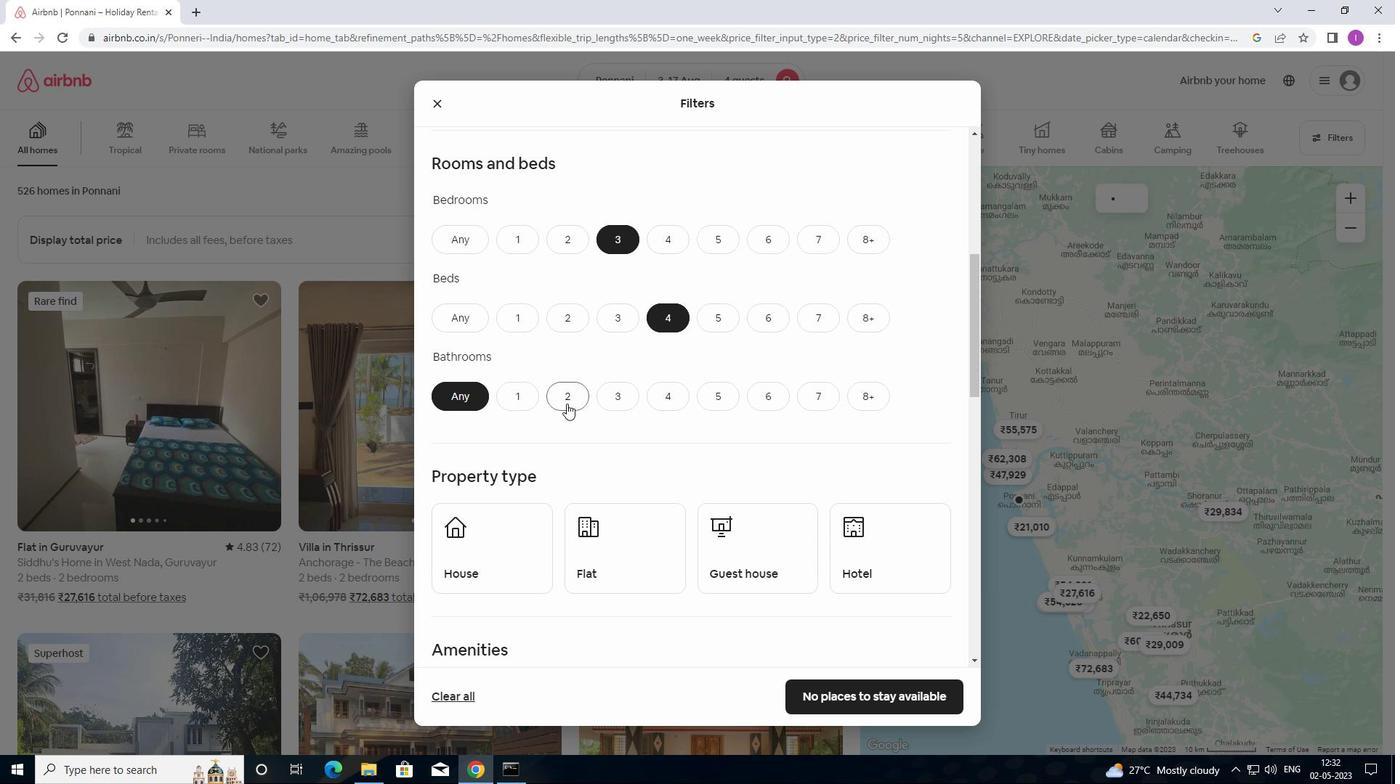 
Action: Mouse pressed left at (566, 401)
Screenshot: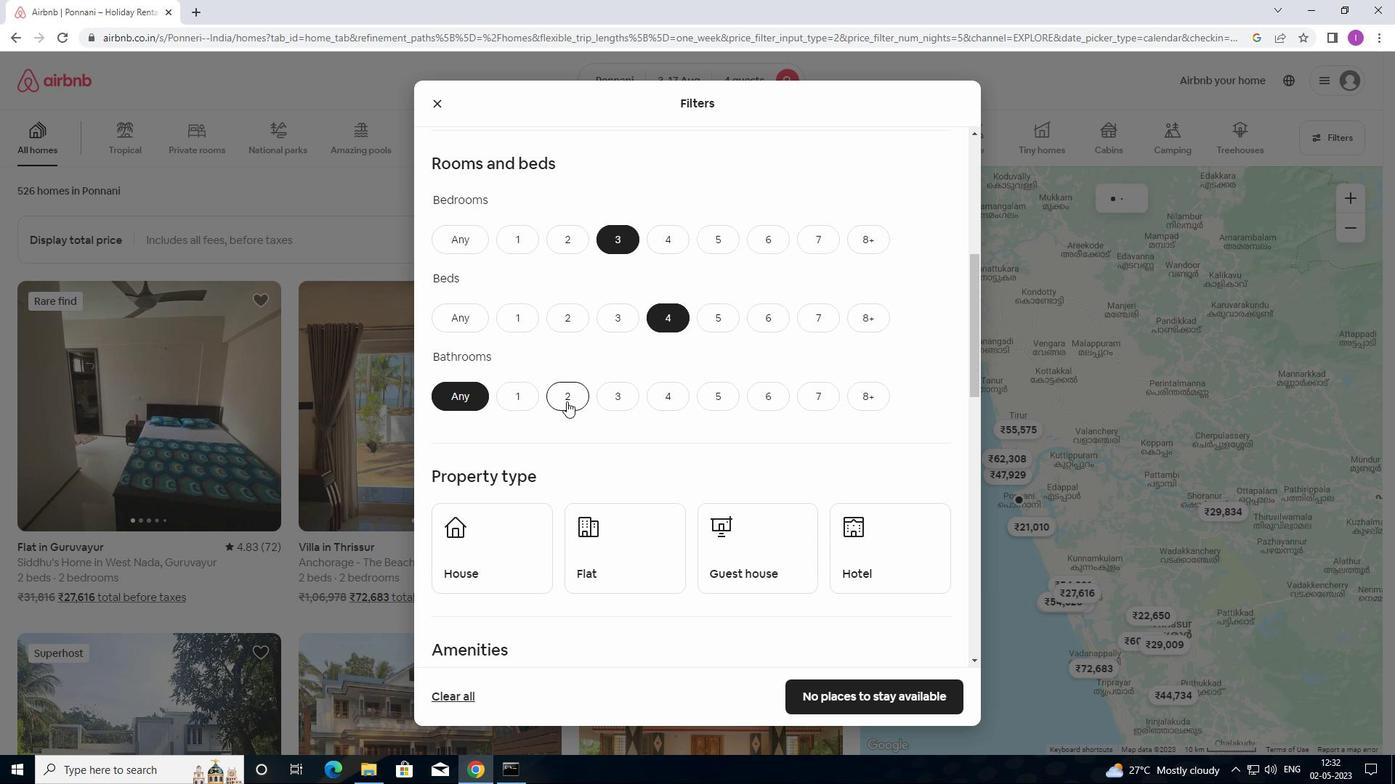 
Action: Mouse moved to (600, 406)
Screenshot: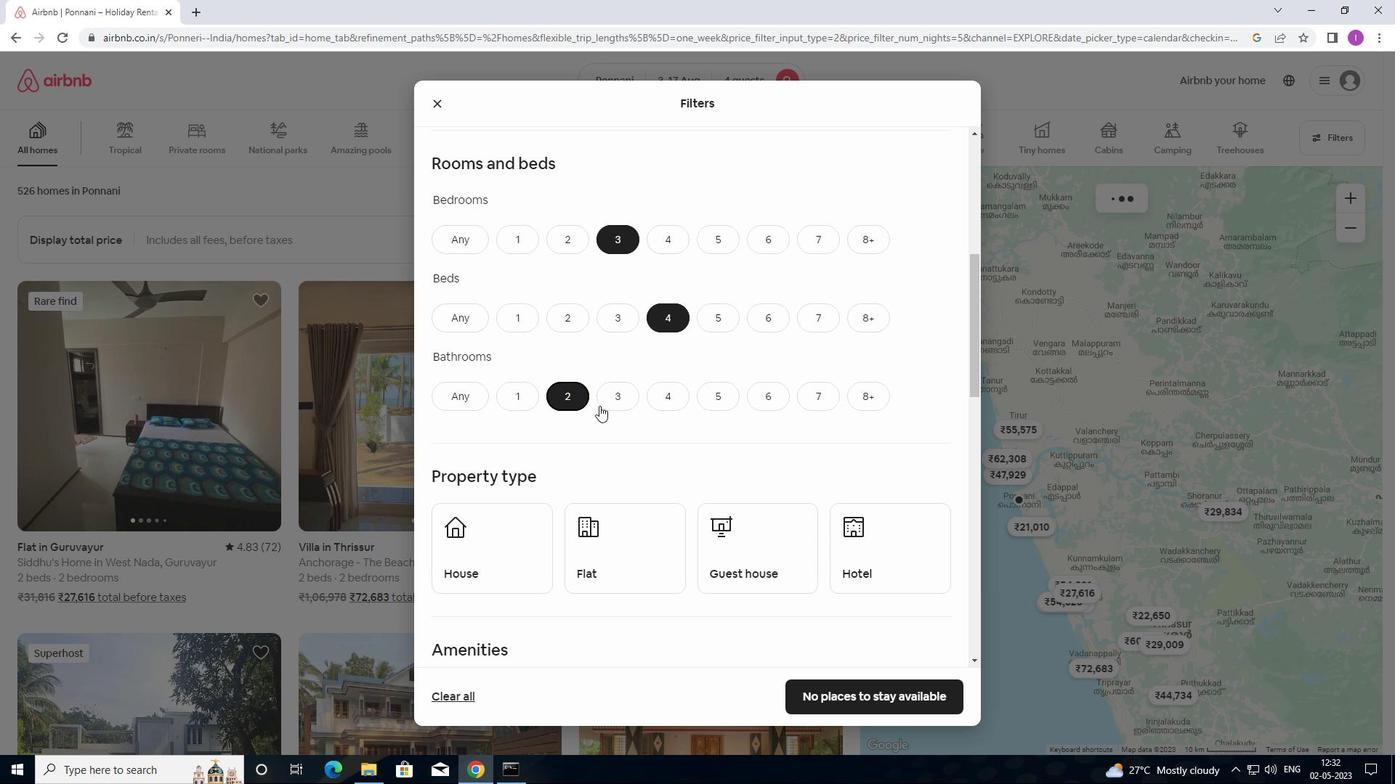 
Action: Mouse scrolled (600, 405) with delta (0, 0)
Screenshot: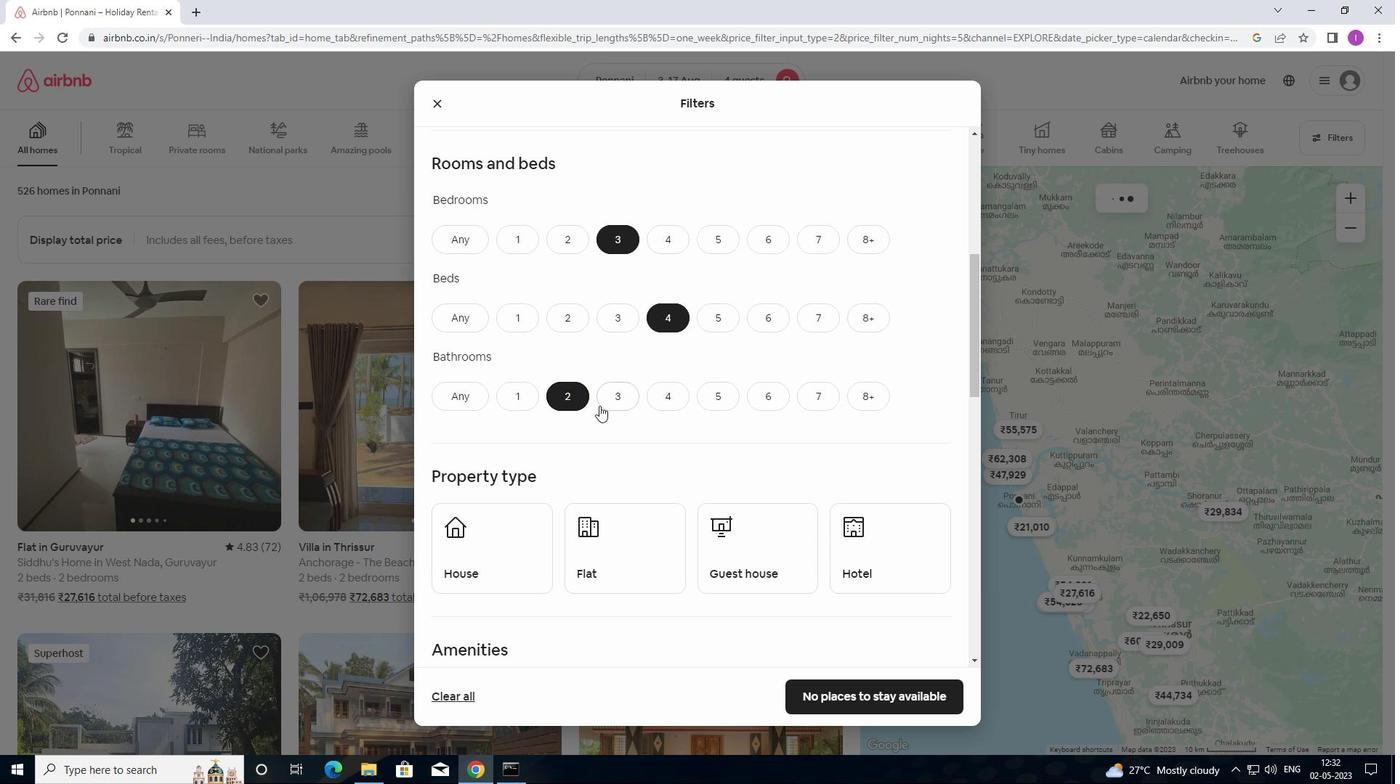 
Action: Mouse moved to (600, 401)
Screenshot: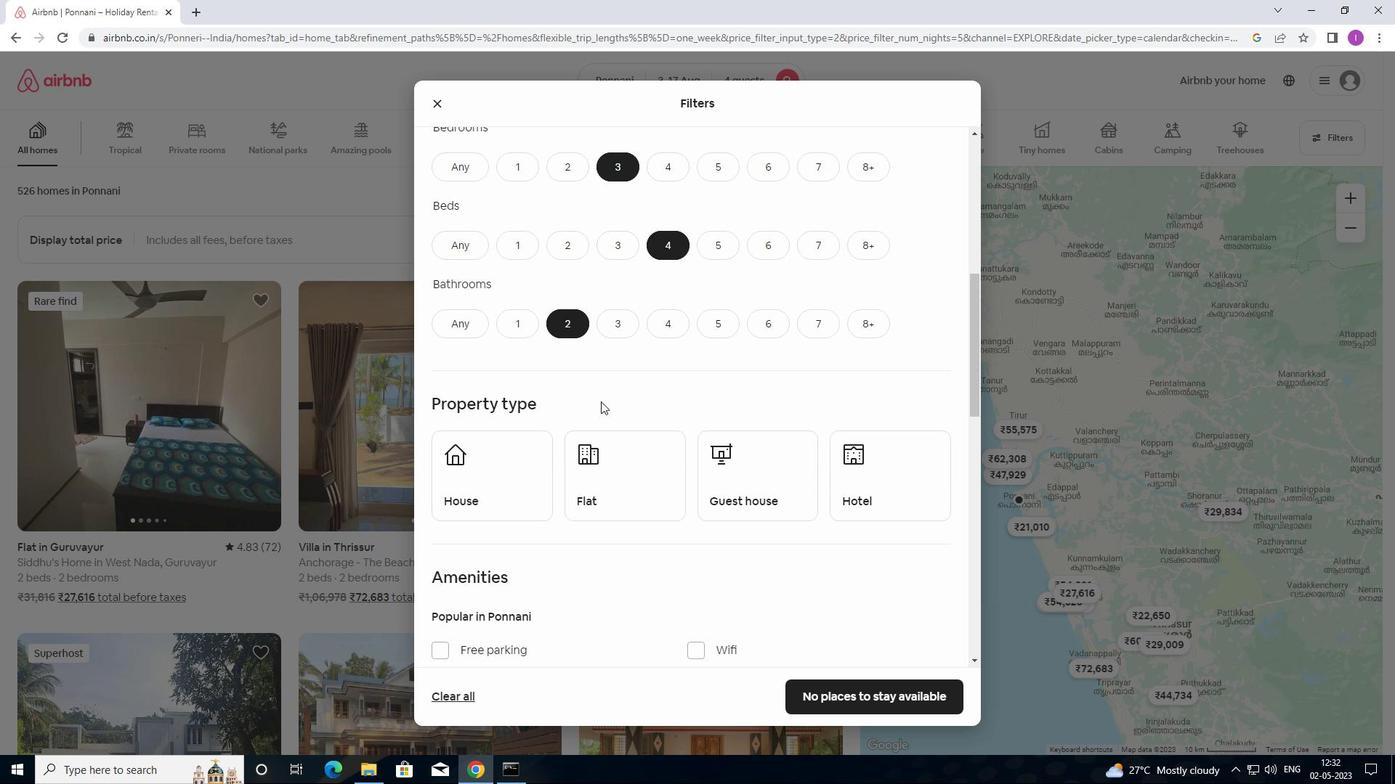 
Action: Mouse scrolled (600, 401) with delta (0, 0)
Screenshot: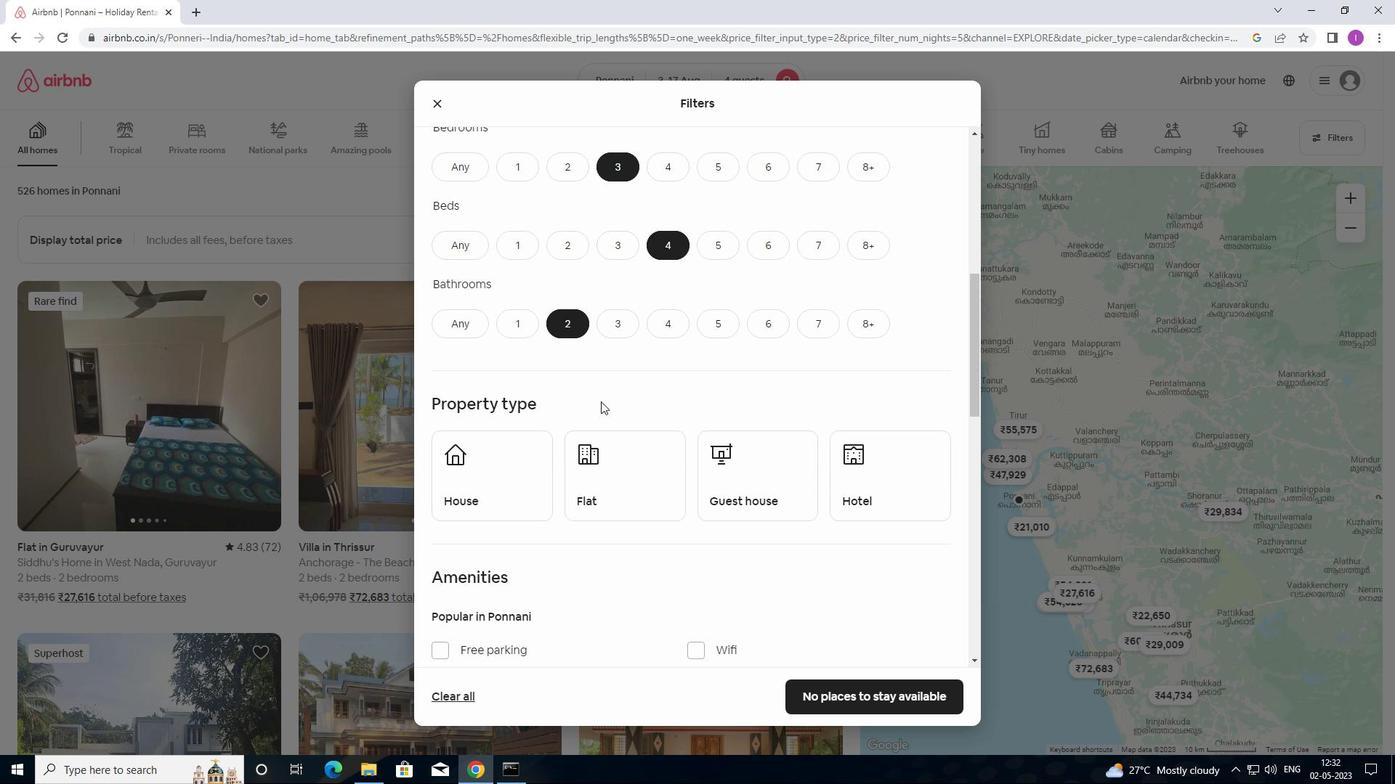 
Action: Mouse scrolled (600, 401) with delta (0, 0)
Screenshot: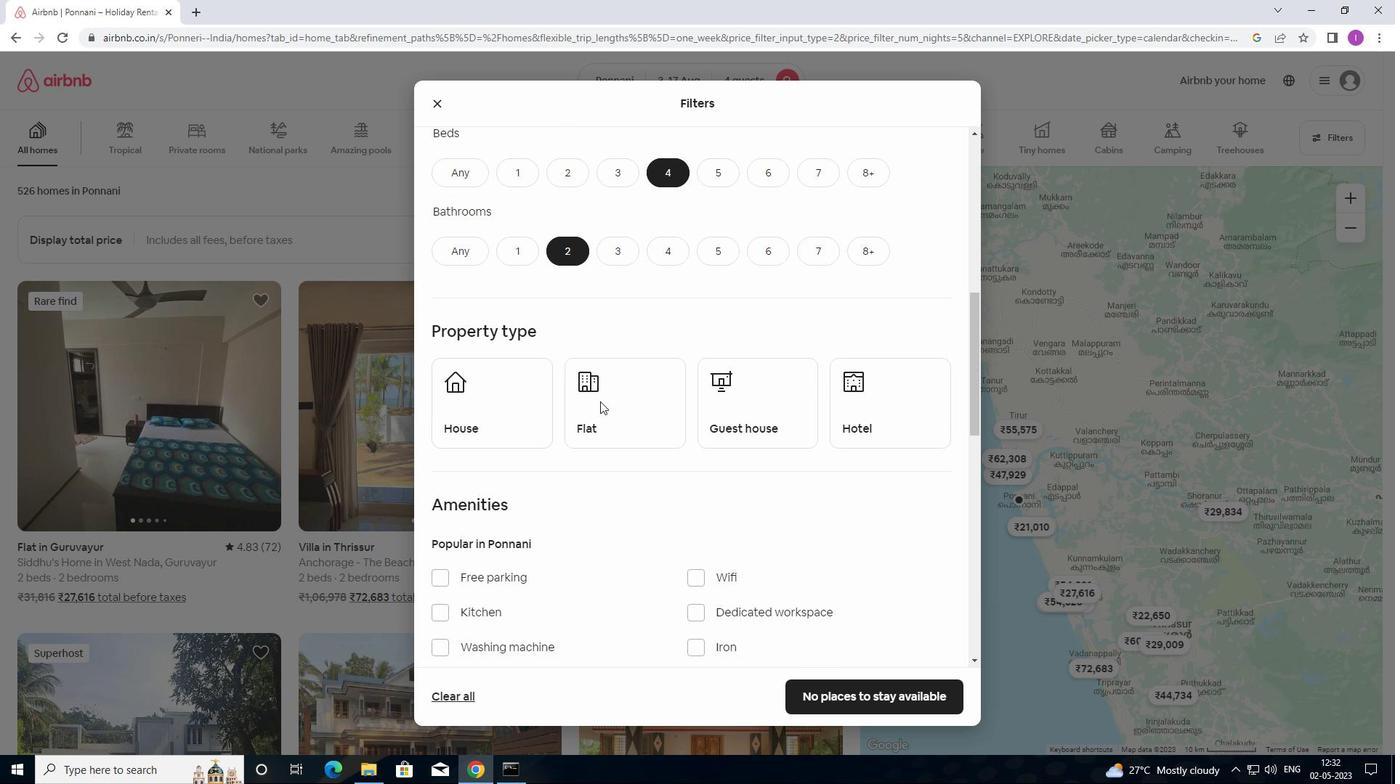 
Action: Mouse scrolled (600, 401) with delta (0, 0)
Screenshot: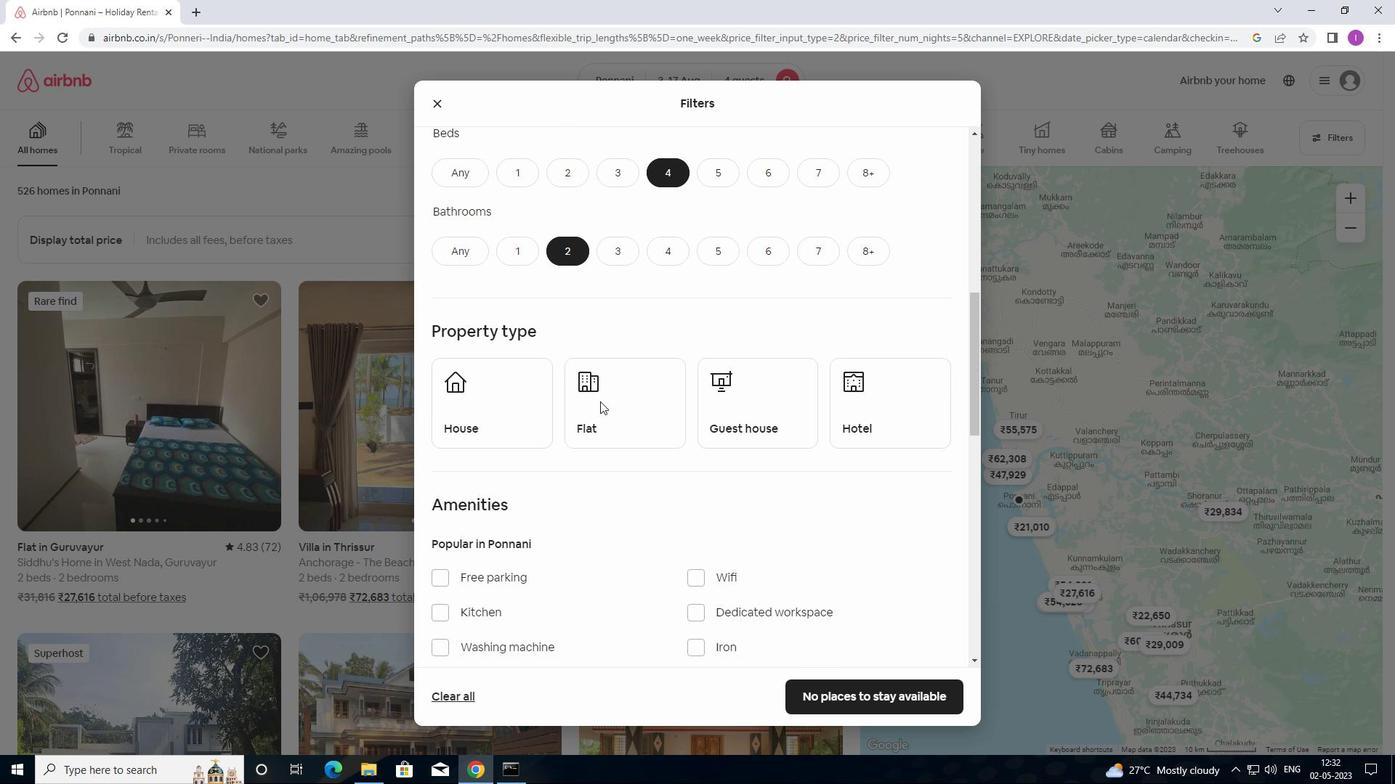 
Action: Mouse moved to (526, 281)
Screenshot: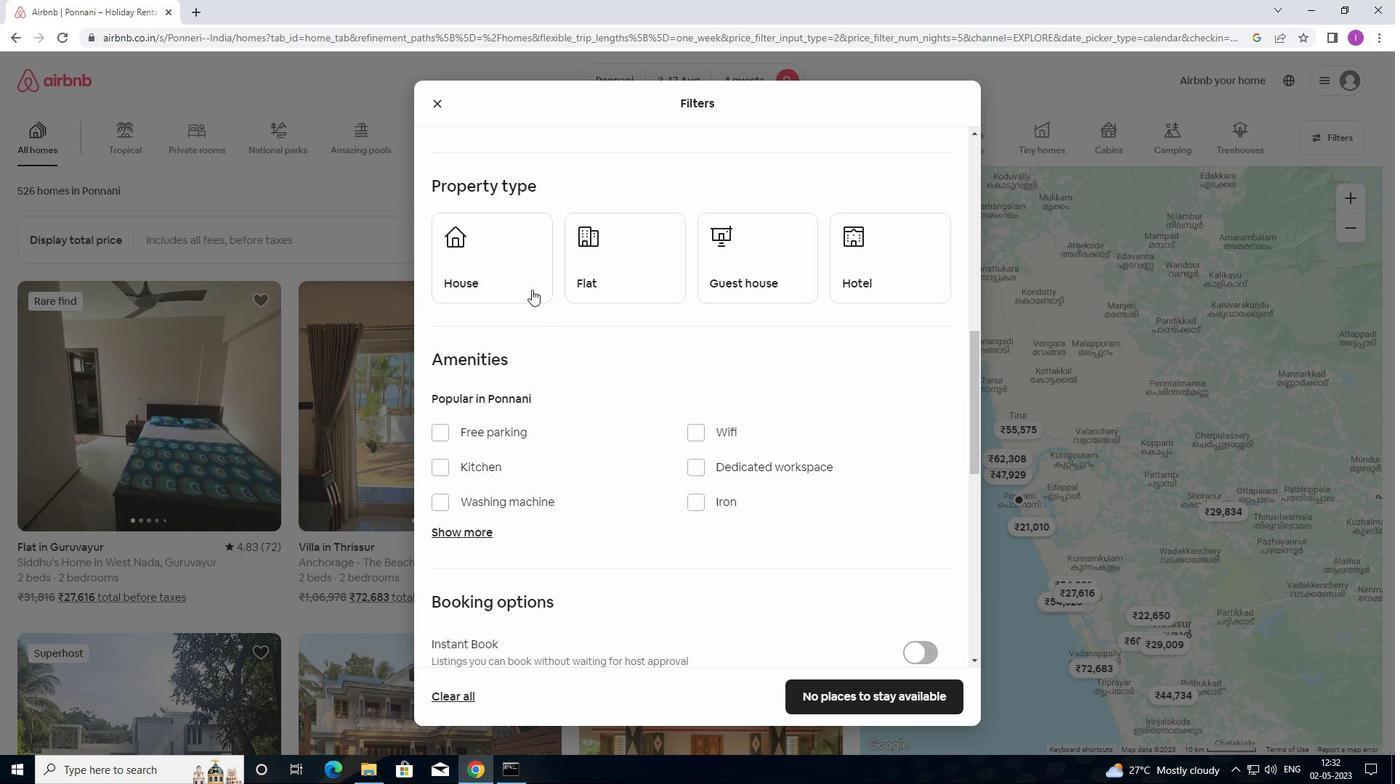 
Action: Mouse pressed left at (526, 281)
Screenshot: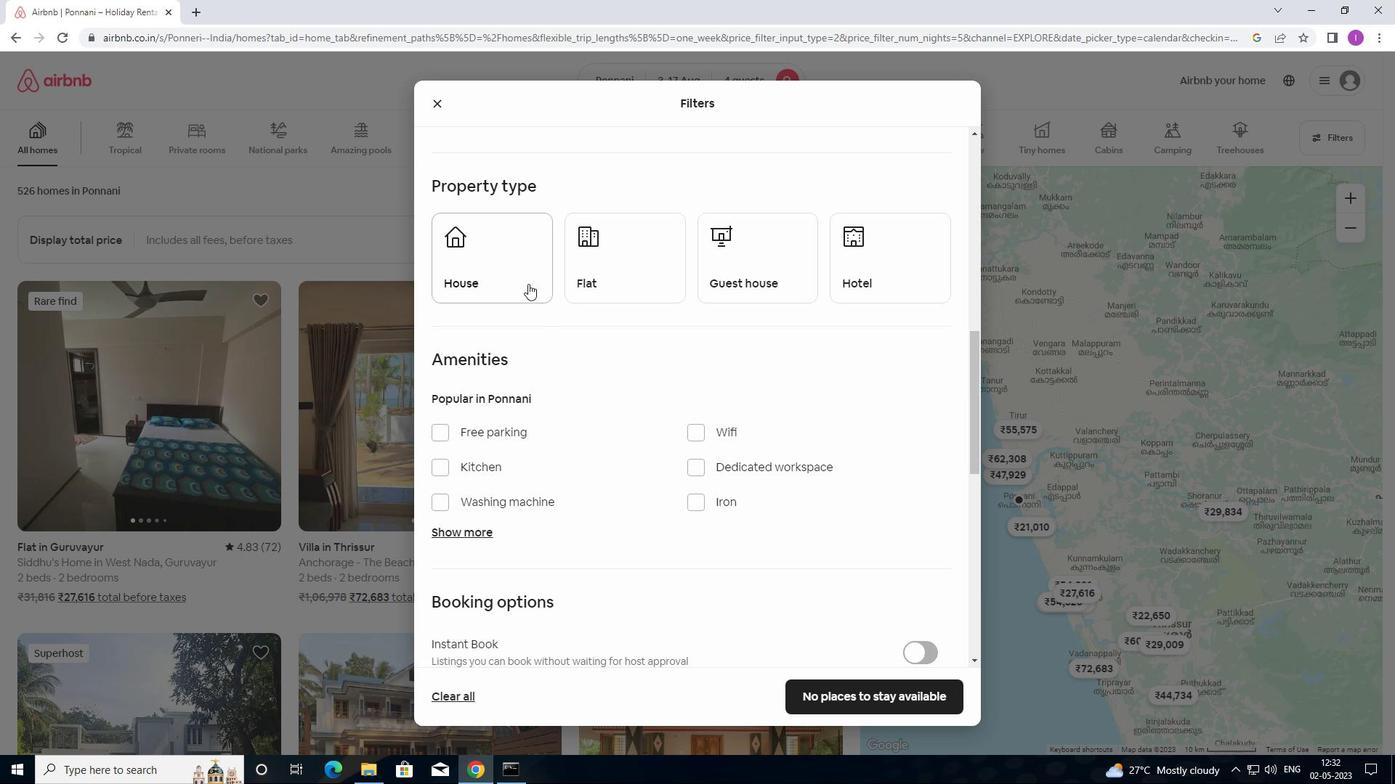 
Action: Mouse moved to (624, 291)
Screenshot: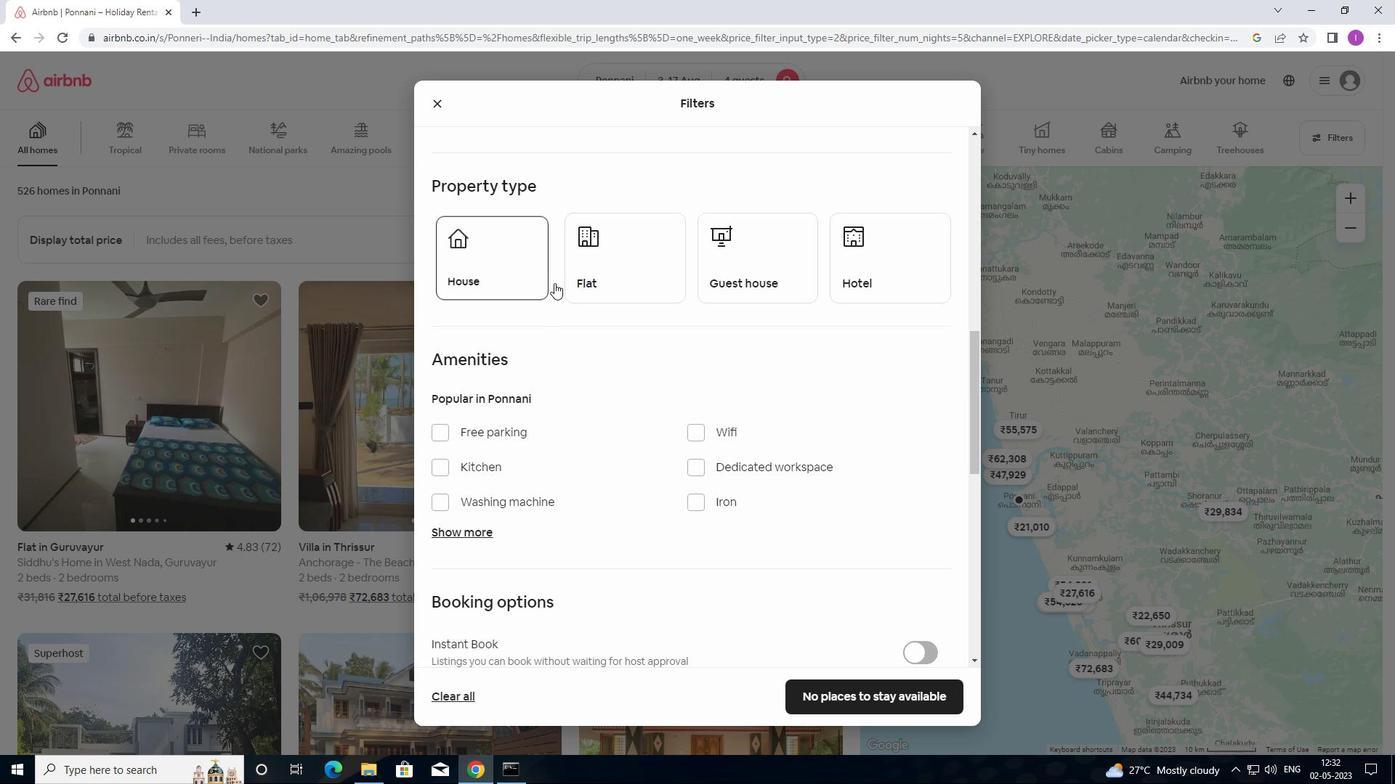 
Action: Mouse pressed left at (624, 291)
Screenshot: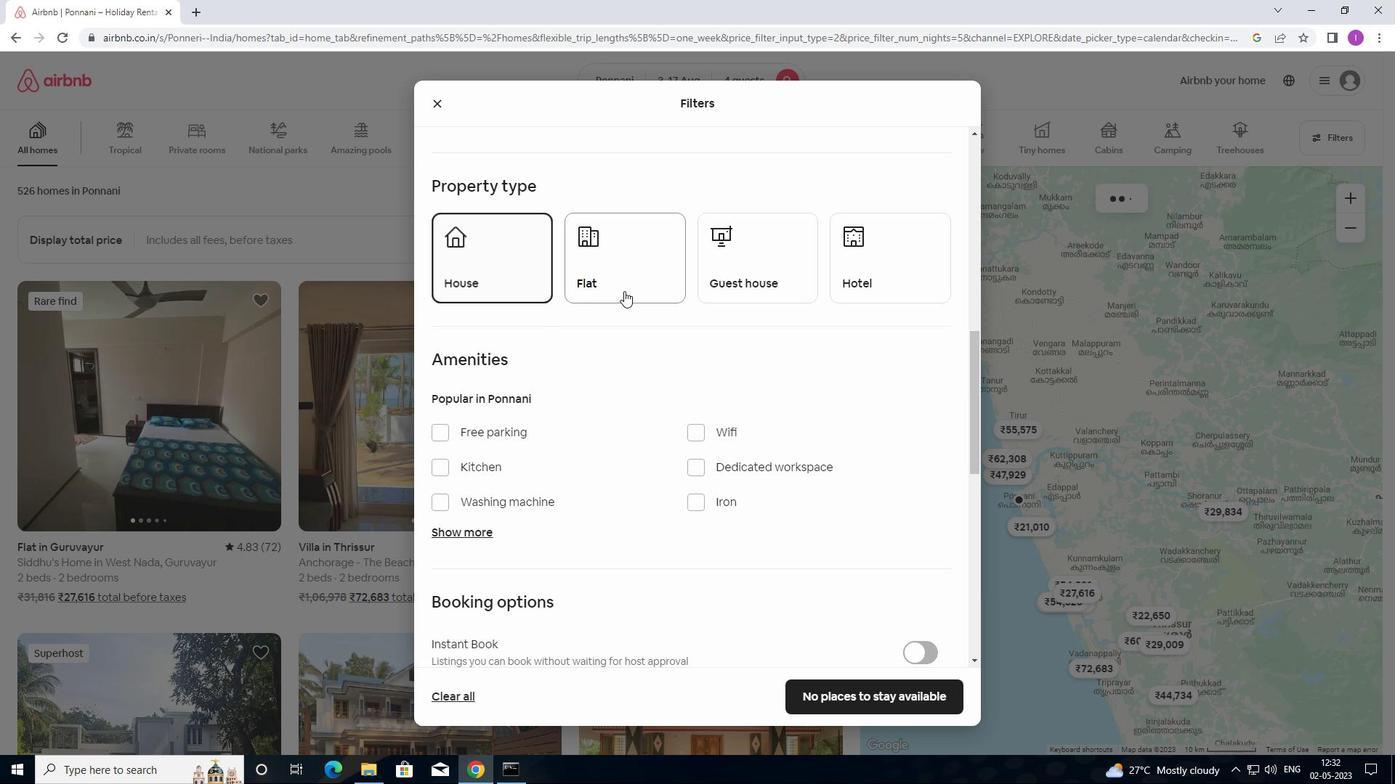 
Action: Mouse moved to (739, 269)
Screenshot: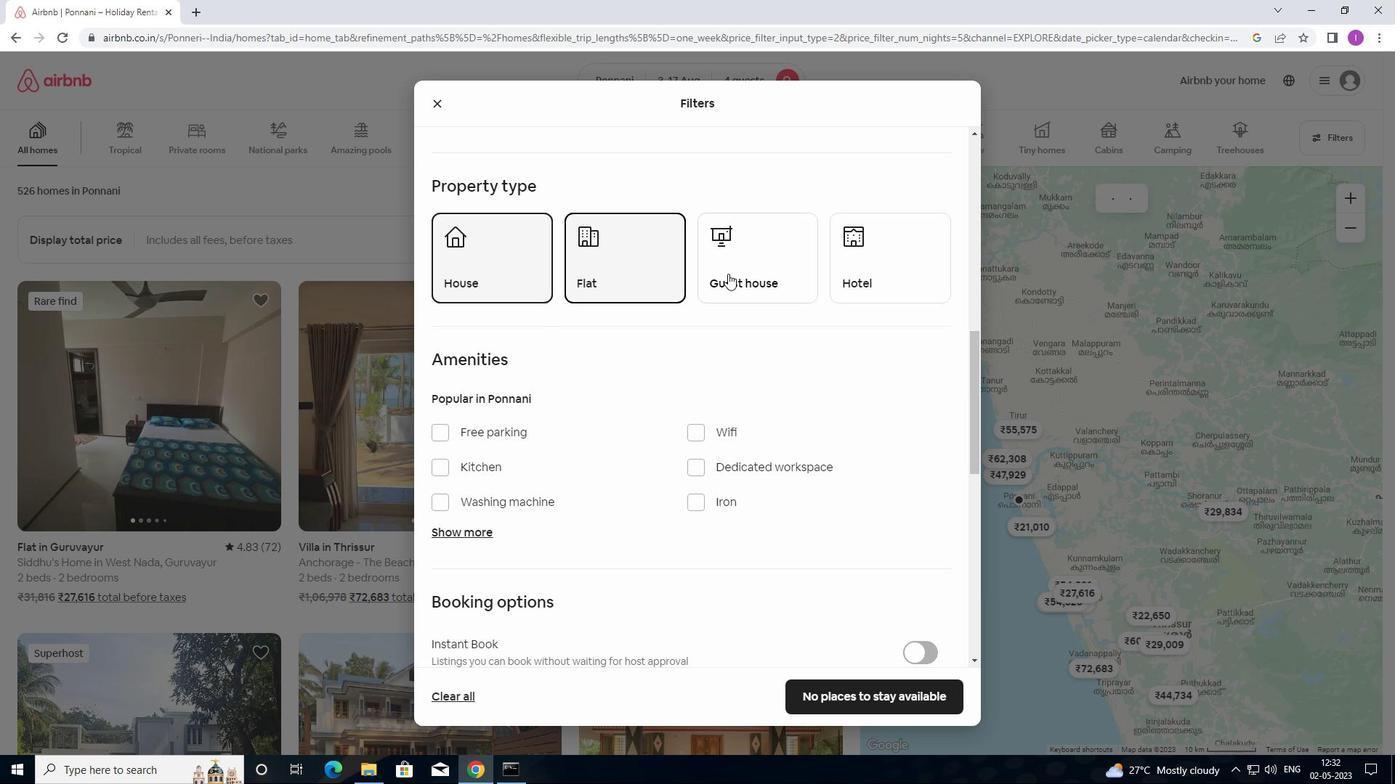 
Action: Mouse pressed left at (739, 269)
Screenshot: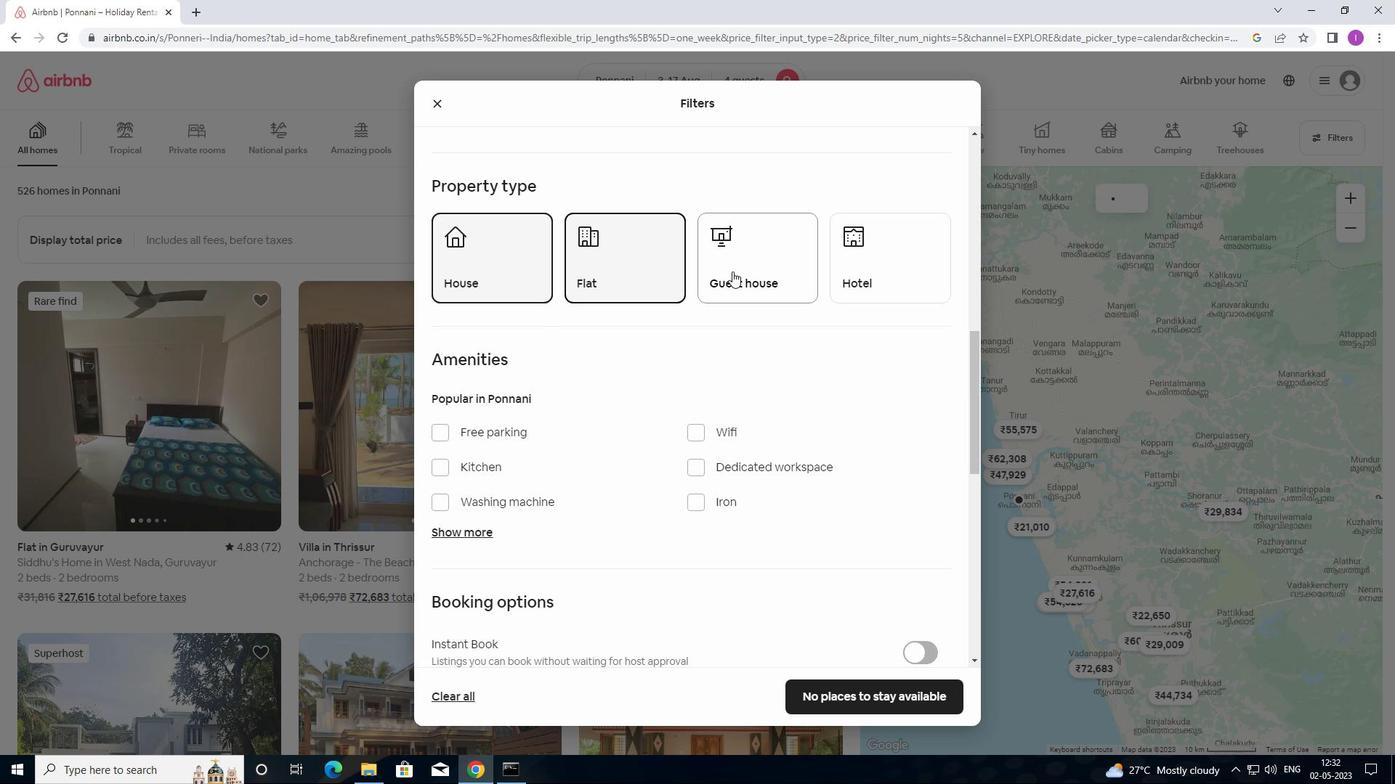 
Action: Mouse moved to (693, 427)
Screenshot: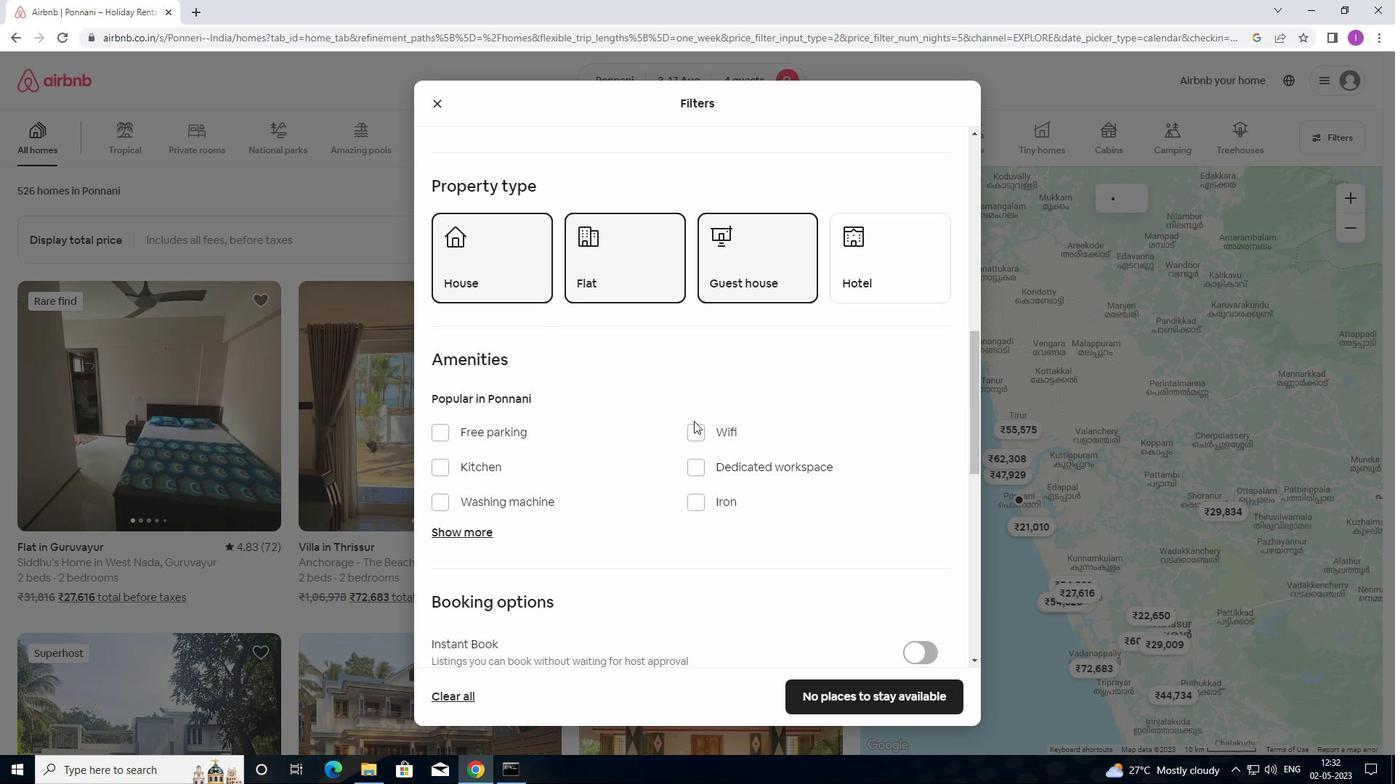 
Action: Mouse pressed left at (693, 427)
Screenshot: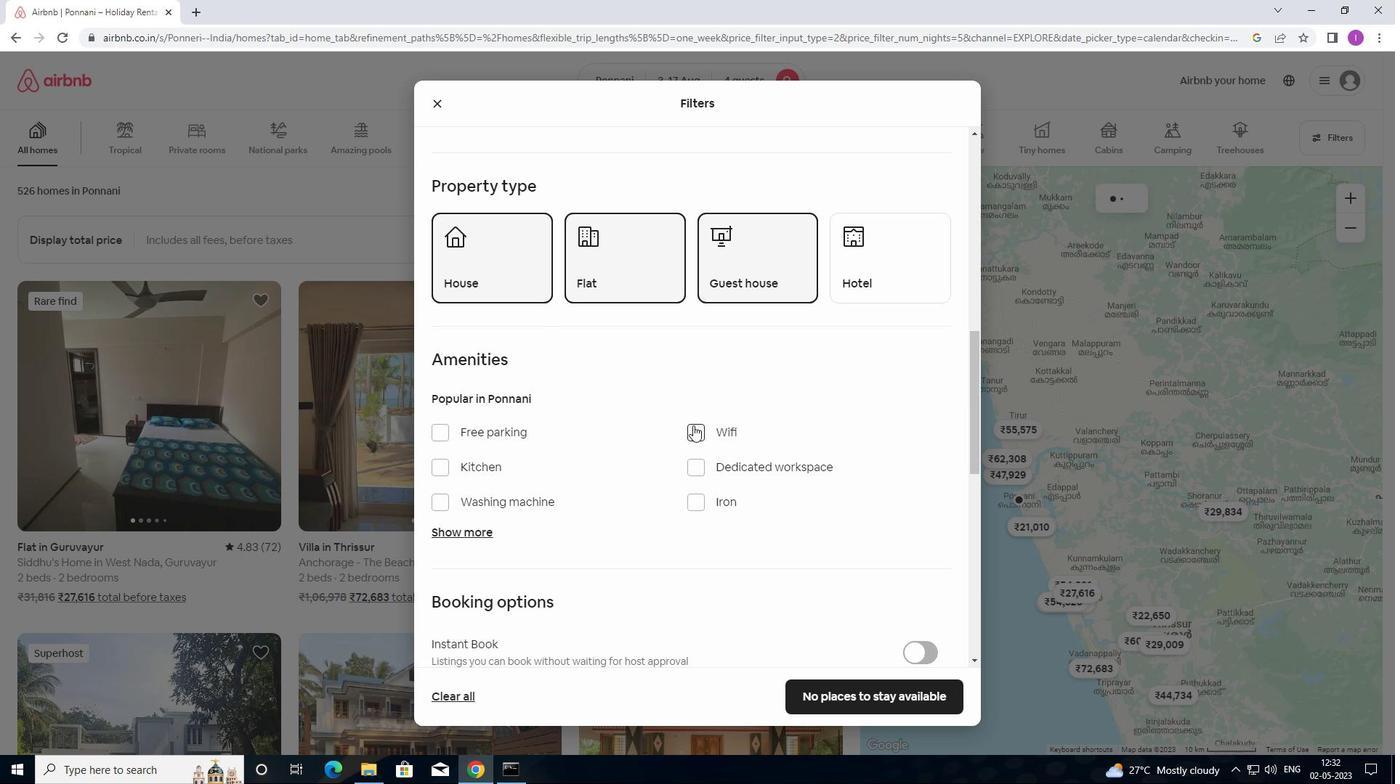 
Action: Mouse moved to (752, 450)
Screenshot: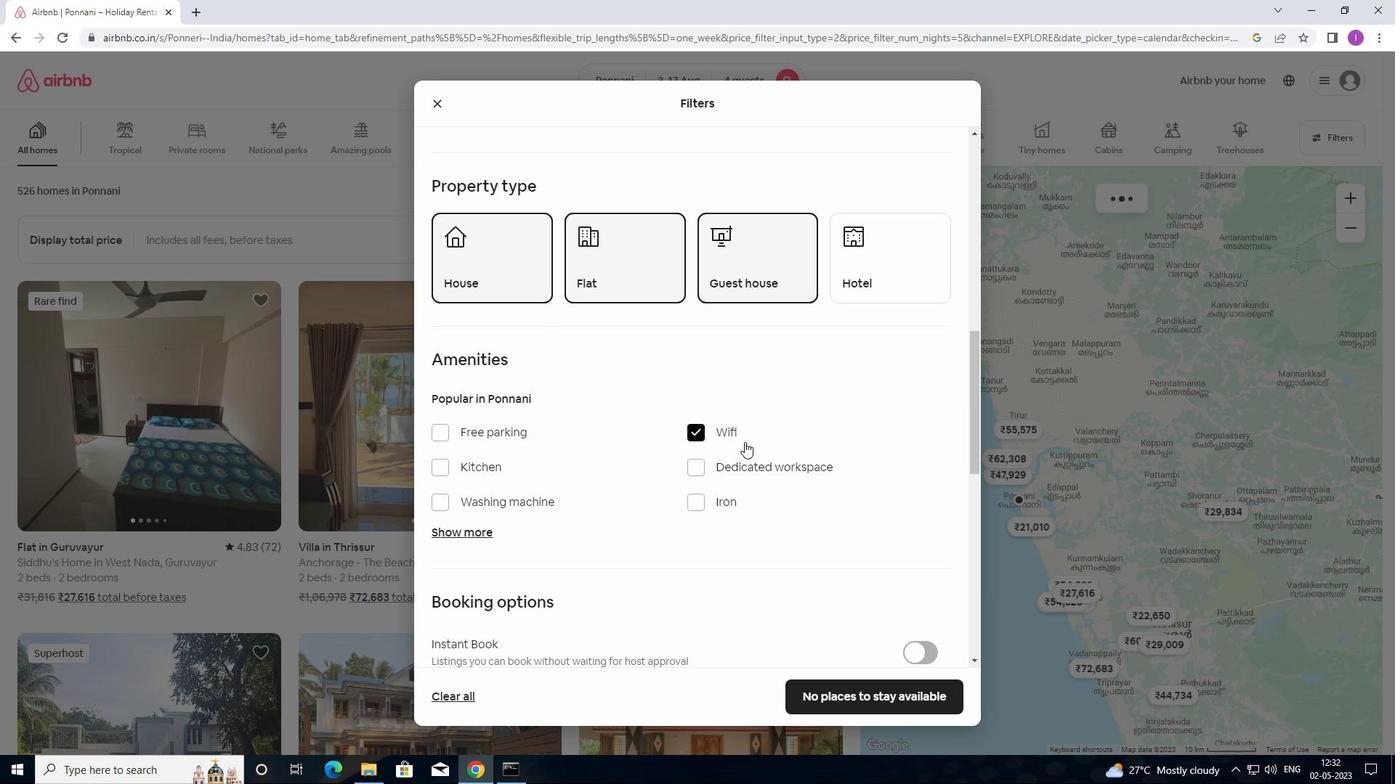 
Action: Mouse scrolled (752, 449) with delta (0, 0)
Screenshot: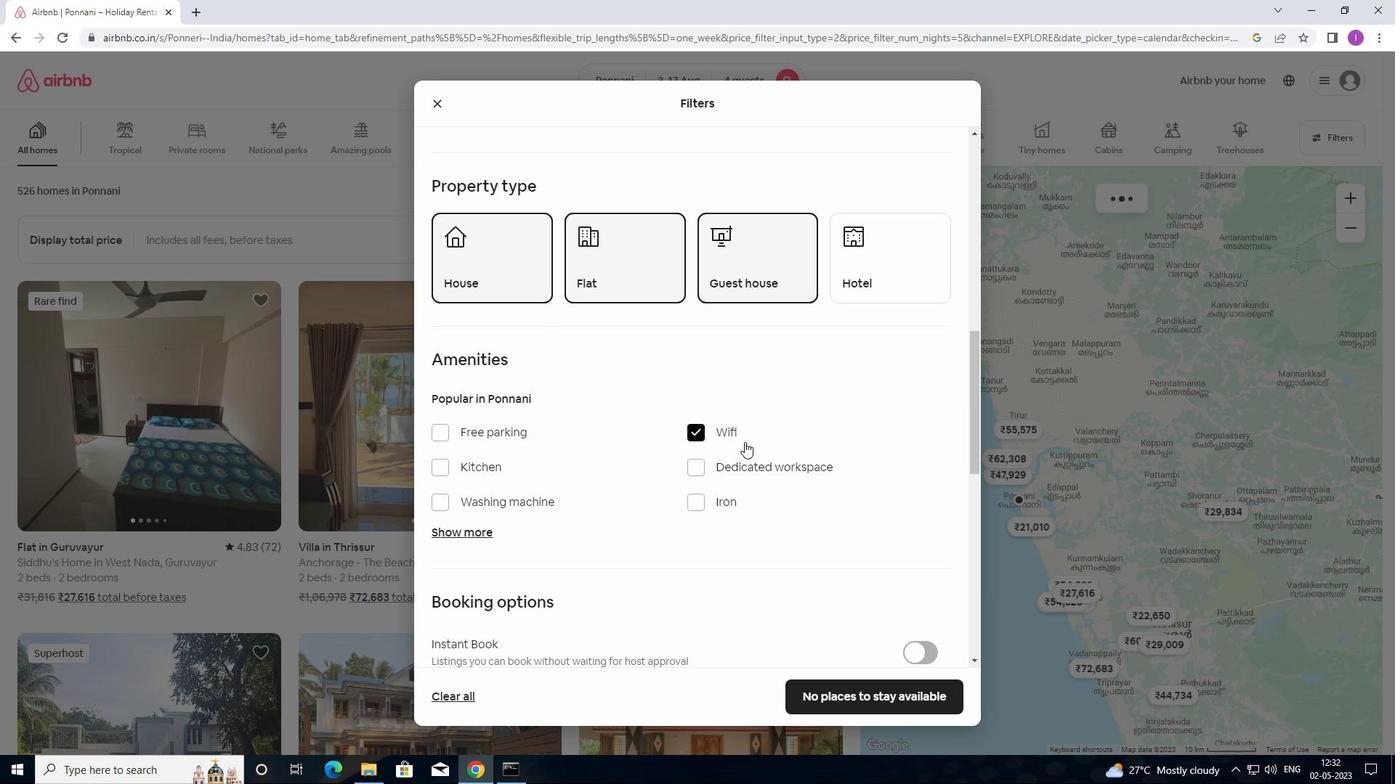 
Action: Mouse scrolled (752, 449) with delta (0, 0)
Screenshot: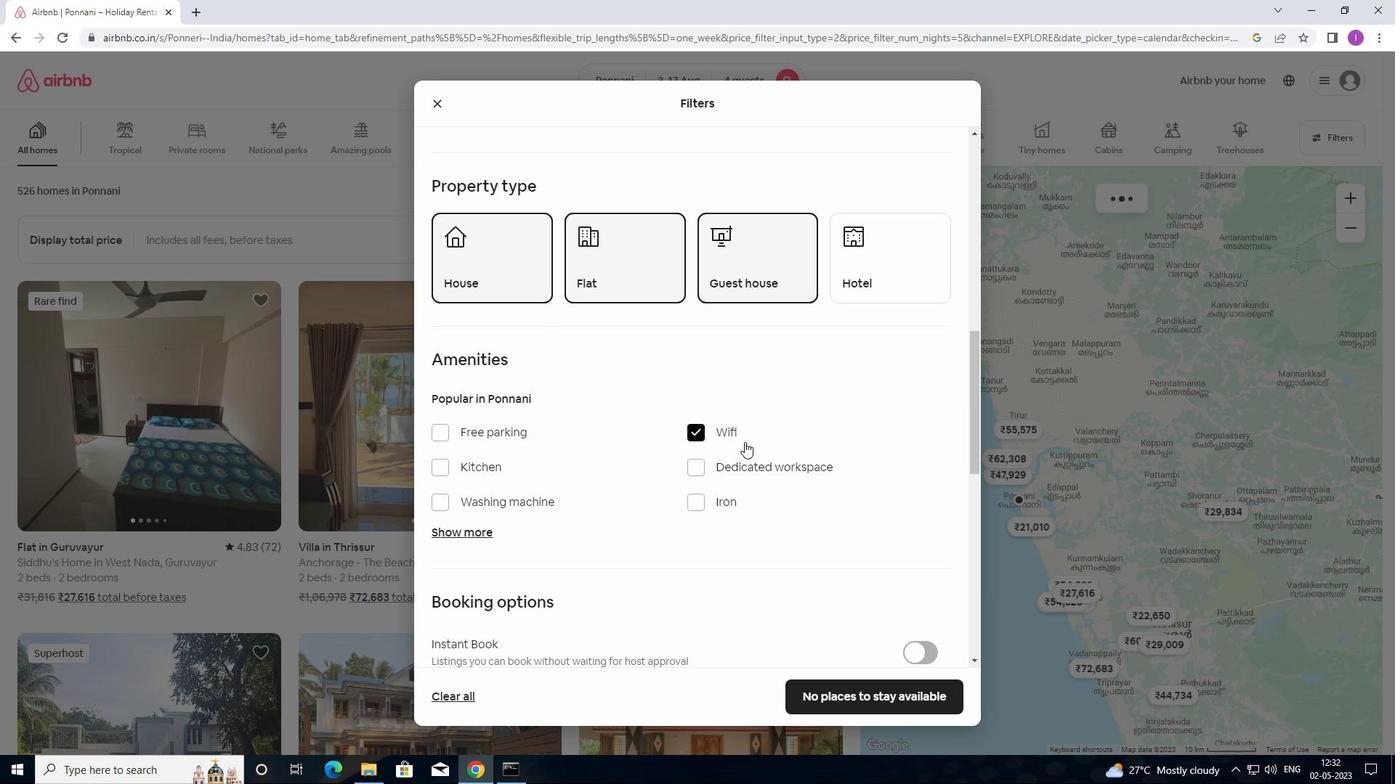 
Action: Mouse moved to (752, 450)
Screenshot: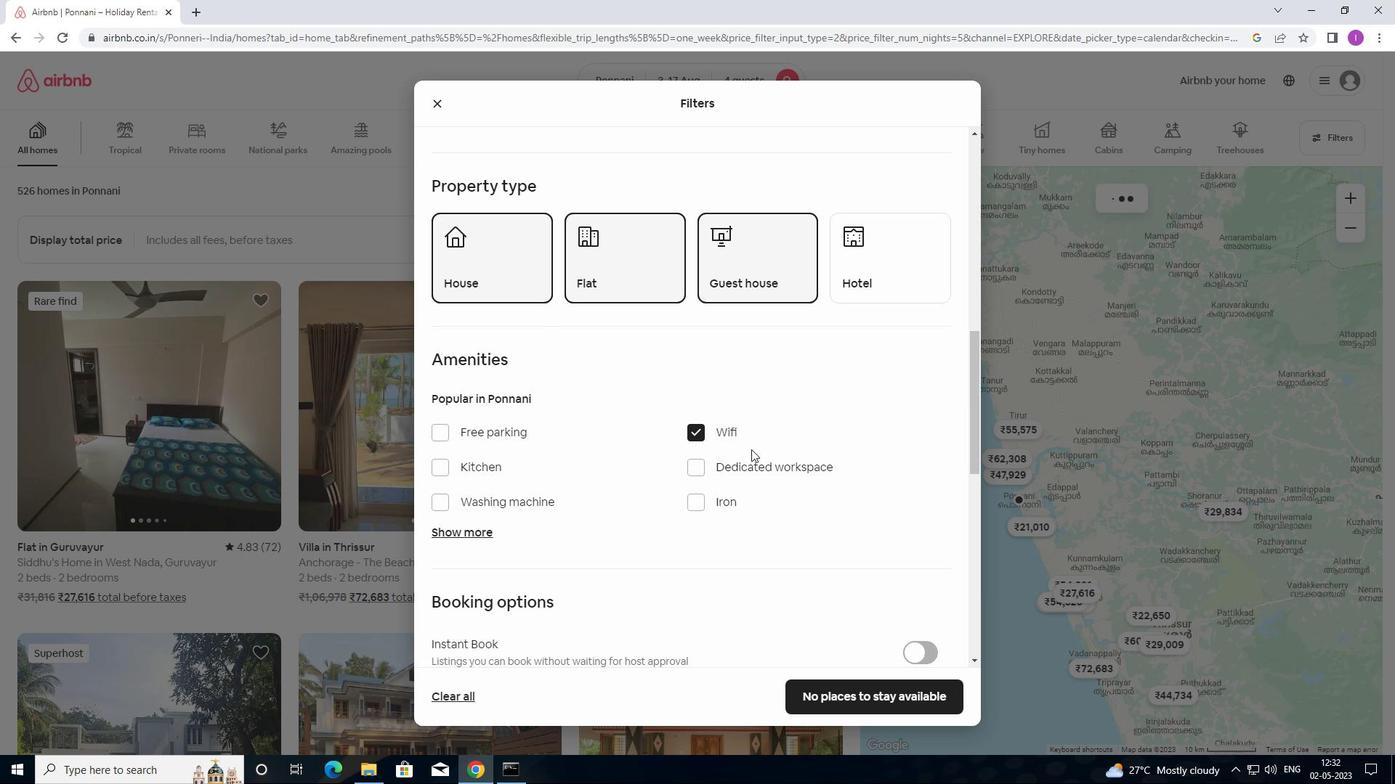 
Action: Mouse scrolled (752, 449) with delta (0, 0)
Screenshot: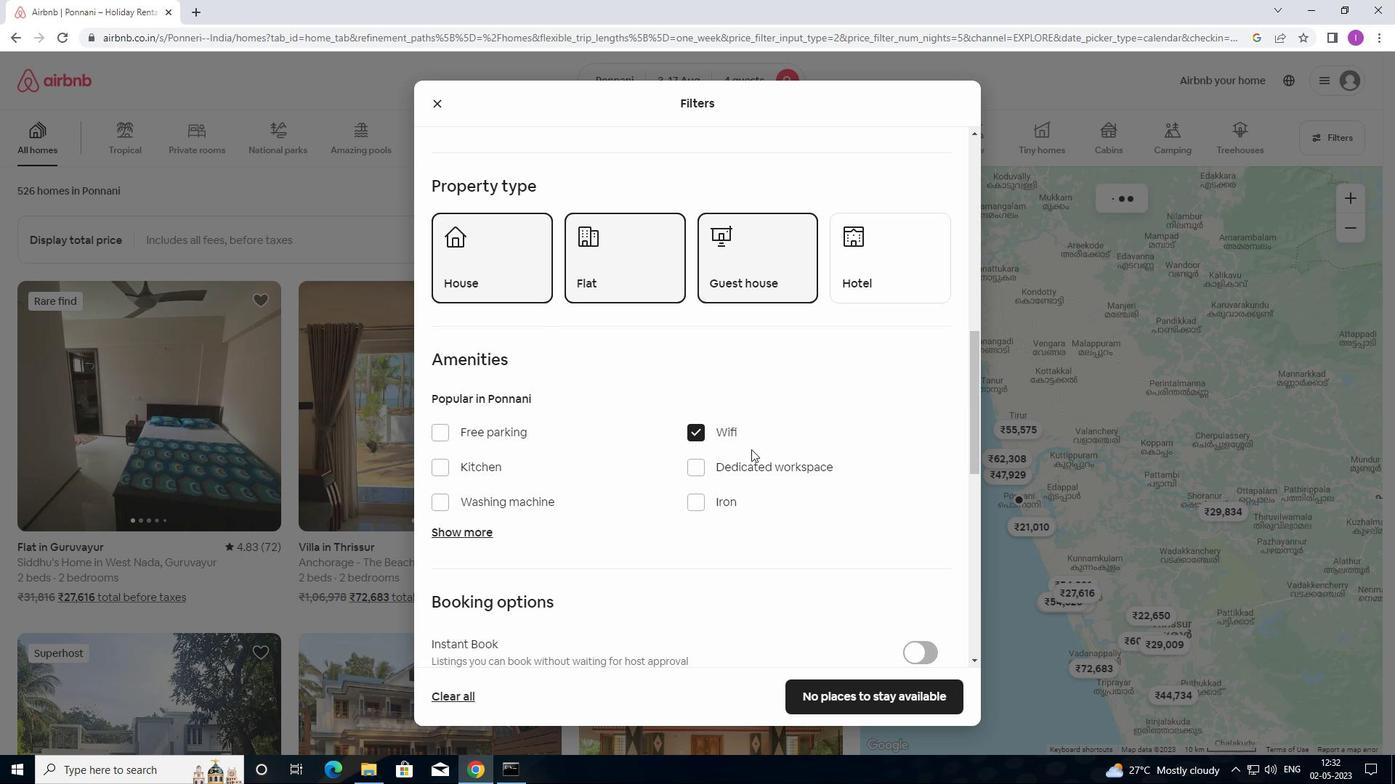 
Action: Mouse moved to (934, 489)
Screenshot: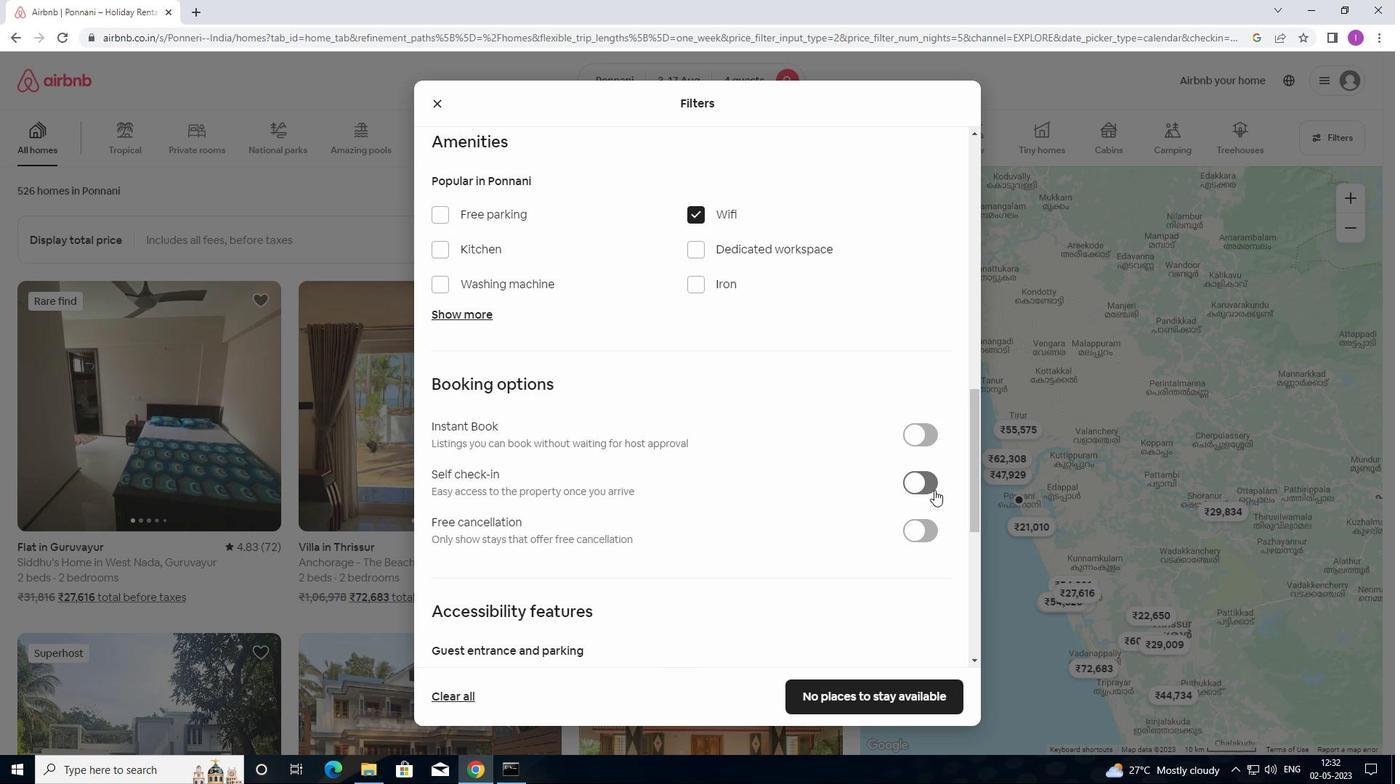 
Action: Mouse pressed left at (934, 489)
Screenshot: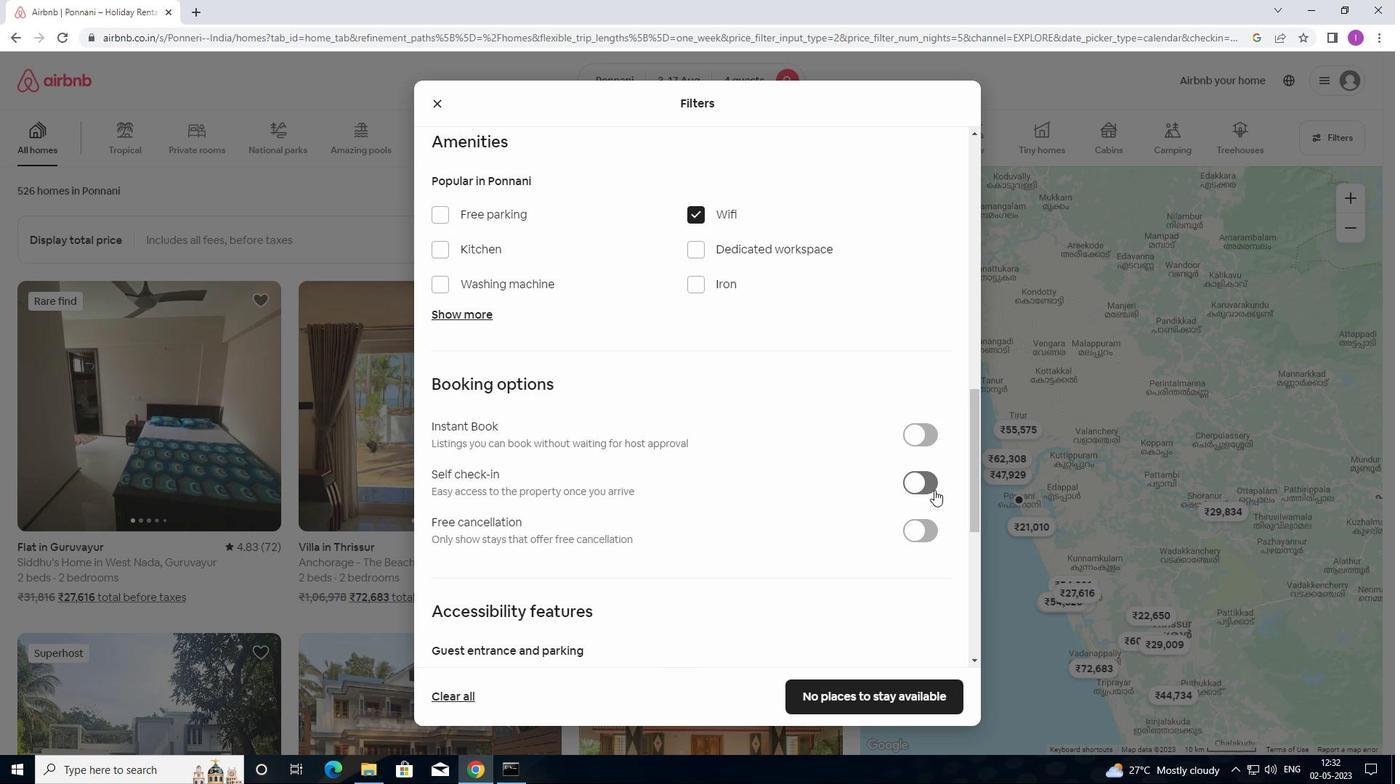 
Action: Mouse moved to (924, 490)
Screenshot: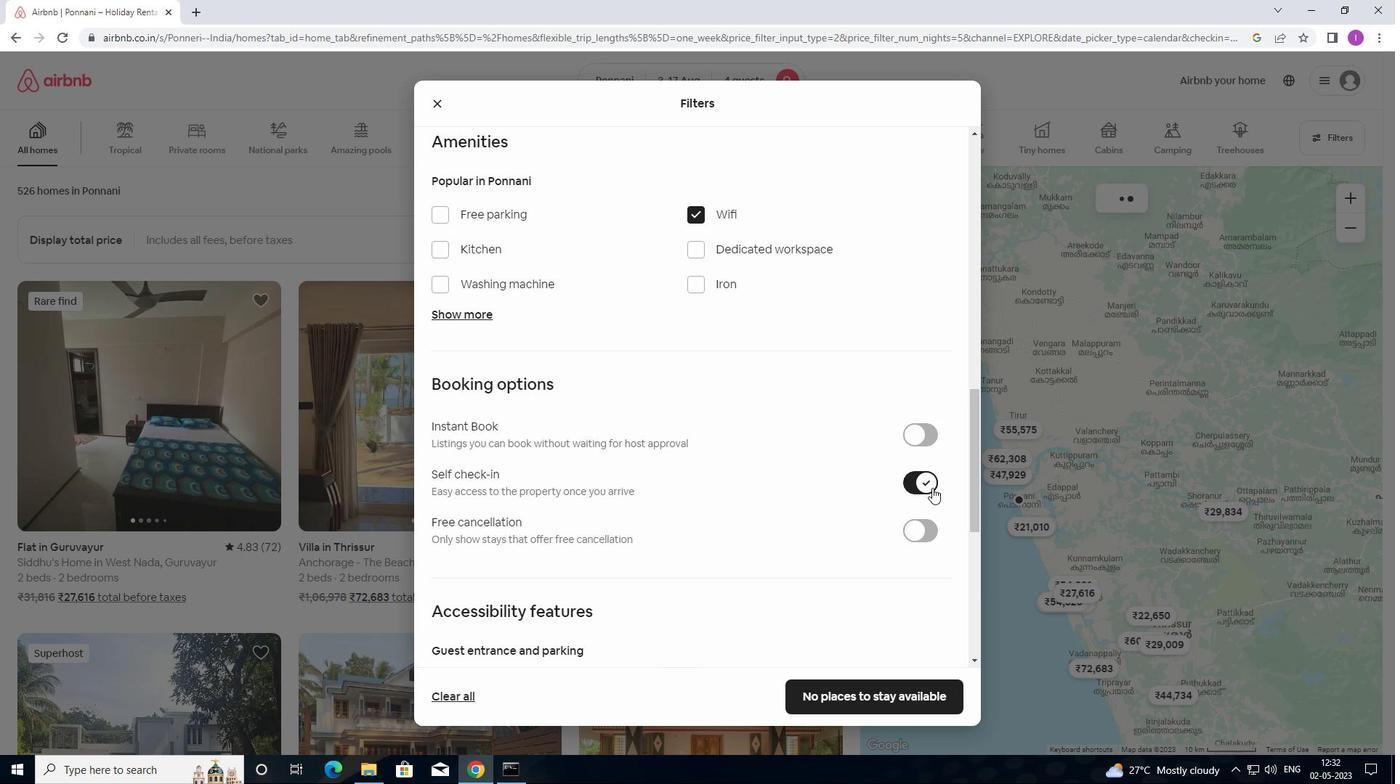 
Action: Mouse scrolled (924, 489) with delta (0, 0)
Screenshot: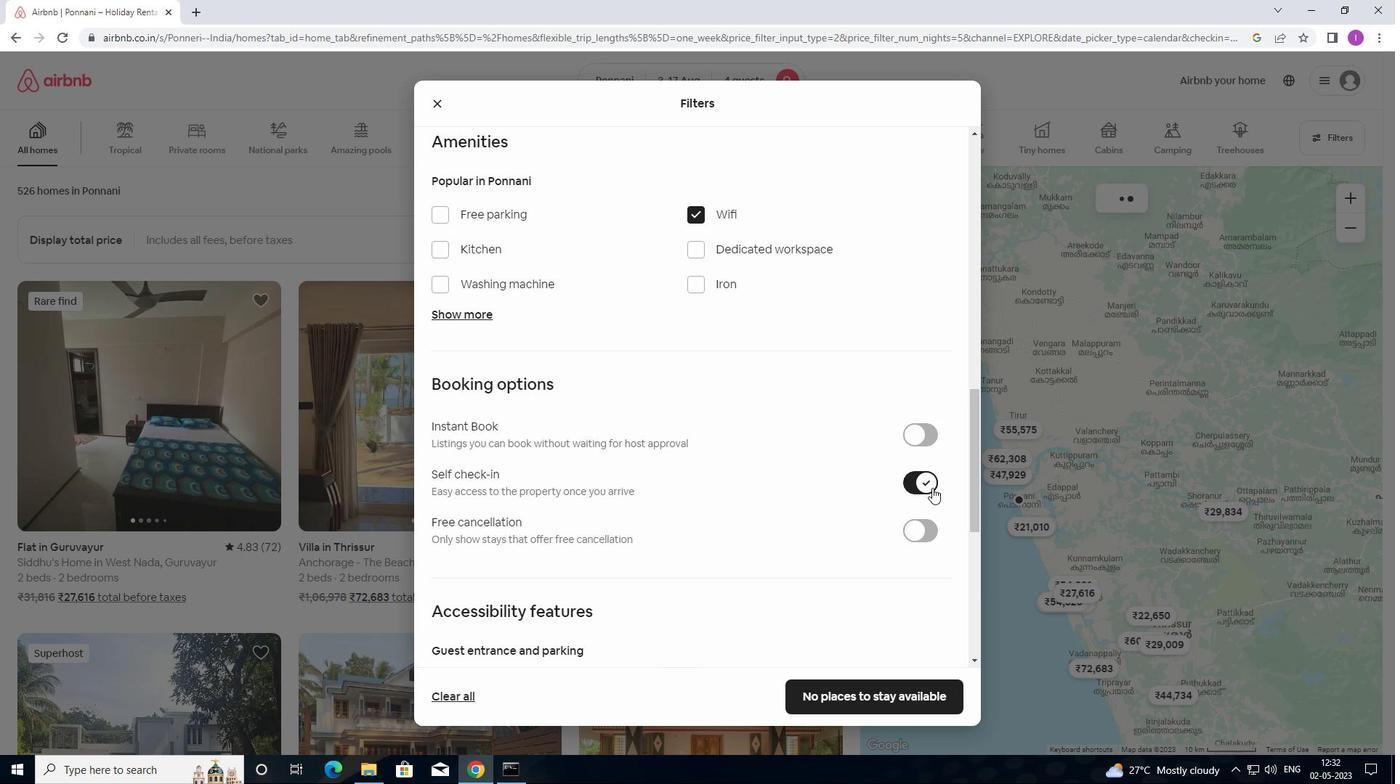
Action: Mouse moved to (917, 491)
Screenshot: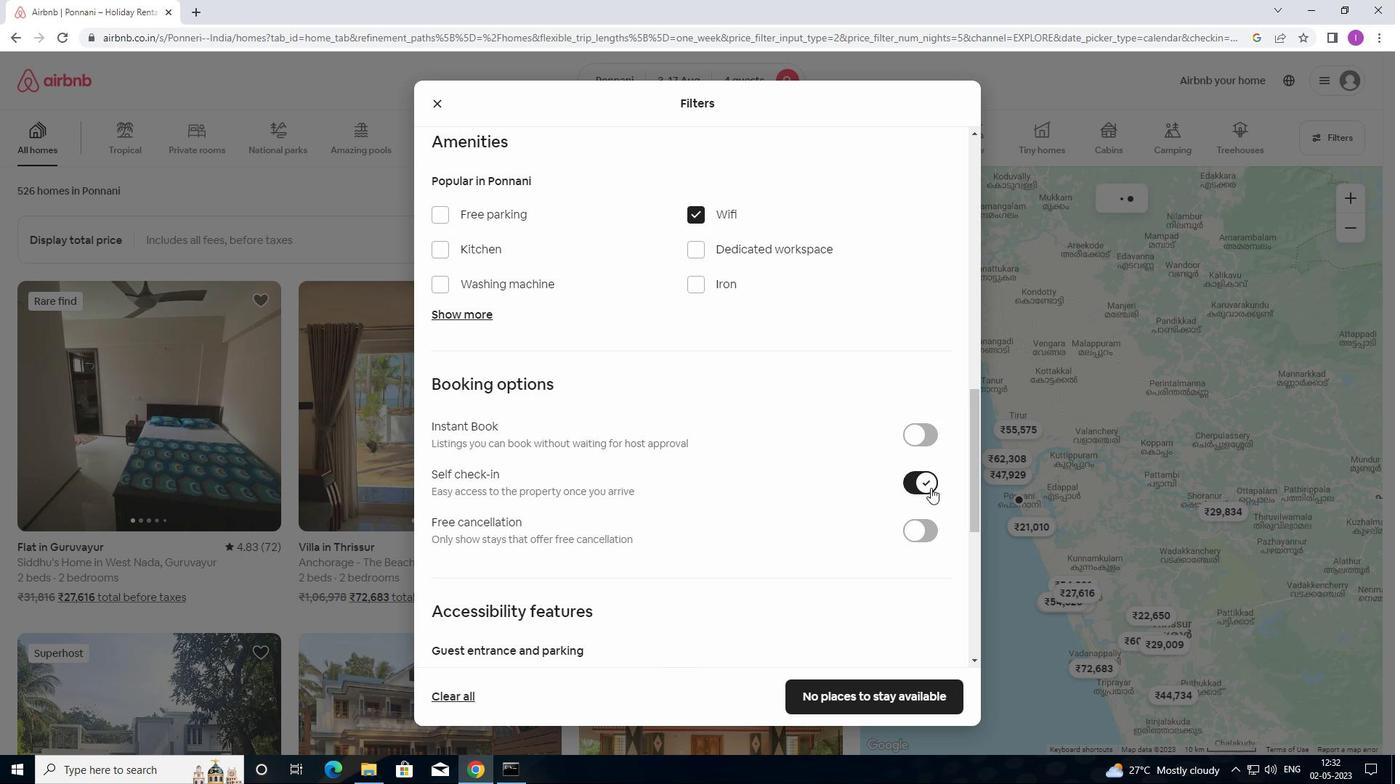 
Action: Mouse scrolled (917, 490) with delta (0, 0)
Screenshot: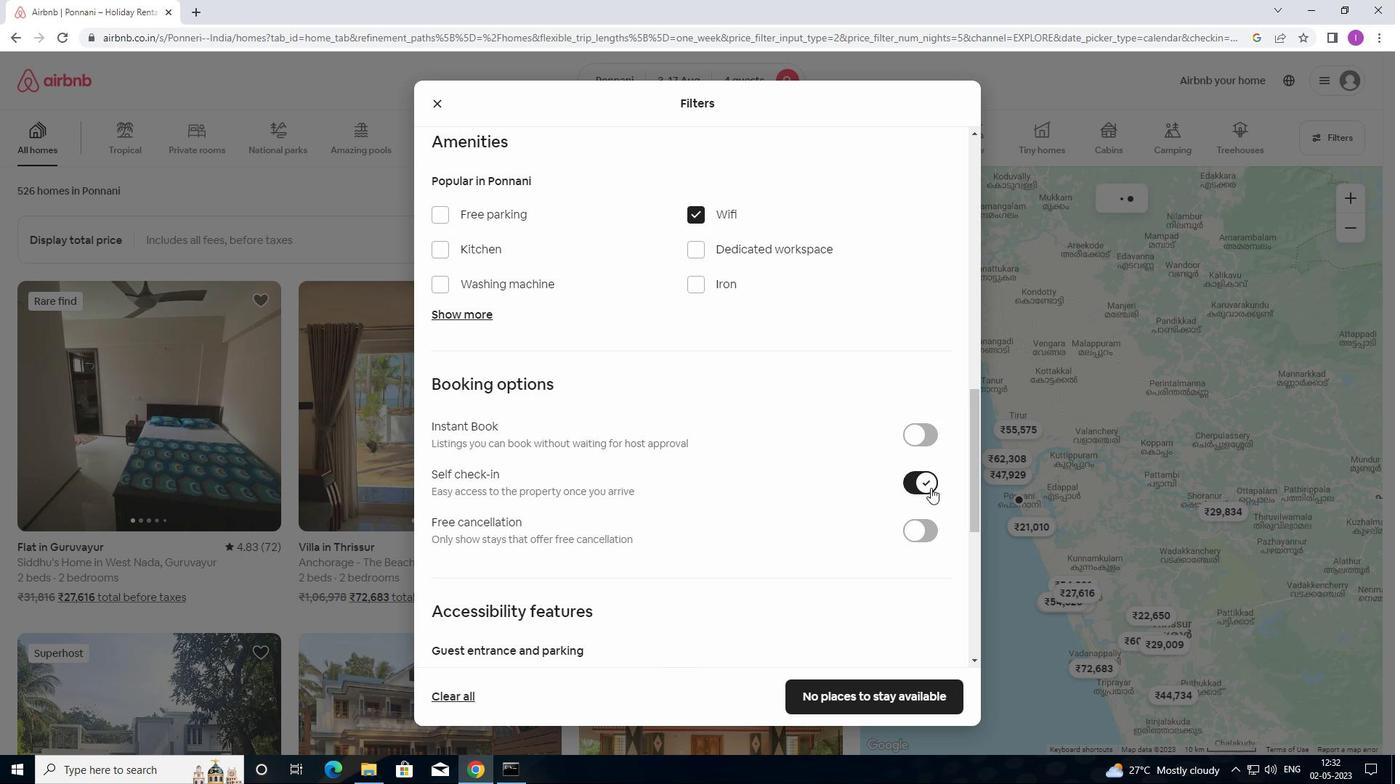 
Action: Mouse moved to (905, 491)
Screenshot: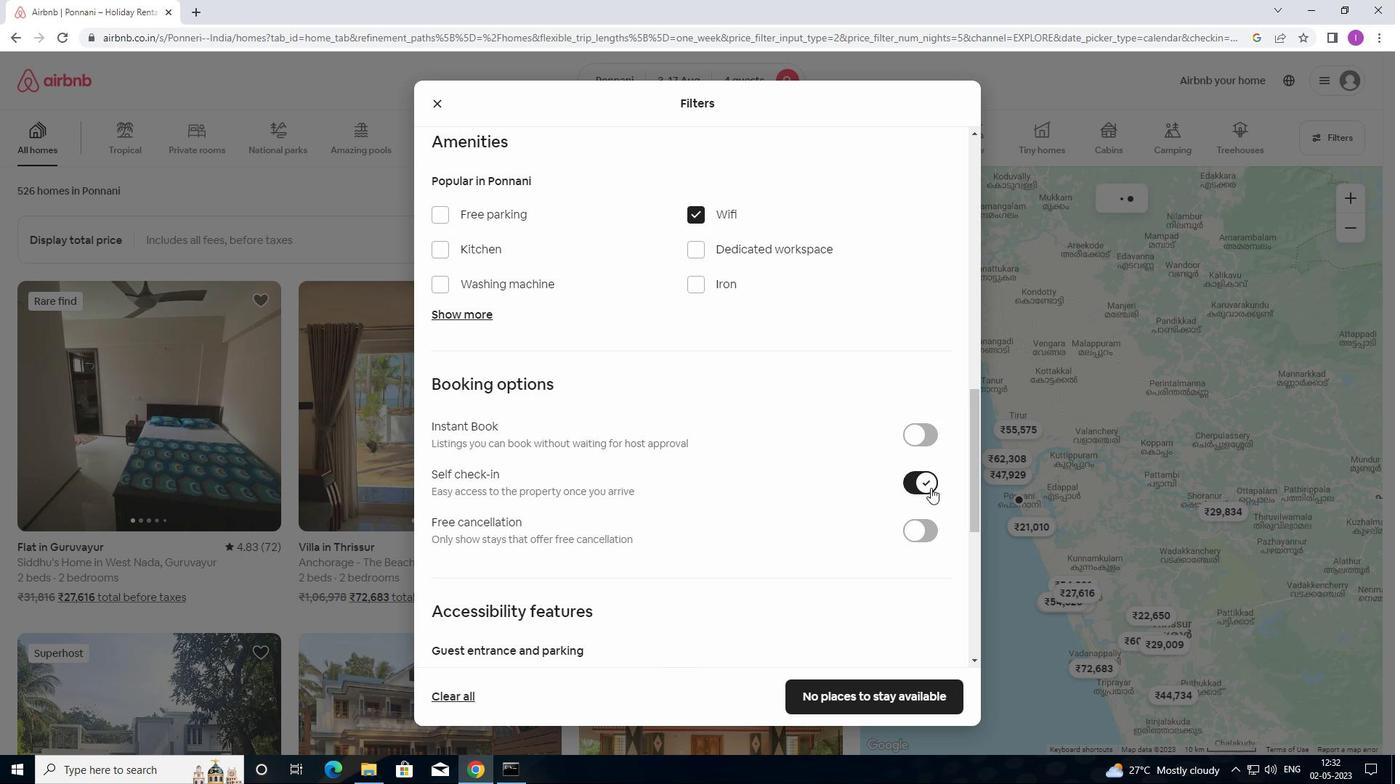 
Action: Mouse scrolled (905, 490) with delta (0, 0)
Screenshot: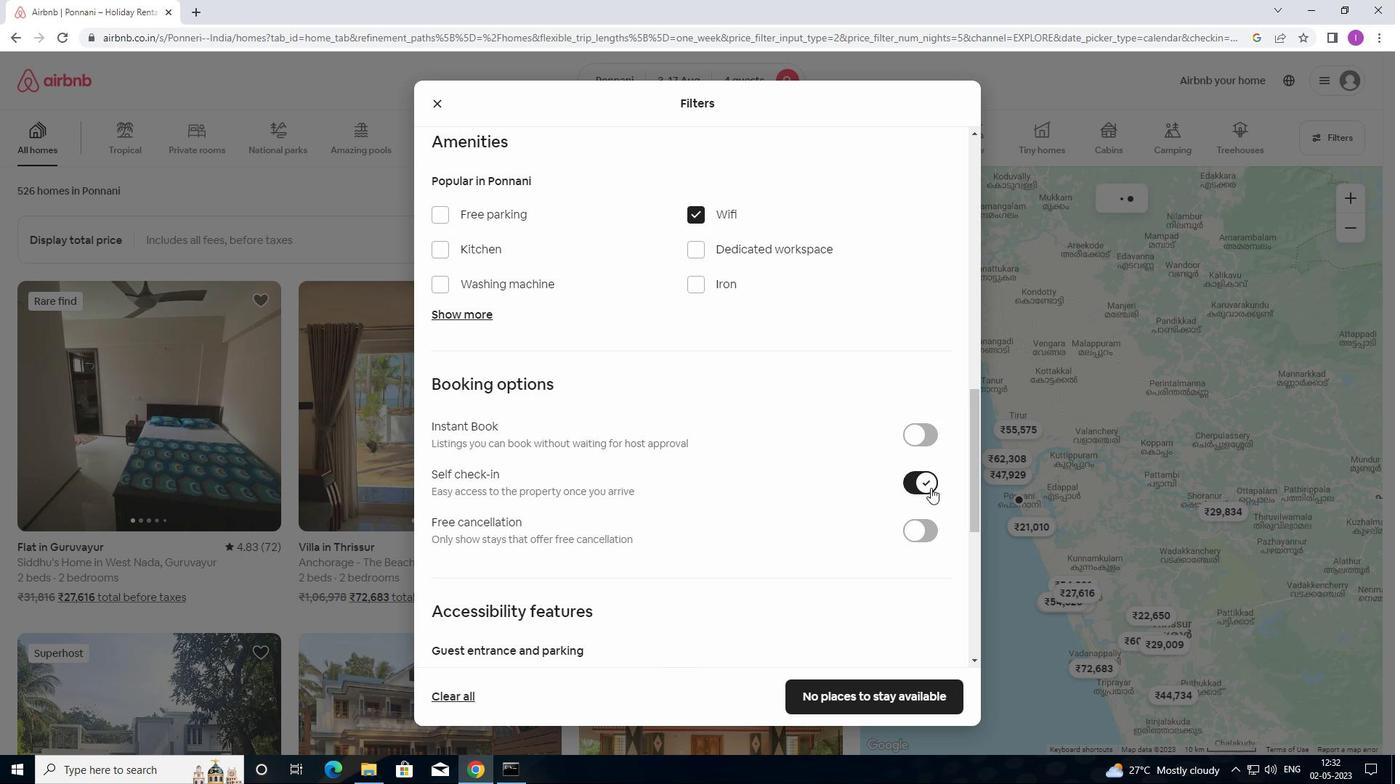 
Action: Mouse moved to (826, 471)
Screenshot: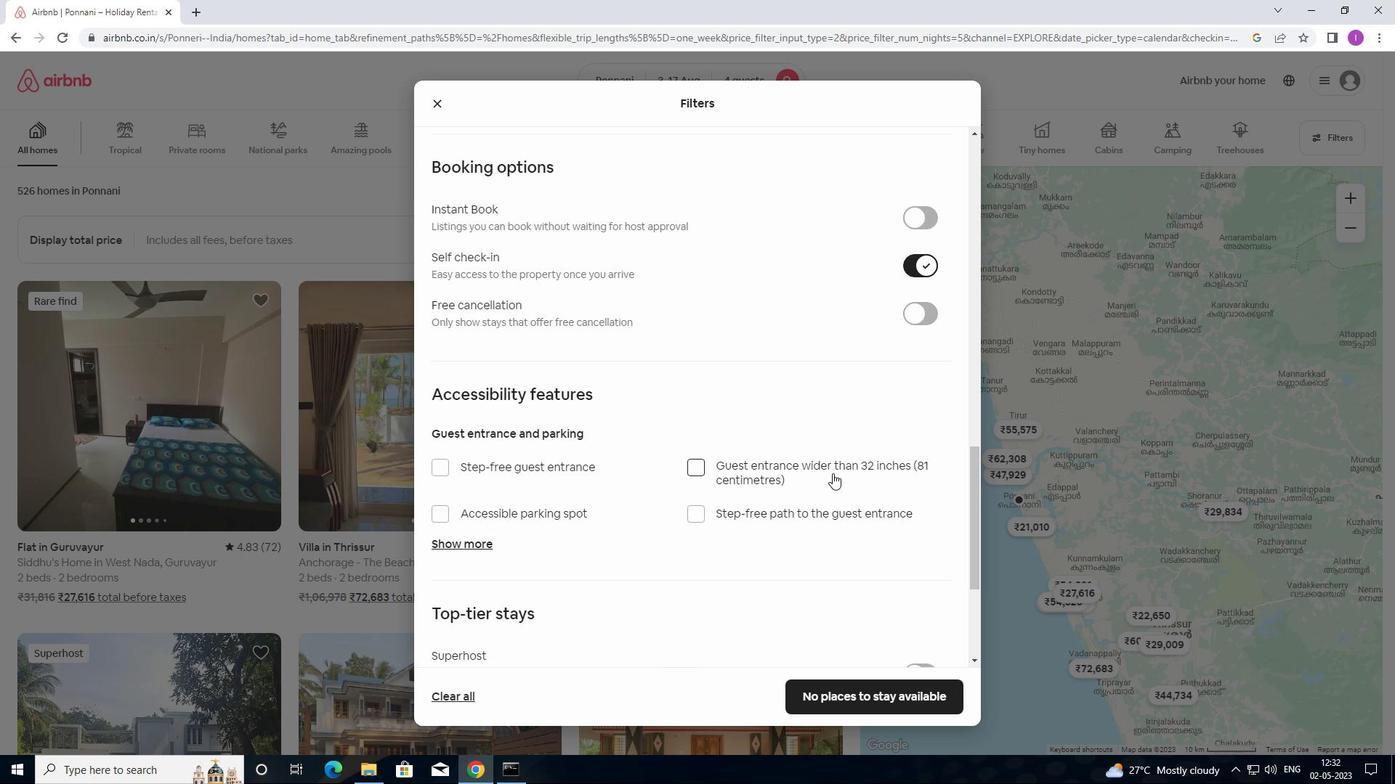 
Action: Mouse scrolled (826, 470) with delta (0, 0)
Screenshot: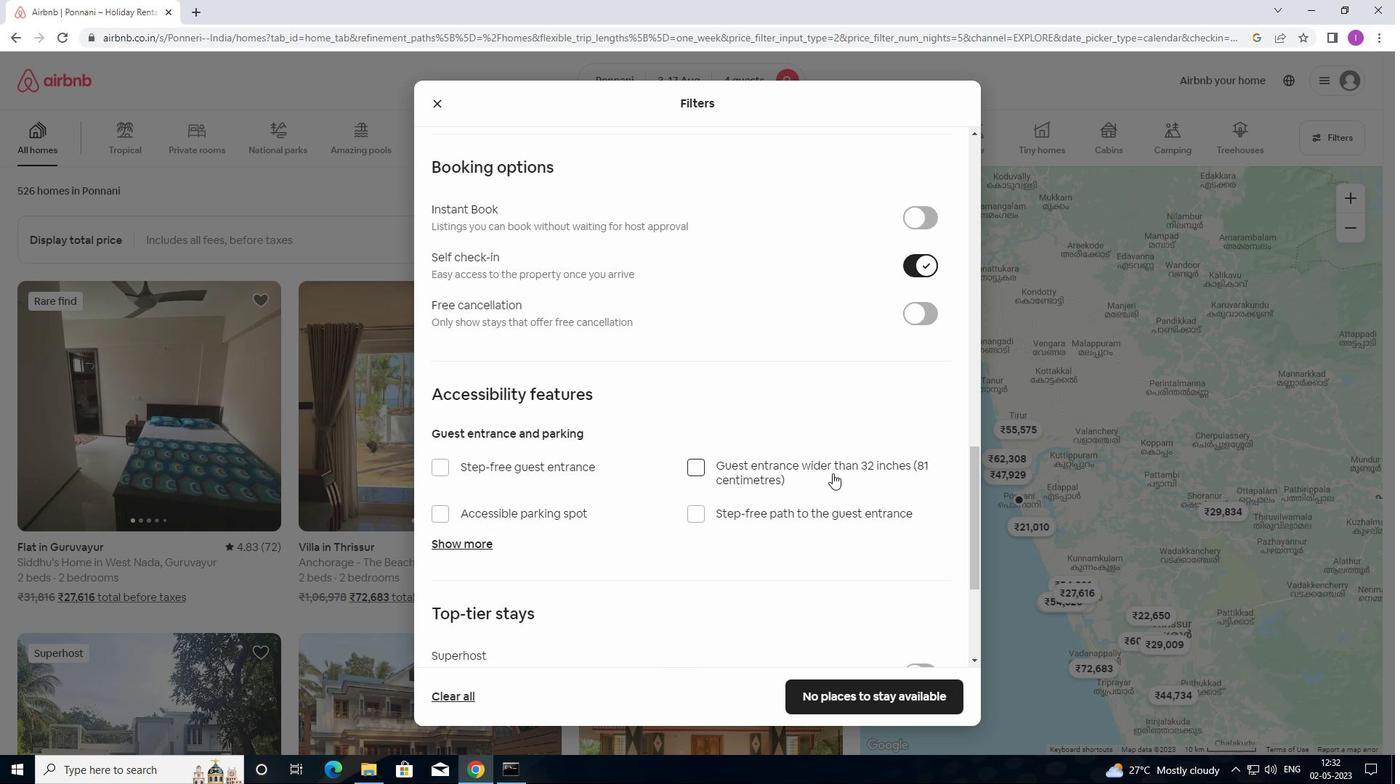 
Action: Mouse scrolled (826, 470) with delta (0, 0)
Screenshot: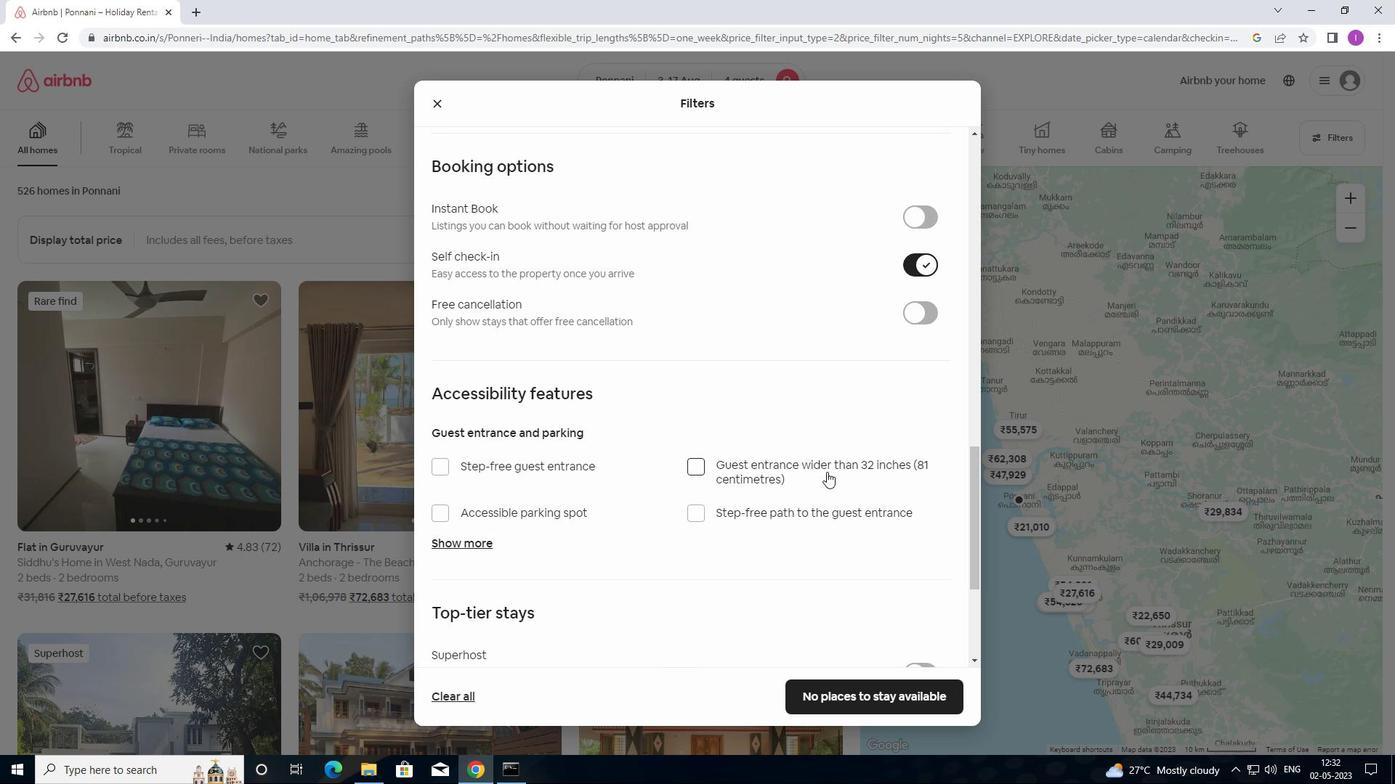 
Action: Mouse scrolled (826, 470) with delta (0, 0)
Screenshot: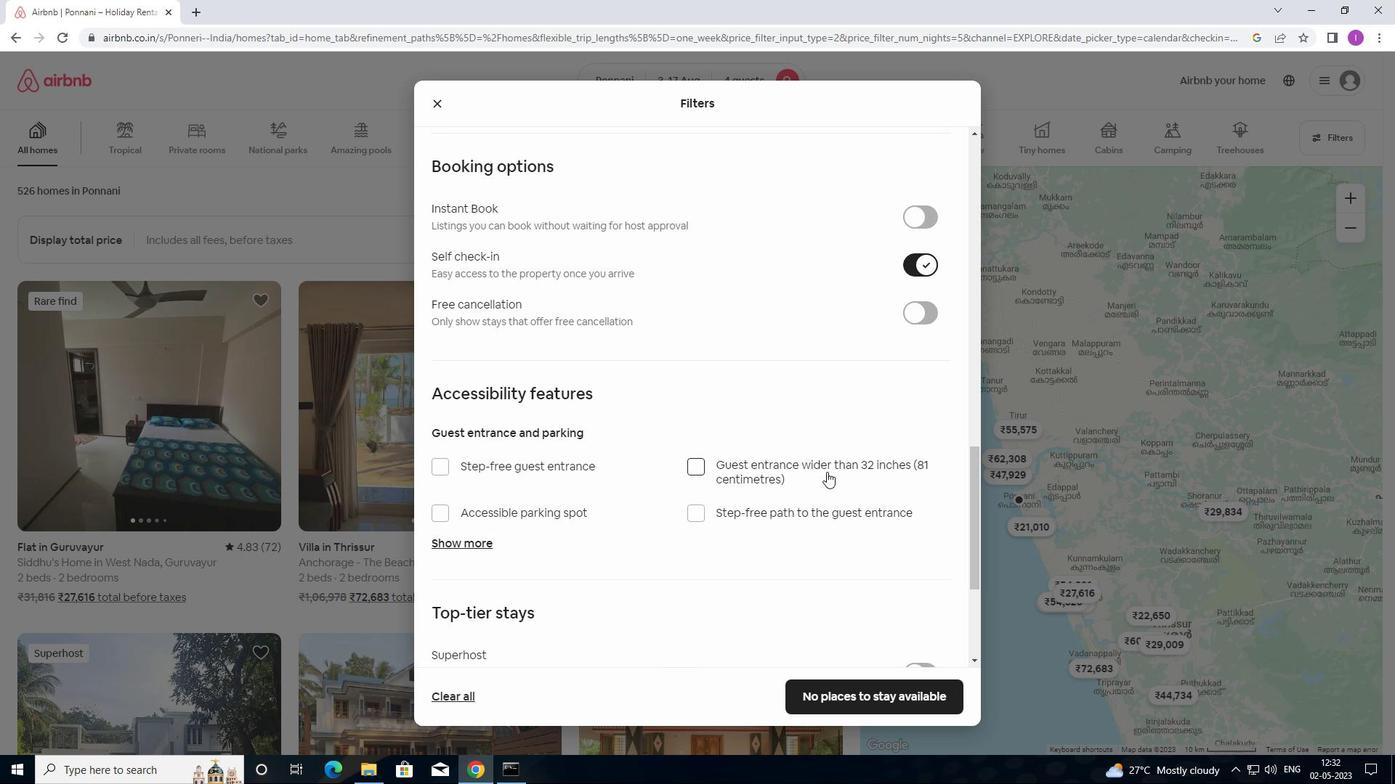 
Action: Mouse scrolled (826, 470) with delta (0, 0)
Screenshot: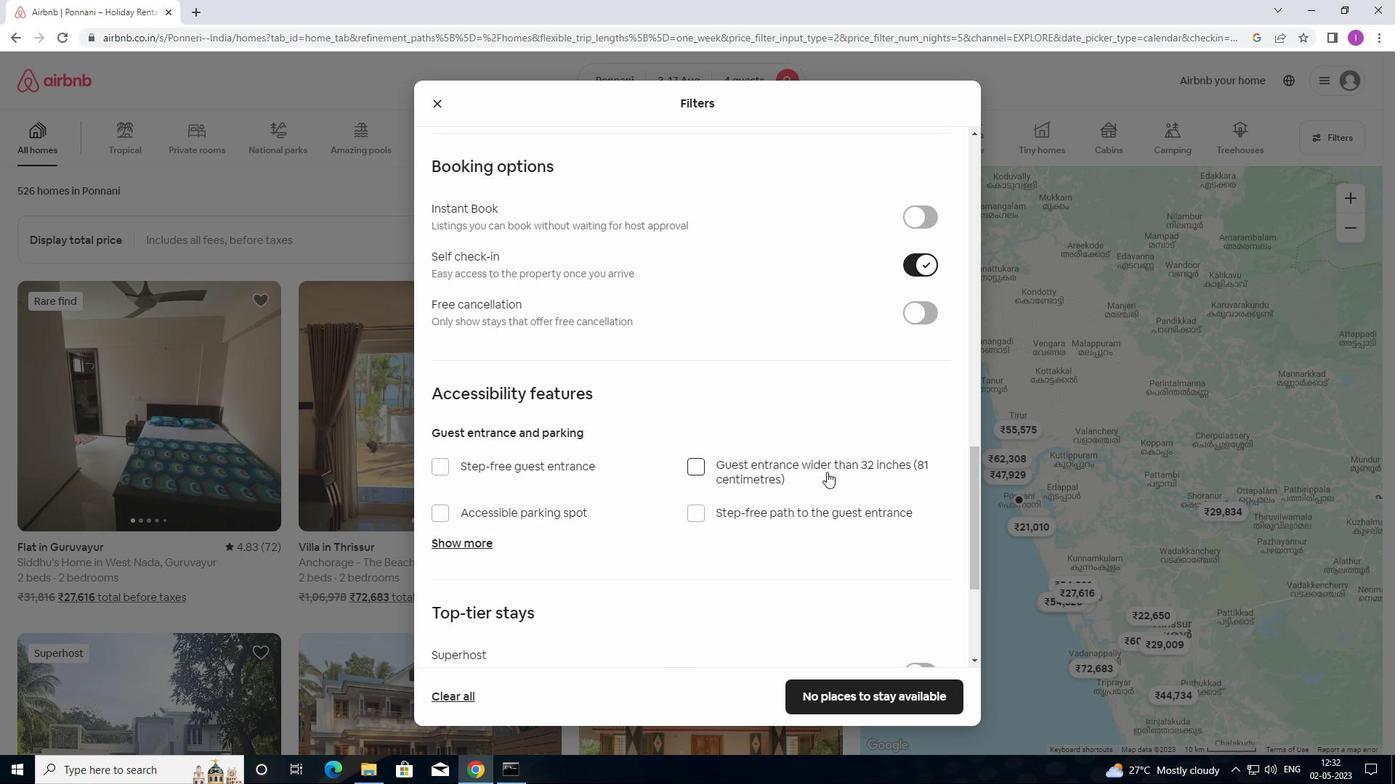 
Action: Mouse moved to (724, 540)
Screenshot: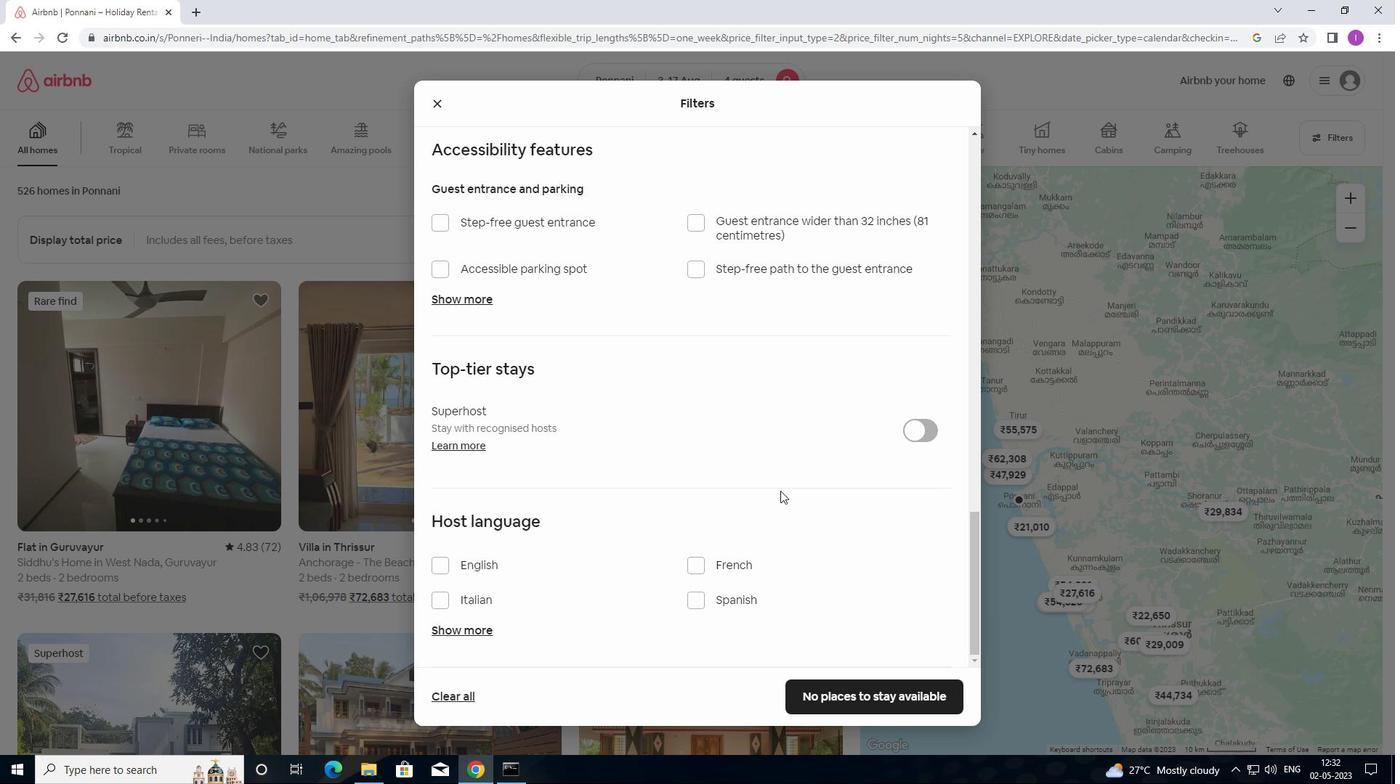 
Action: Mouse scrolled (724, 539) with delta (0, 0)
Screenshot: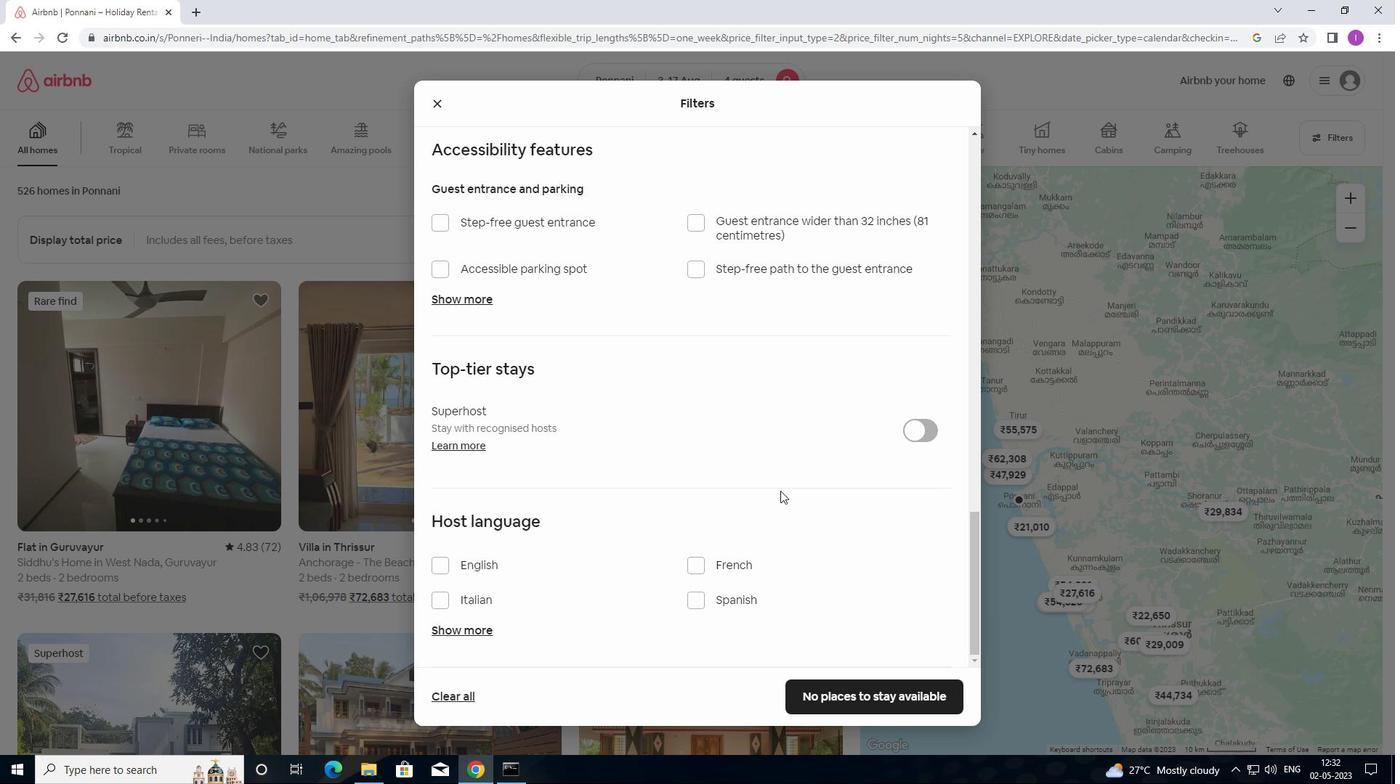 
Action: Mouse moved to (707, 555)
Screenshot: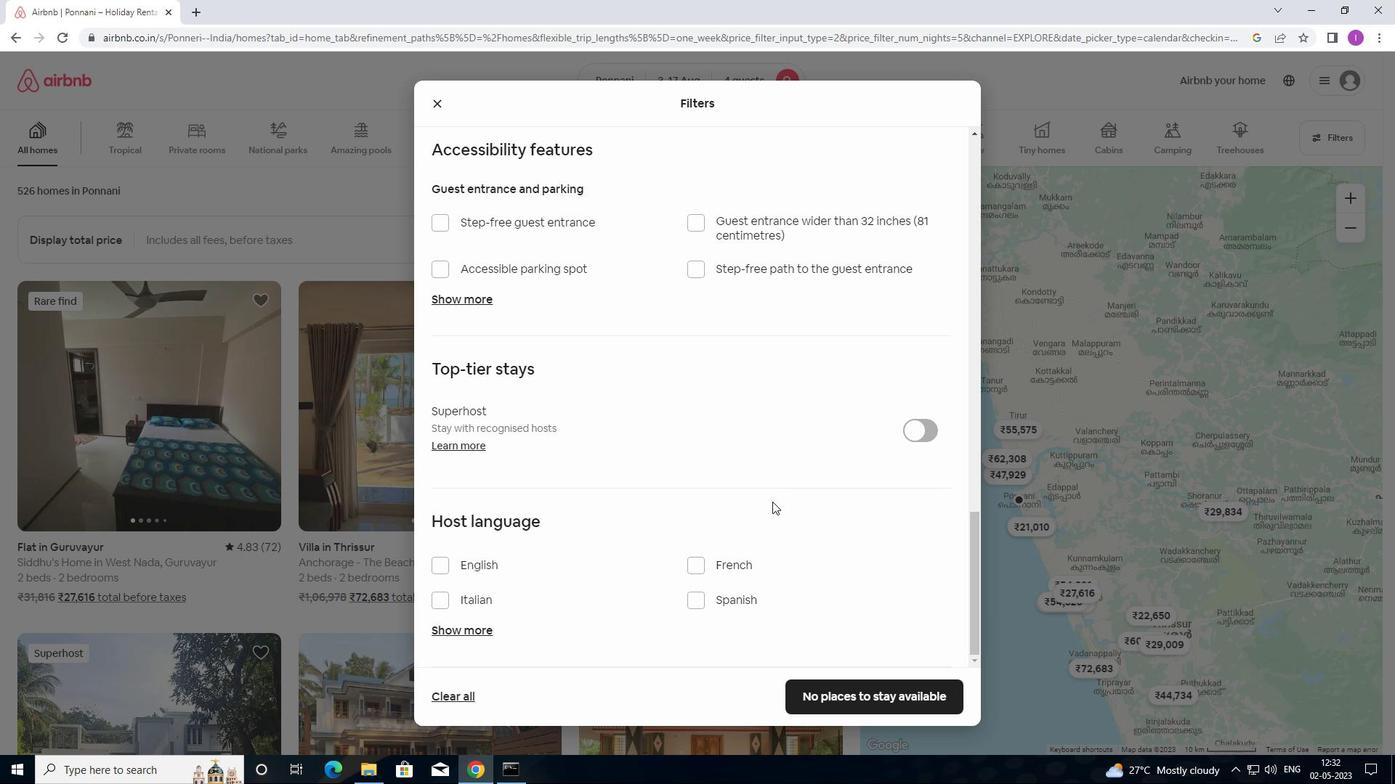 
Action: Mouse scrolled (707, 554) with delta (0, 0)
Screenshot: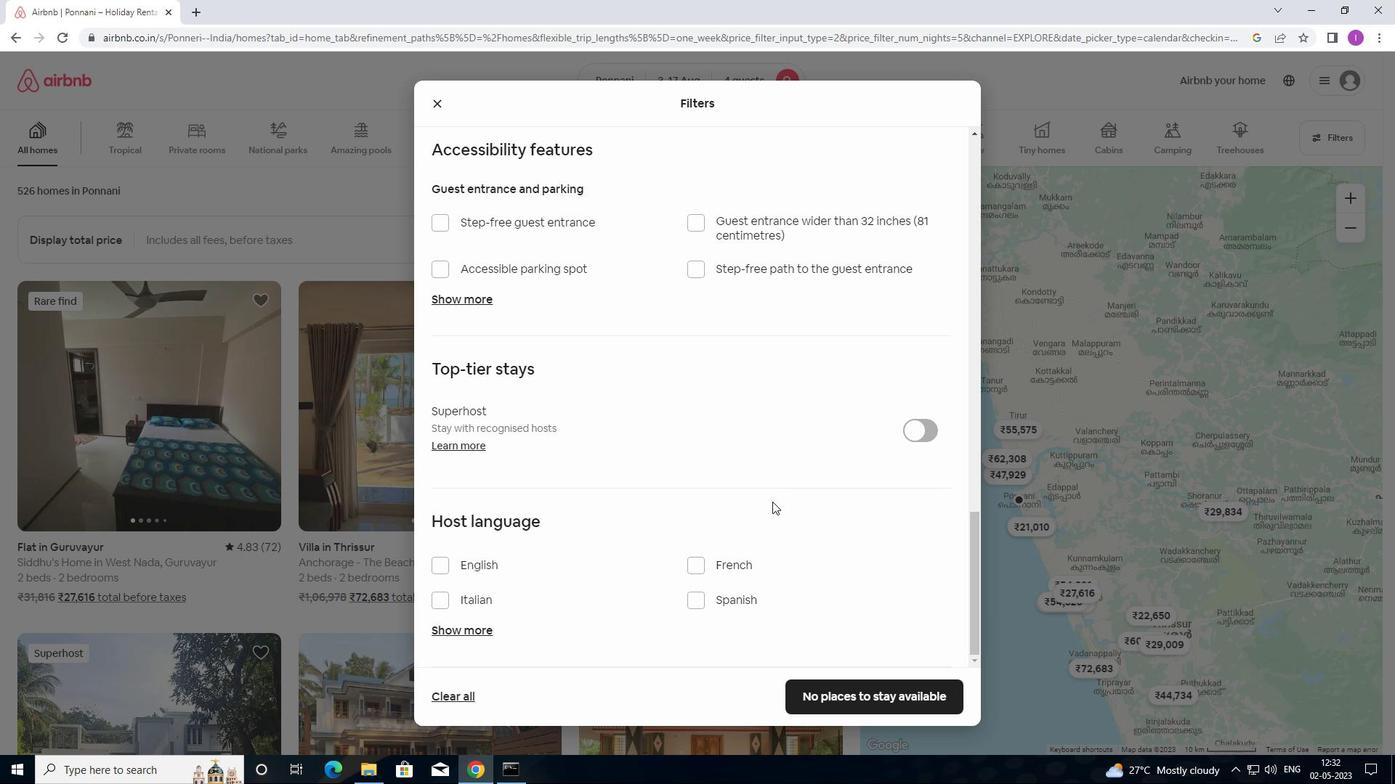 
Action: Mouse moved to (689, 580)
Screenshot: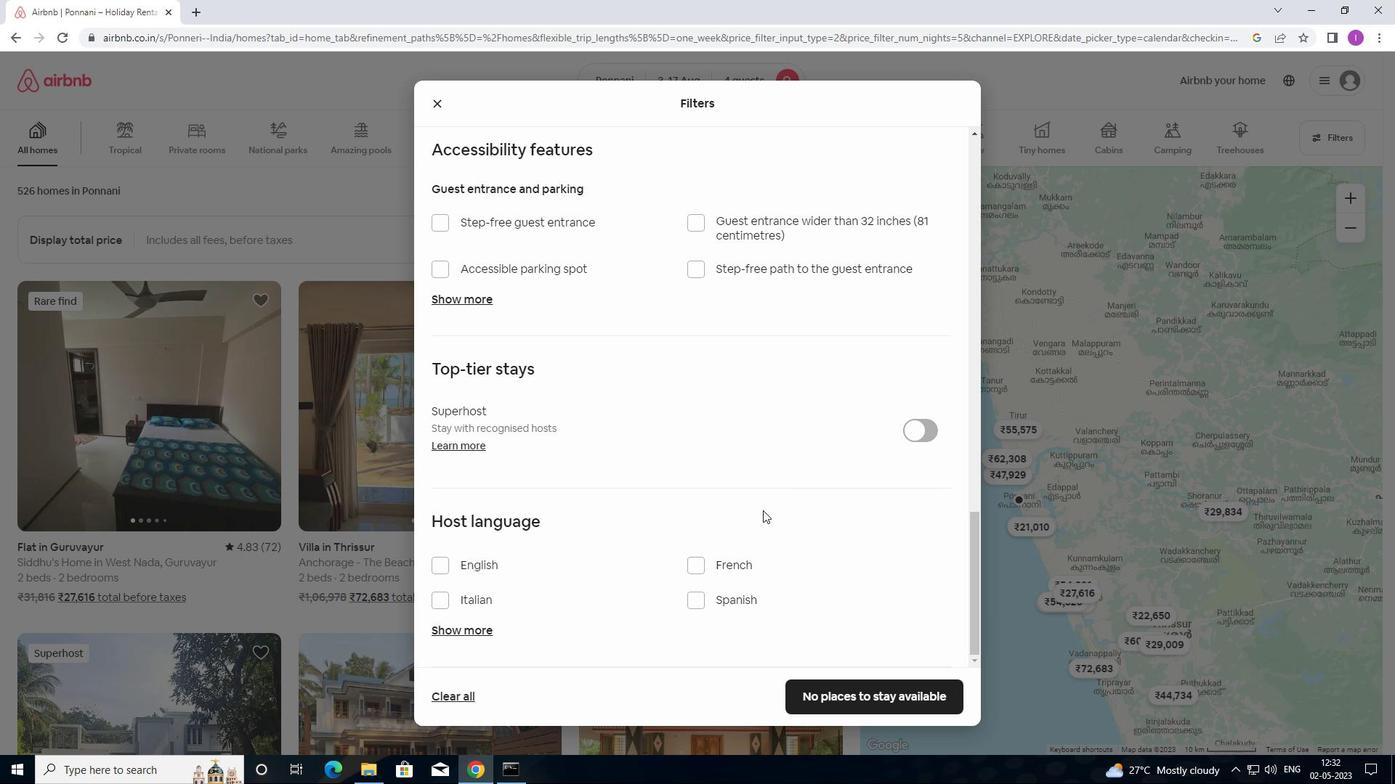 
Action: Mouse scrolled (689, 579) with delta (0, 0)
Screenshot: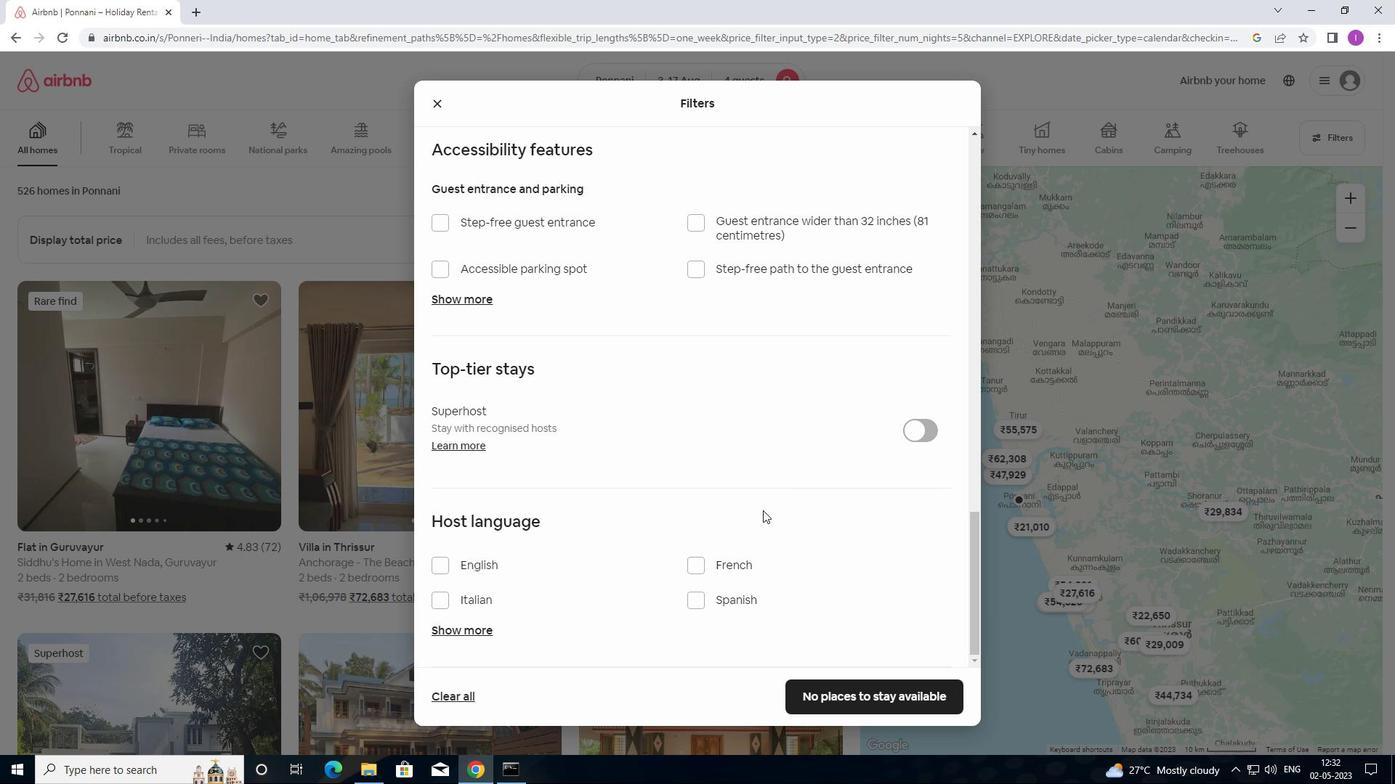 
Action: Mouse moved to (436, 565)
Screenshot: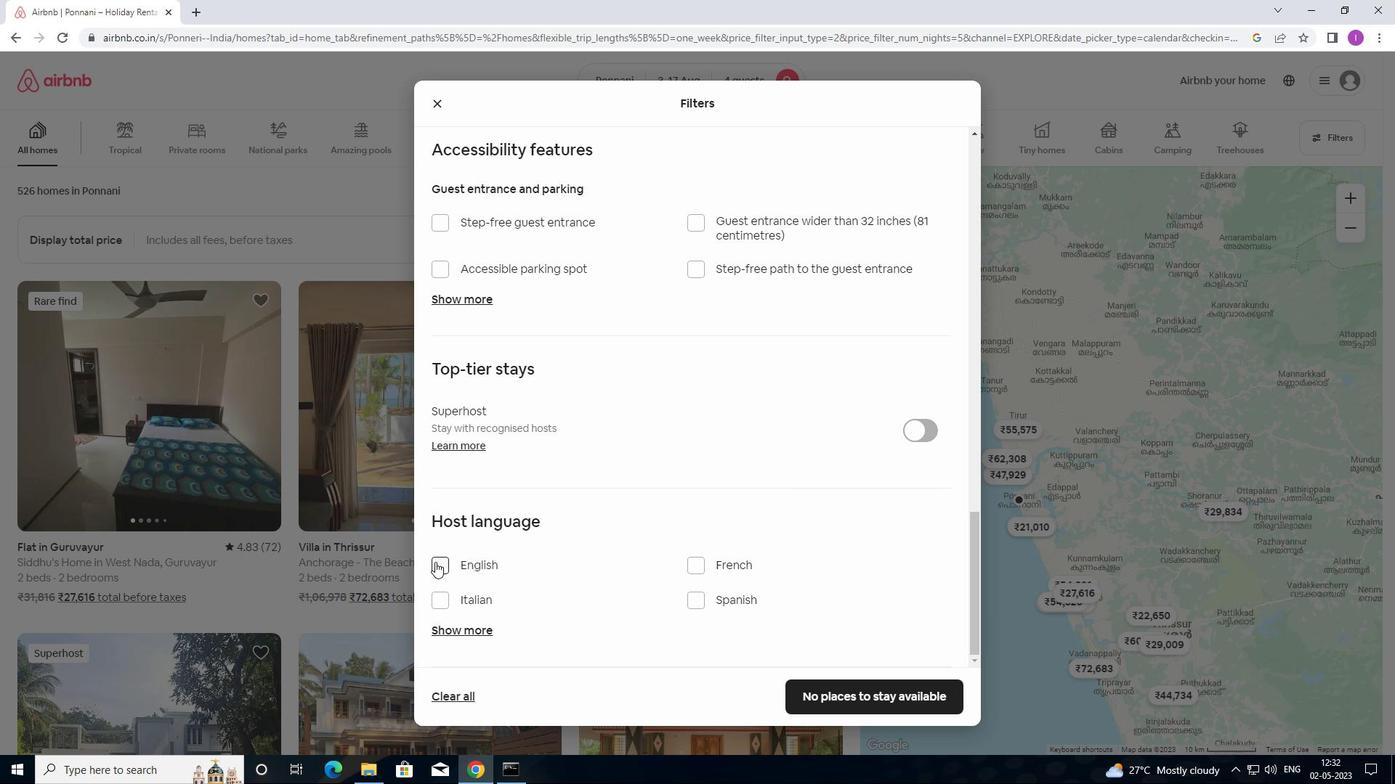 
Action: Mouse pressed left at (436, 565)
Screenshot: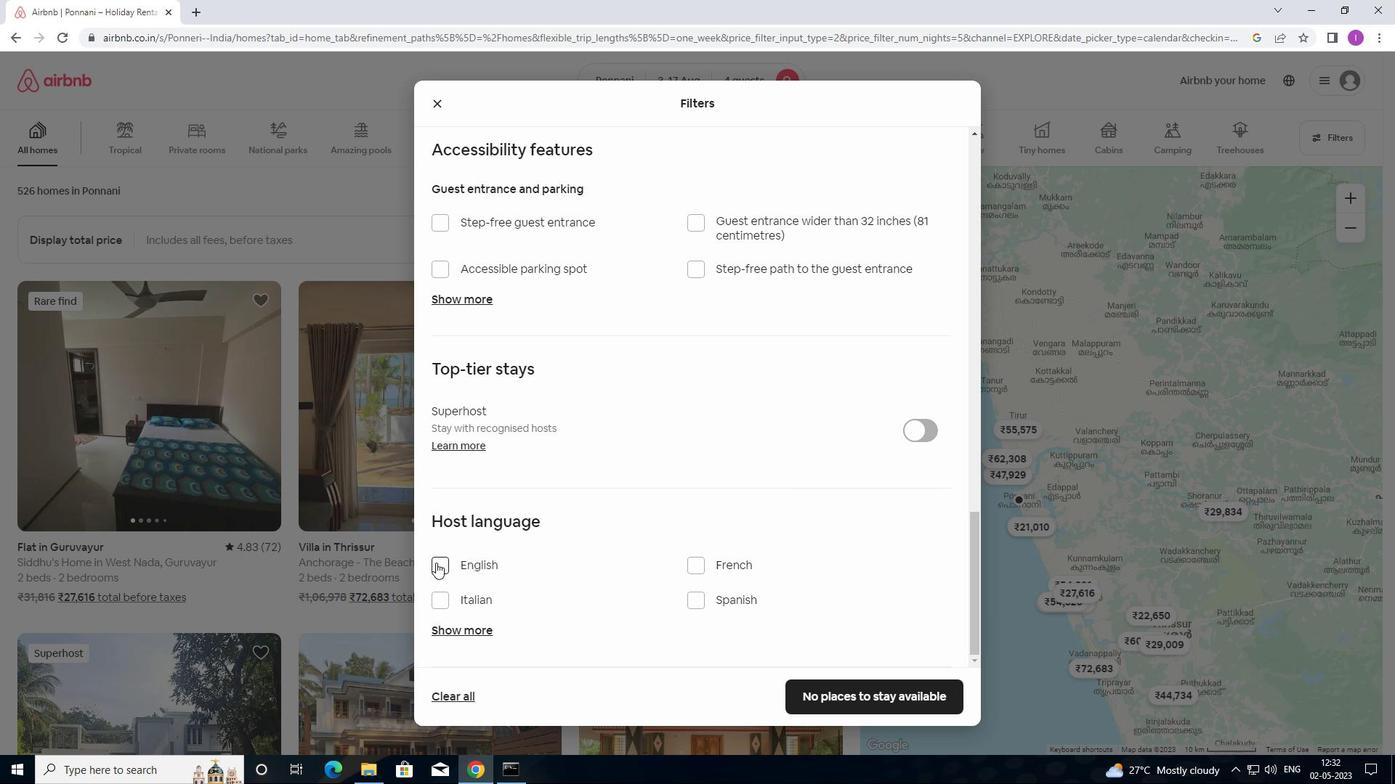 
Action: Mouse moved to (861, 710)
Screenshot: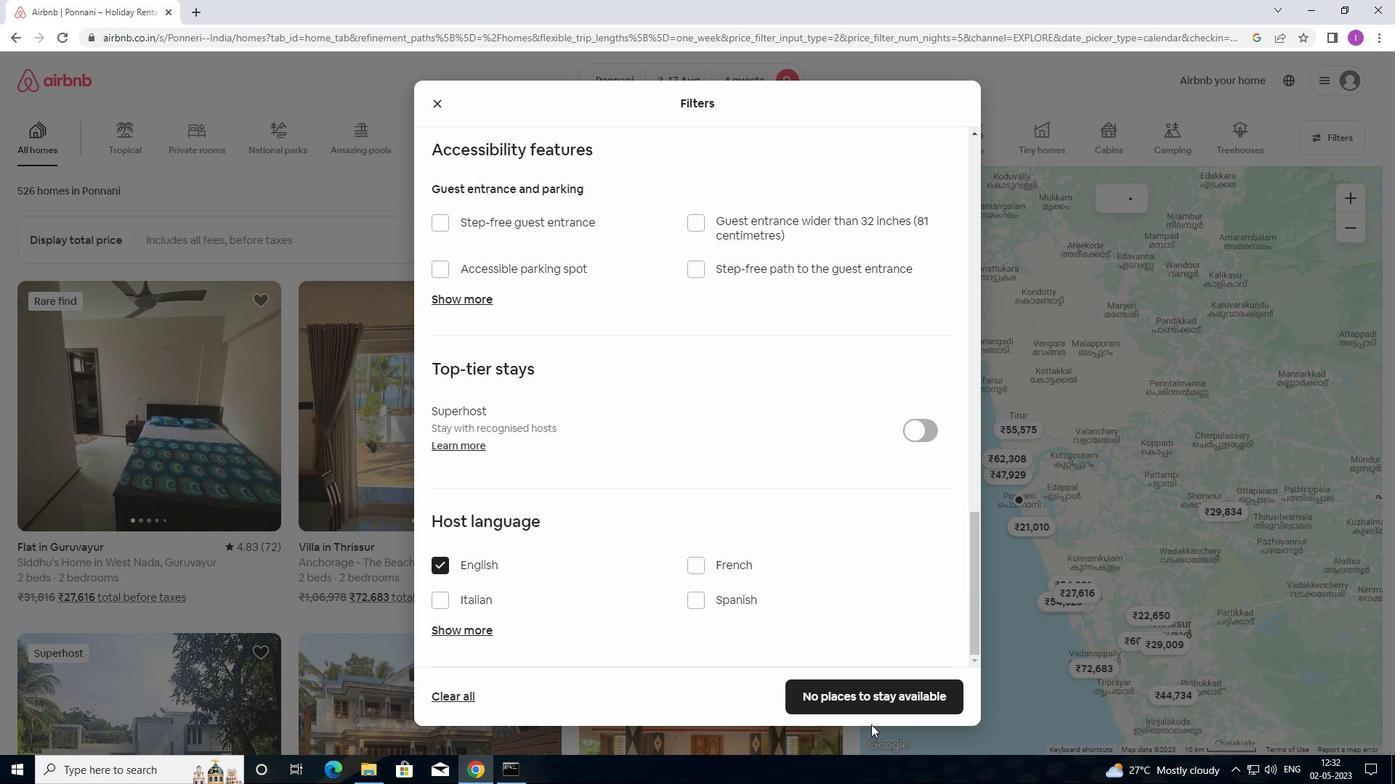
Action: Mouse pressed left at (861, 710)
Screenshot: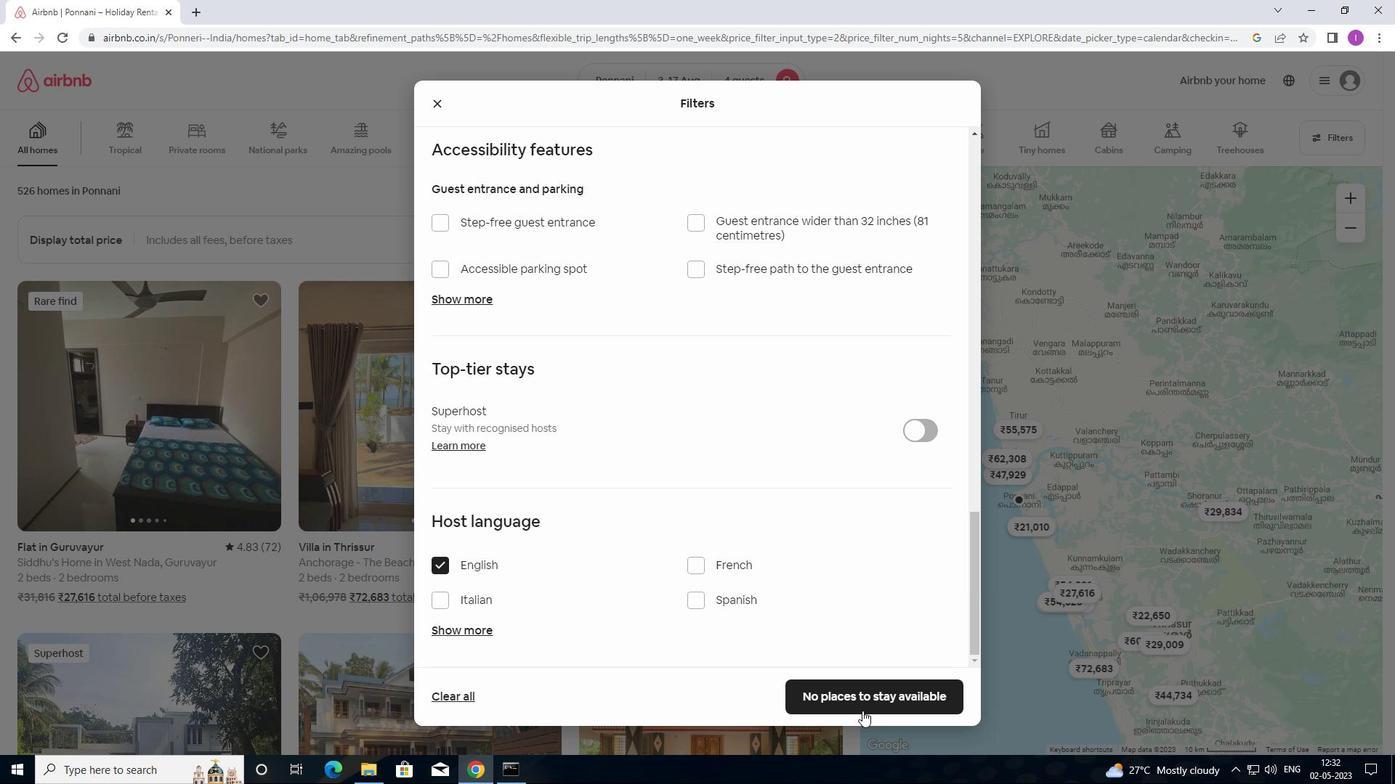 
Action: Mouse moved to (879, 689)
Screenshot: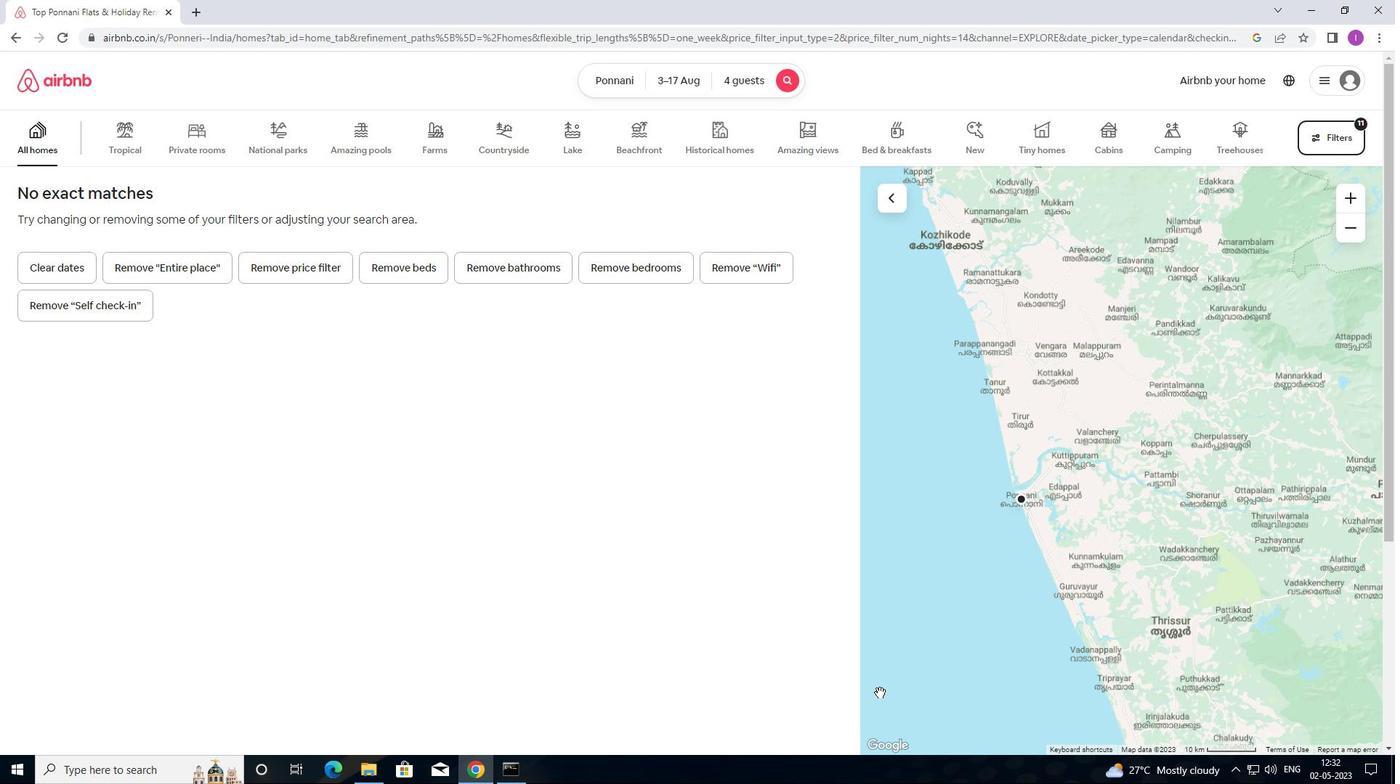 
